 Task: Look for space in Itauguá, Paraguay from 12th June, 2023 to 15th June, 2023 for 2 adults in price range Rs.10000 to Rs.15000. Place can be entire place with 1  bedroom having 1 bed and 1 bathroom. Property type can be house, flat, guest house, hotel. Booking option can be shelf check-in. Required host language is English.
Action: Mouse moved to (604, 186)
Screenshot: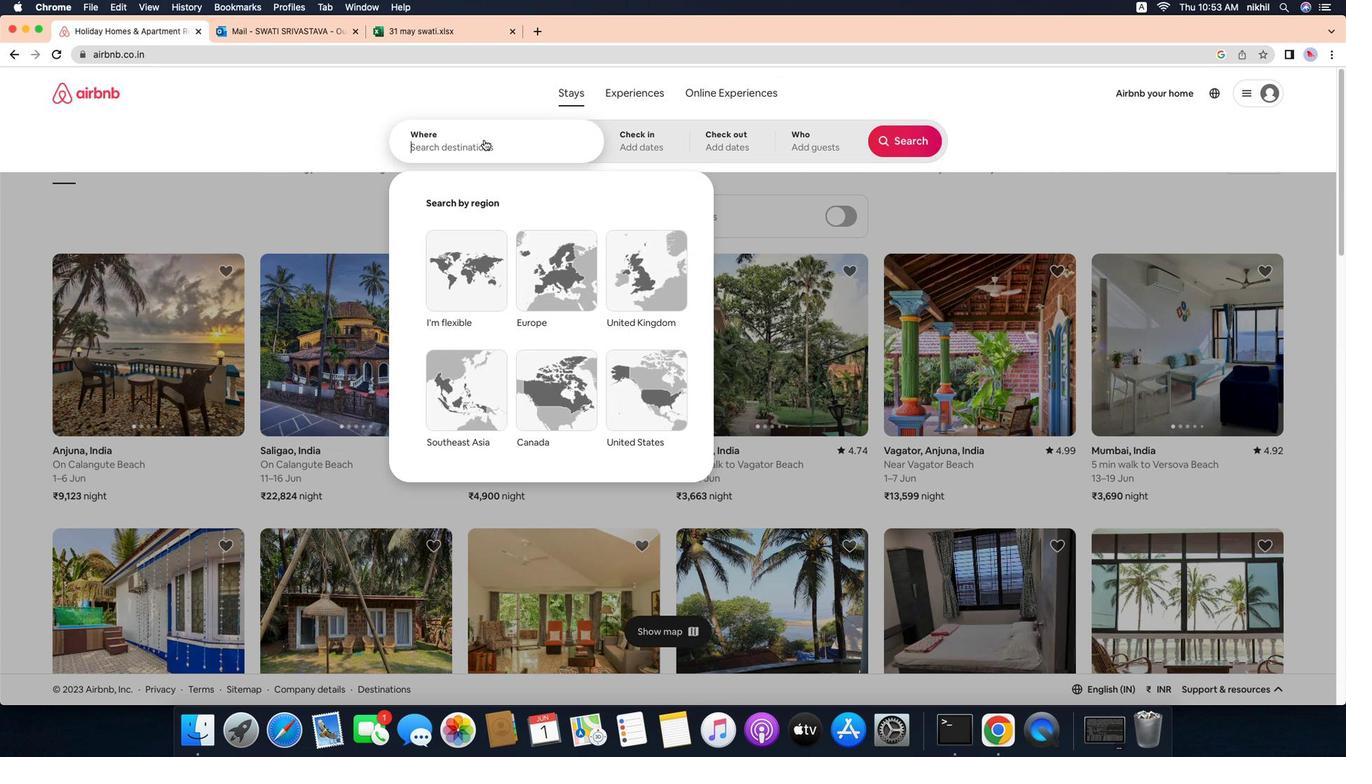 
Action: Mouse pressed left at (604, 186)
Screenshot: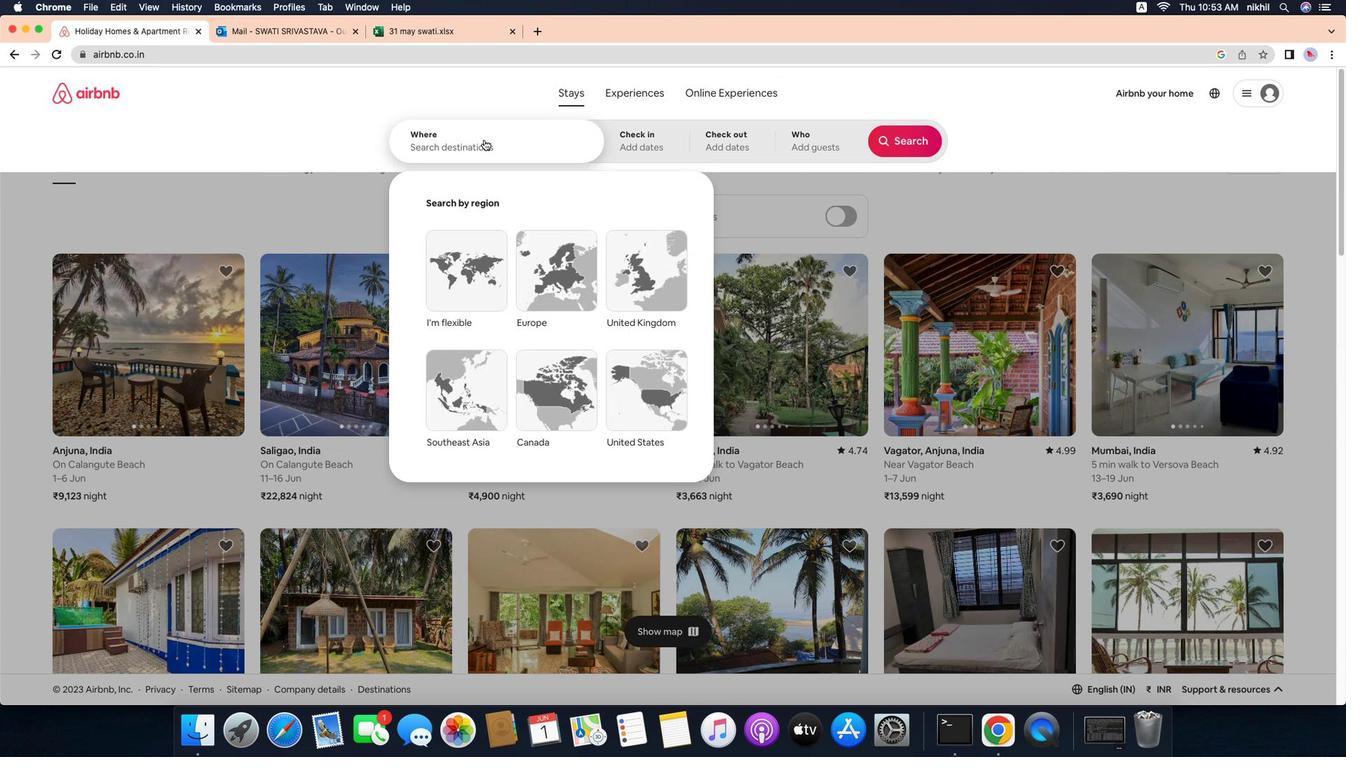 
Action: Mouse moved to (605, 183)
Screenshot: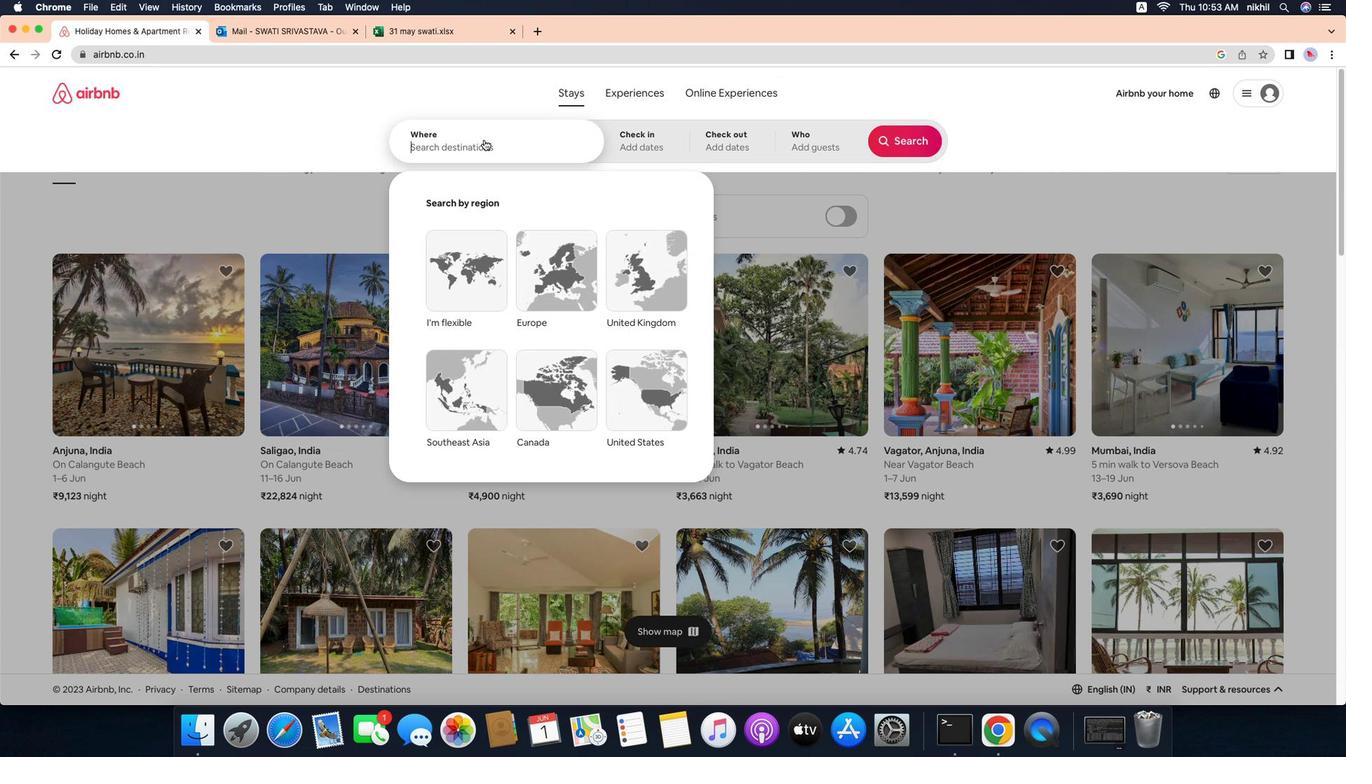
Action: Mouse pressed left at (605, 183)
Screenshot: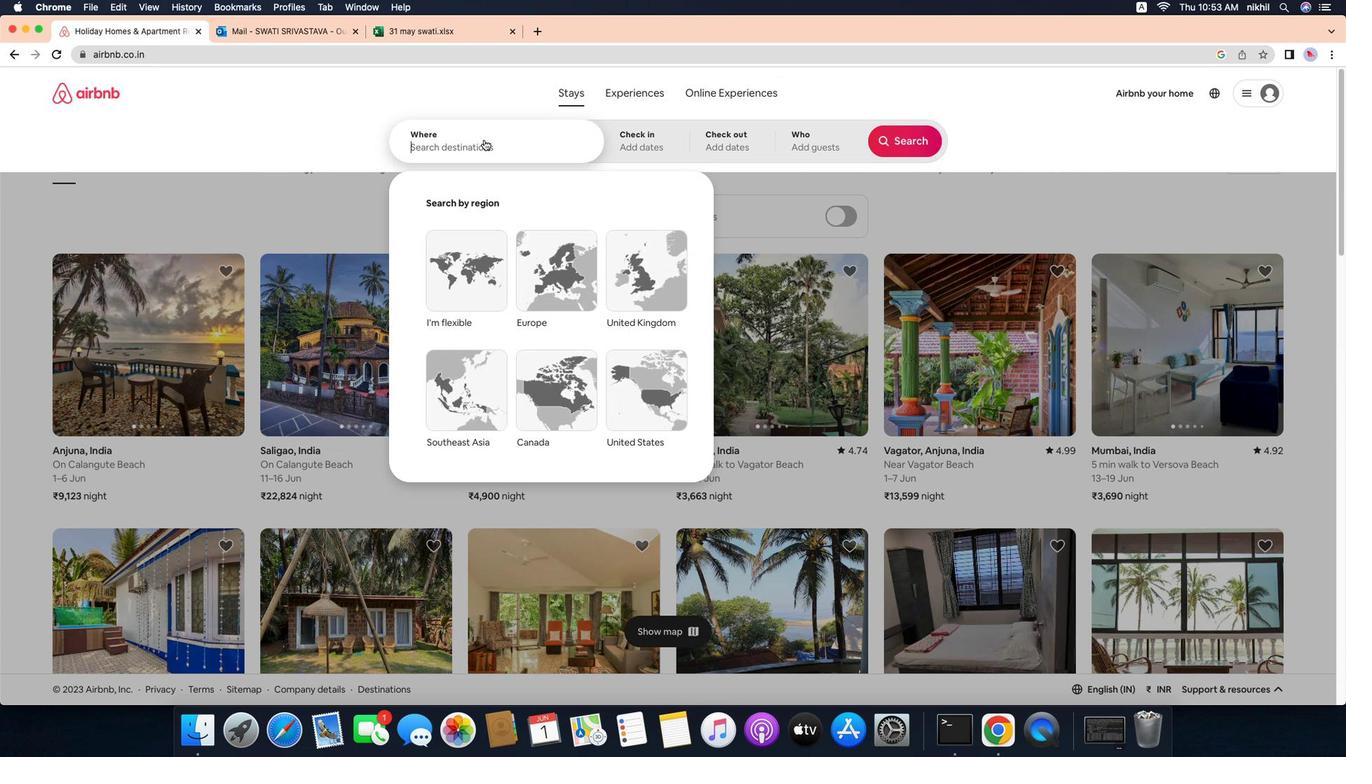 
Action: Mouse moved to (524, 225)
Screenshot: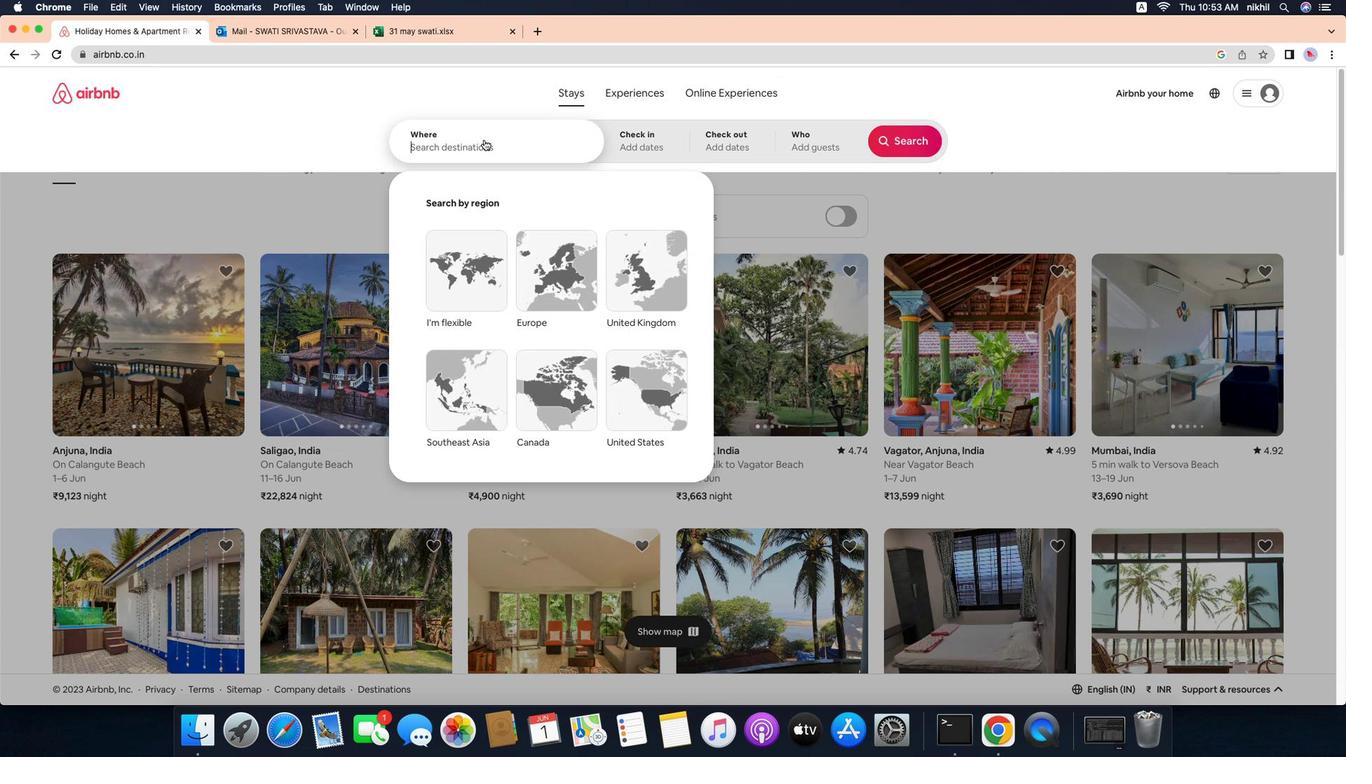 
Action: Mouse pressed left at (524, 225)
Screenshot: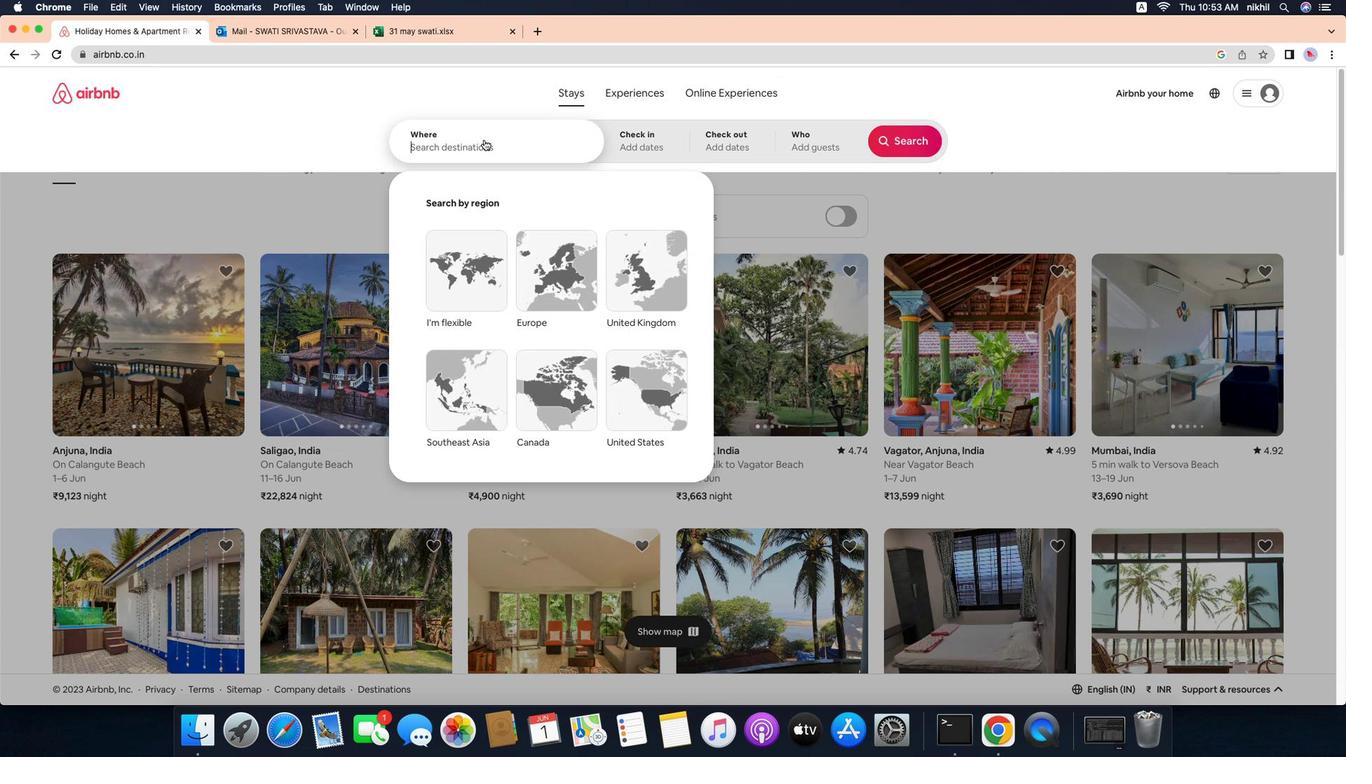 
Action: Mouse moved to (524, 227)
Screenshot: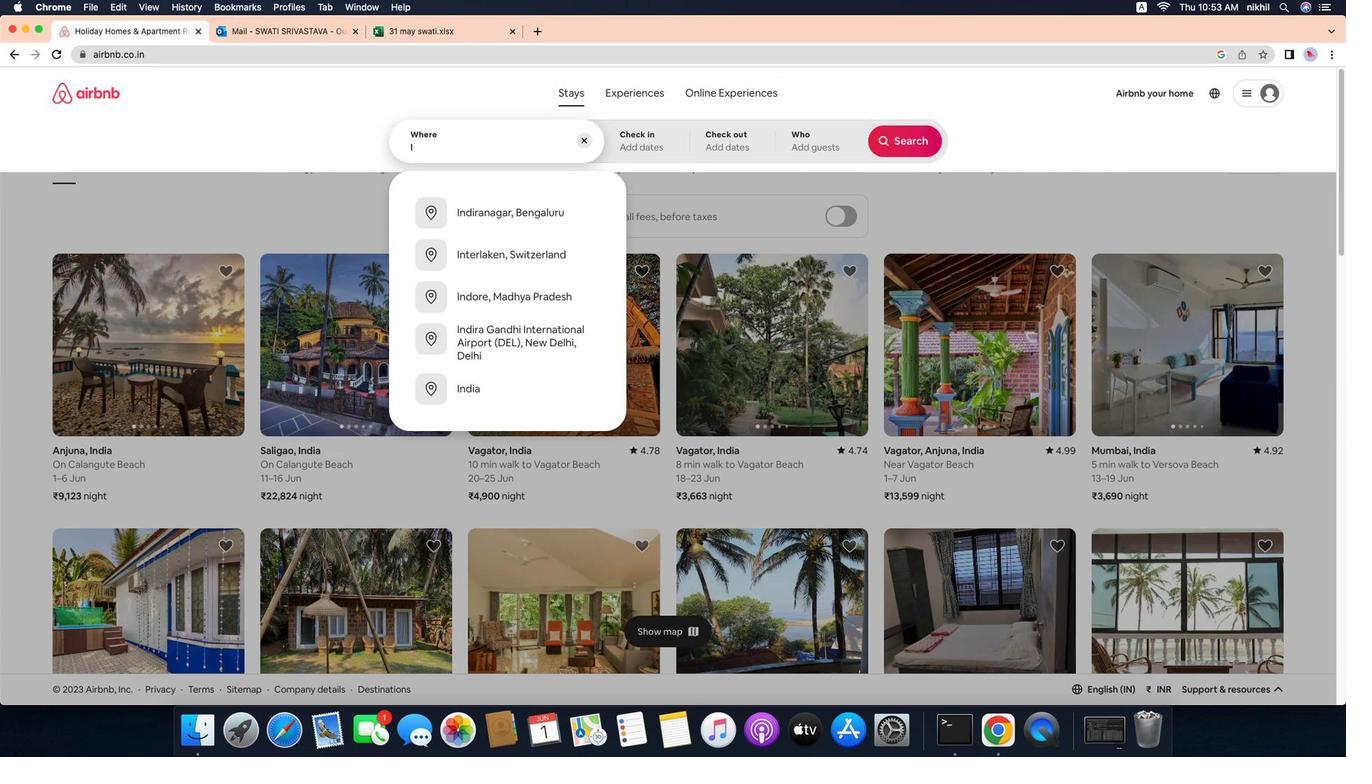 
Action: Key pressed Key.caps_lock'I'Key.caps_lock't''a''u''g''u''a'
Screenshot: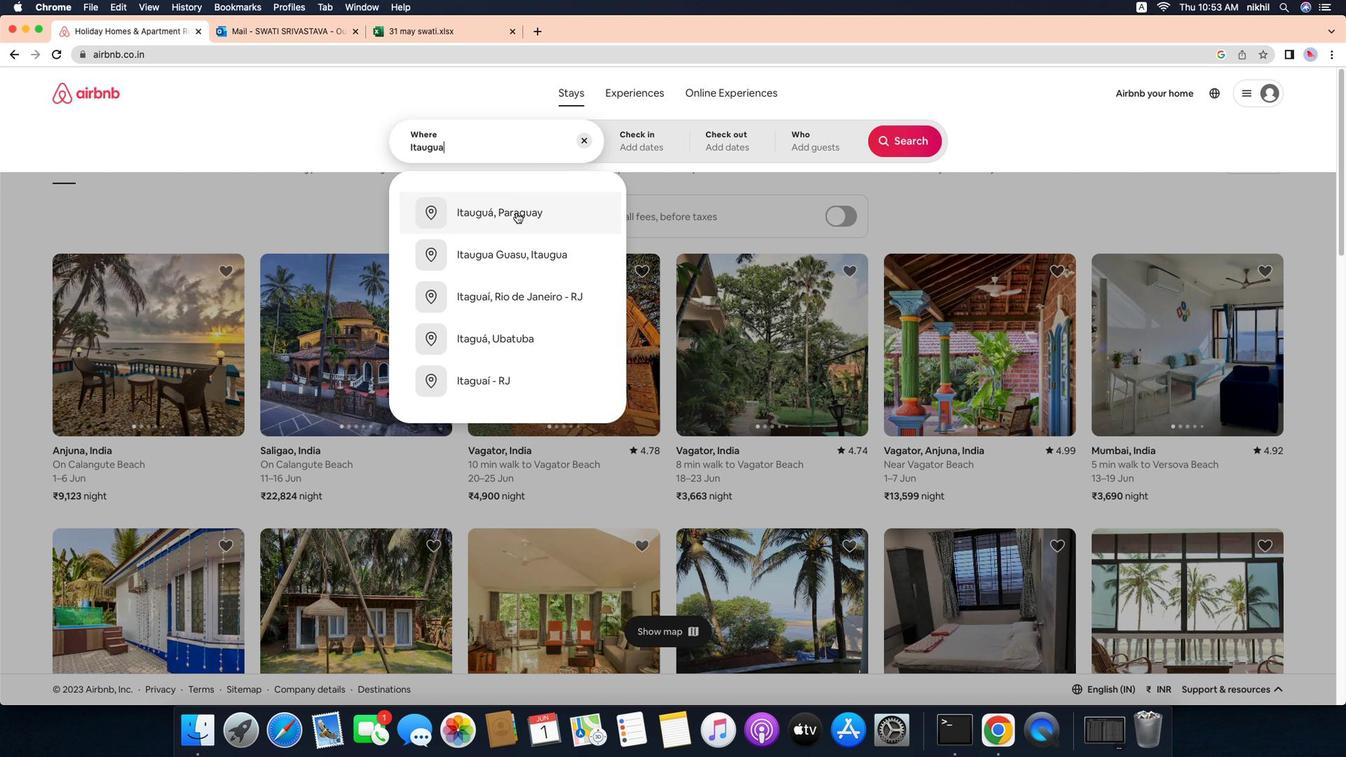 
Action: Mouse moved to (551, 306)
Screenshot: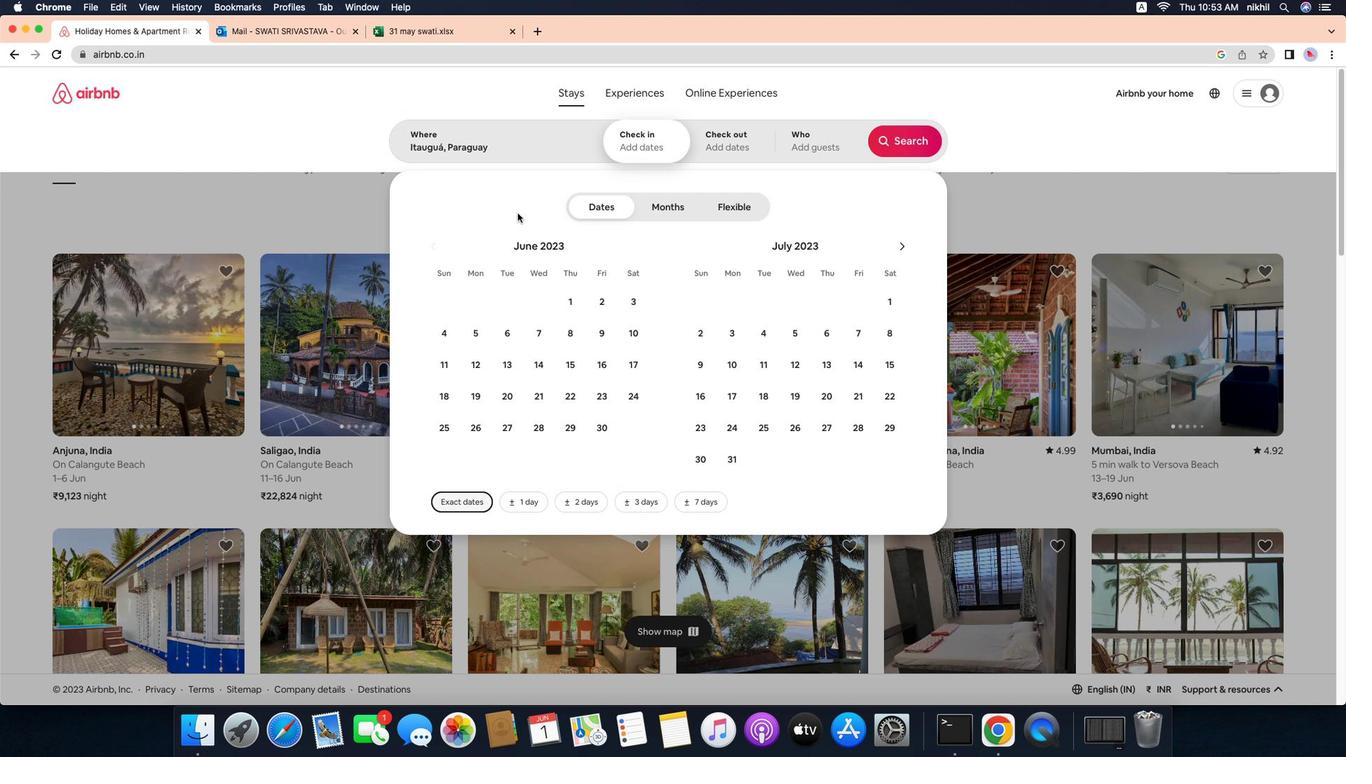 
Action: Mouse pressed left at (551, 306)
Screenshot: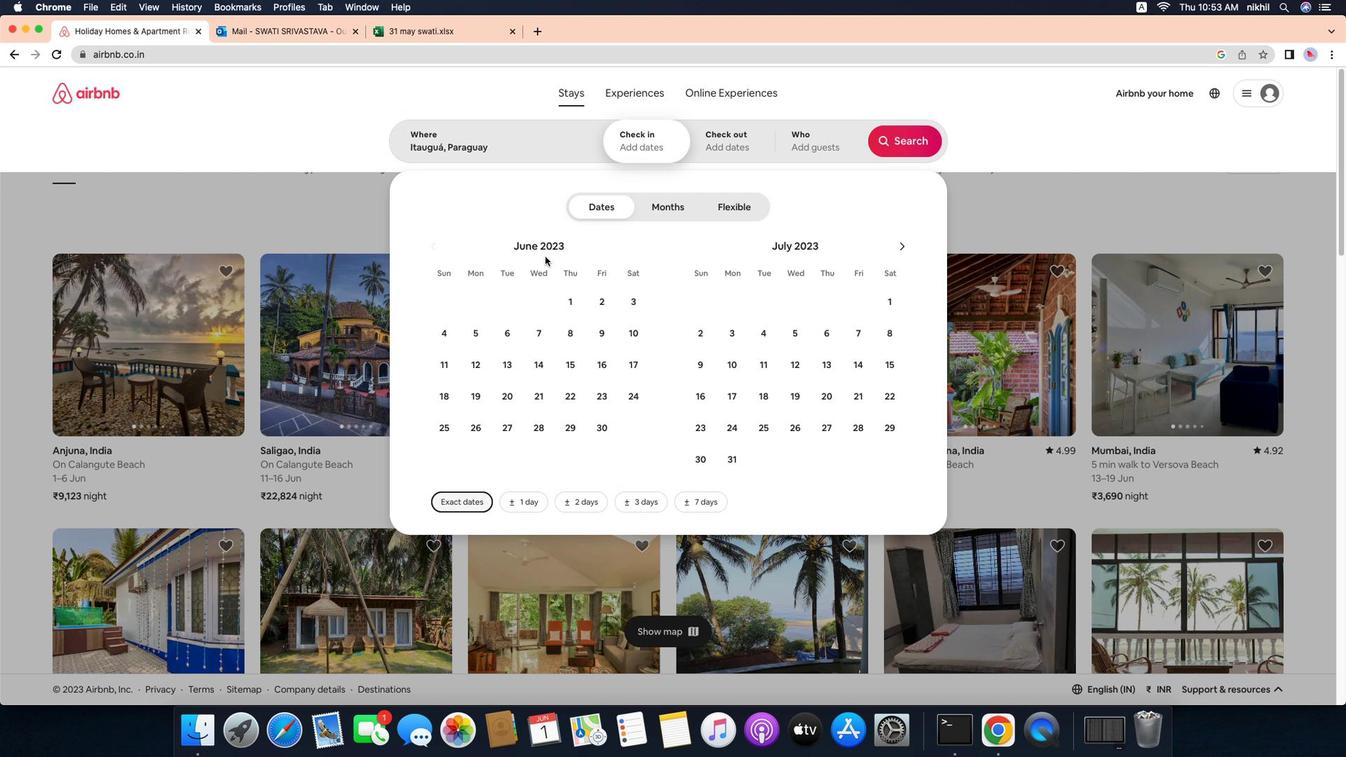 
Action: Mouse moved to (518, 469)
Screenshot: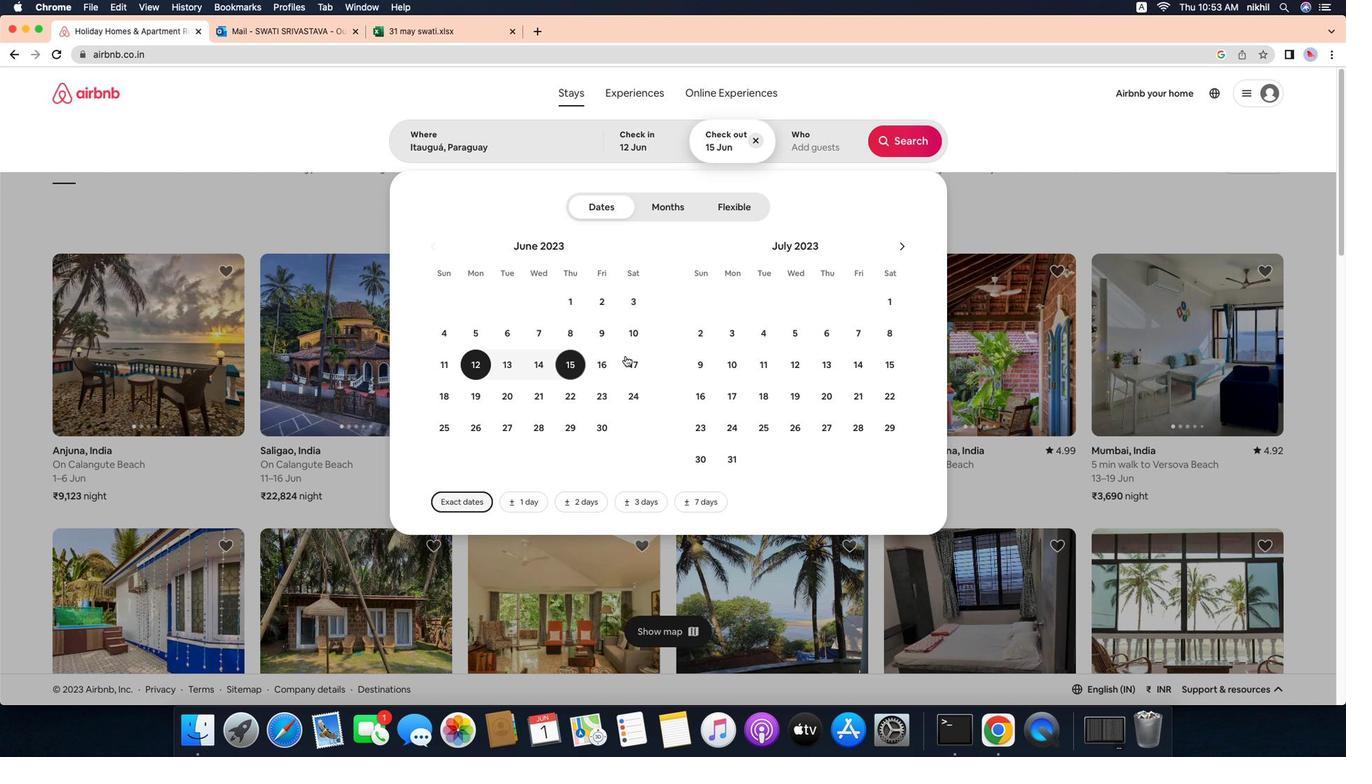 
Action: Mouse pressed left at (518, 469)
Screenshot: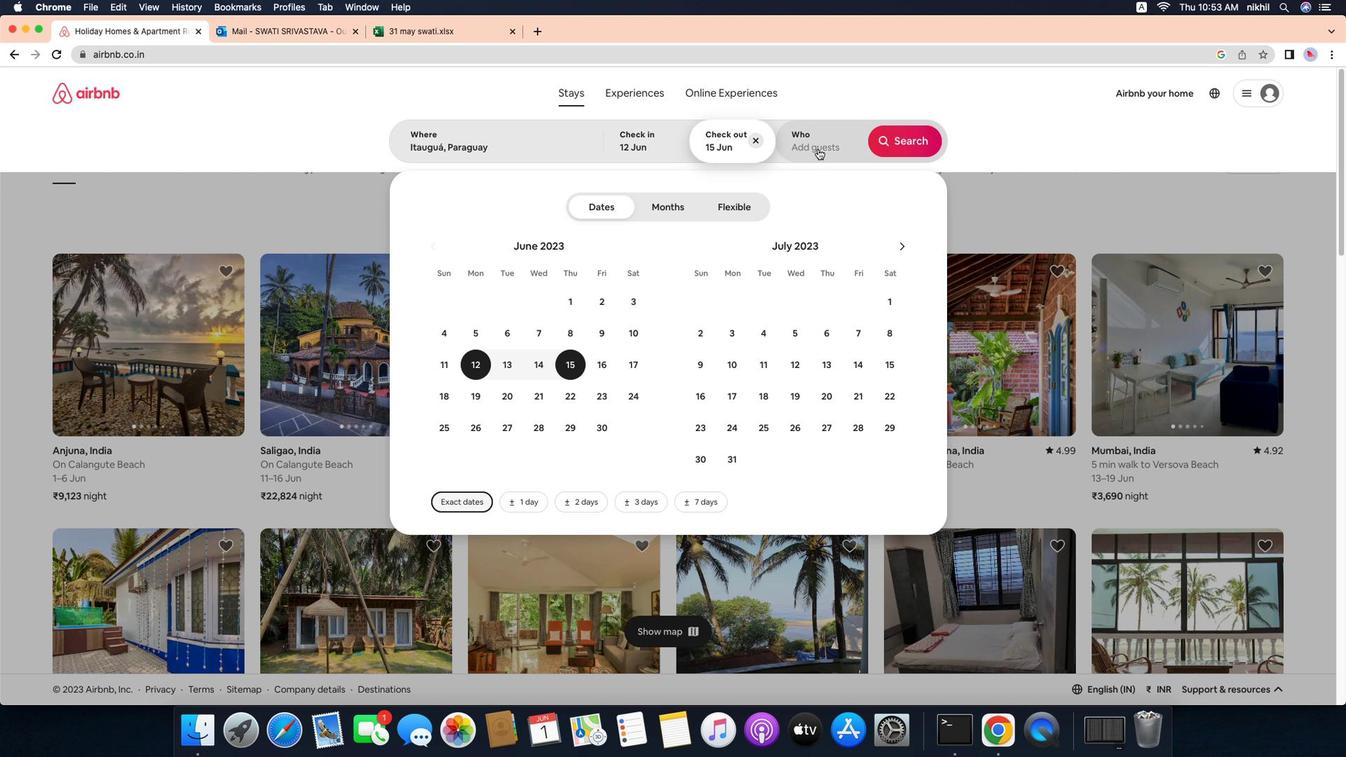 
Action: Mouse moved to (597, 475)
Screenshot: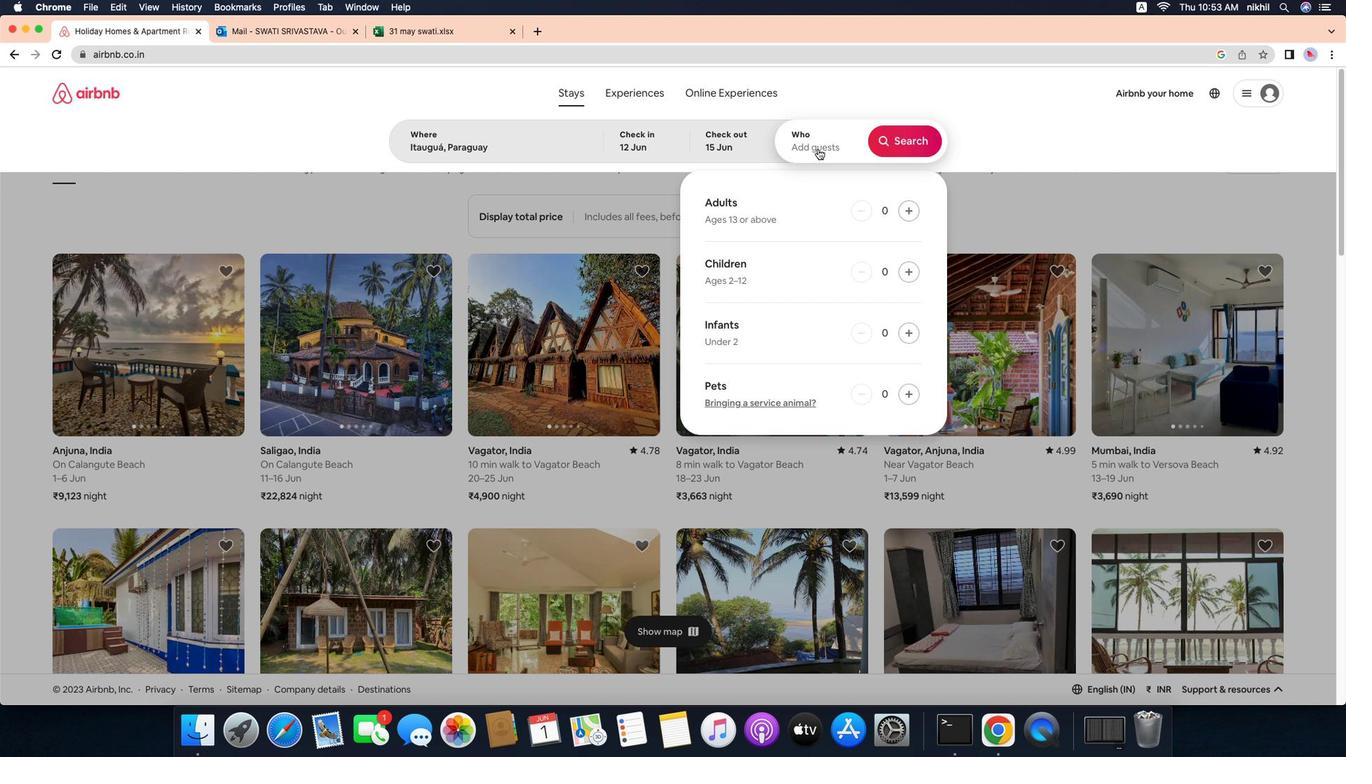 
Action: Mouse pressed left at (597, 475)
Screenshot: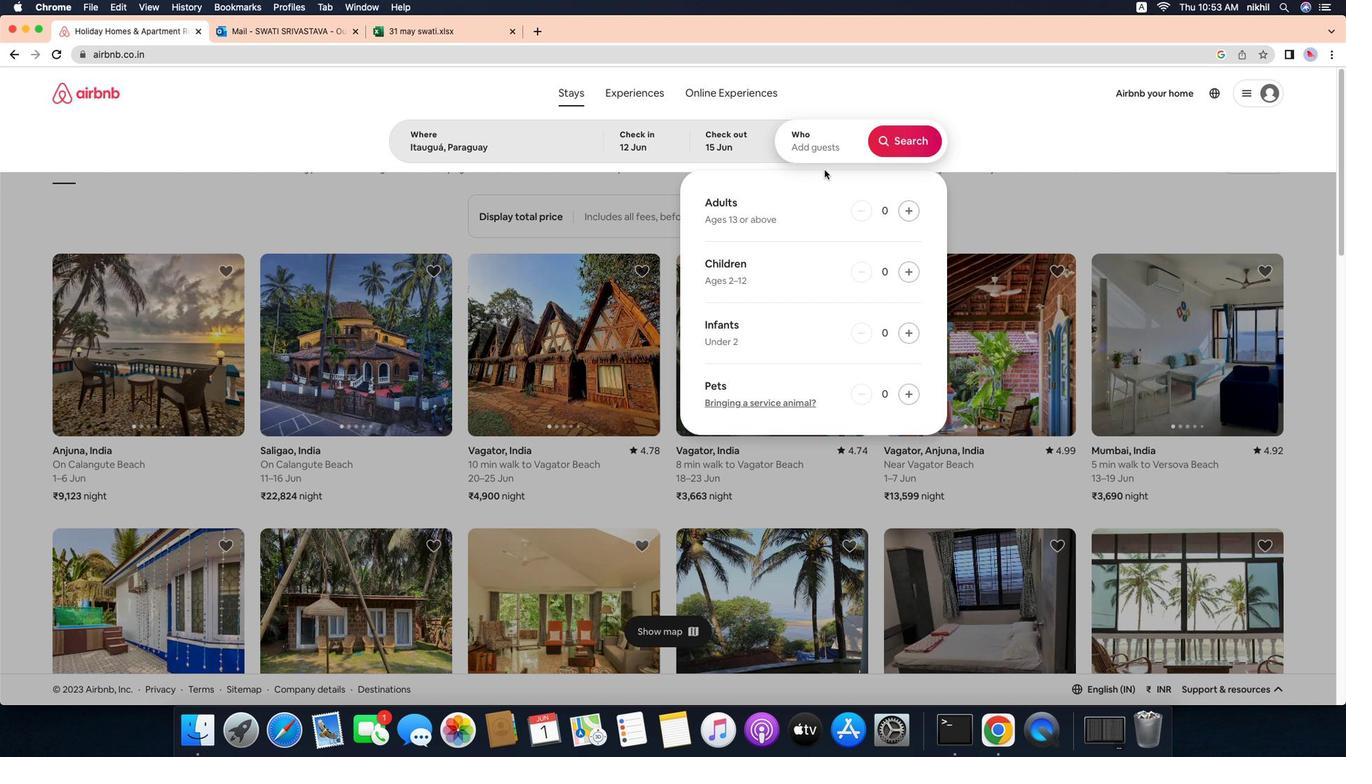 
Action: Mouse moved to (794, 238)
Screenshot: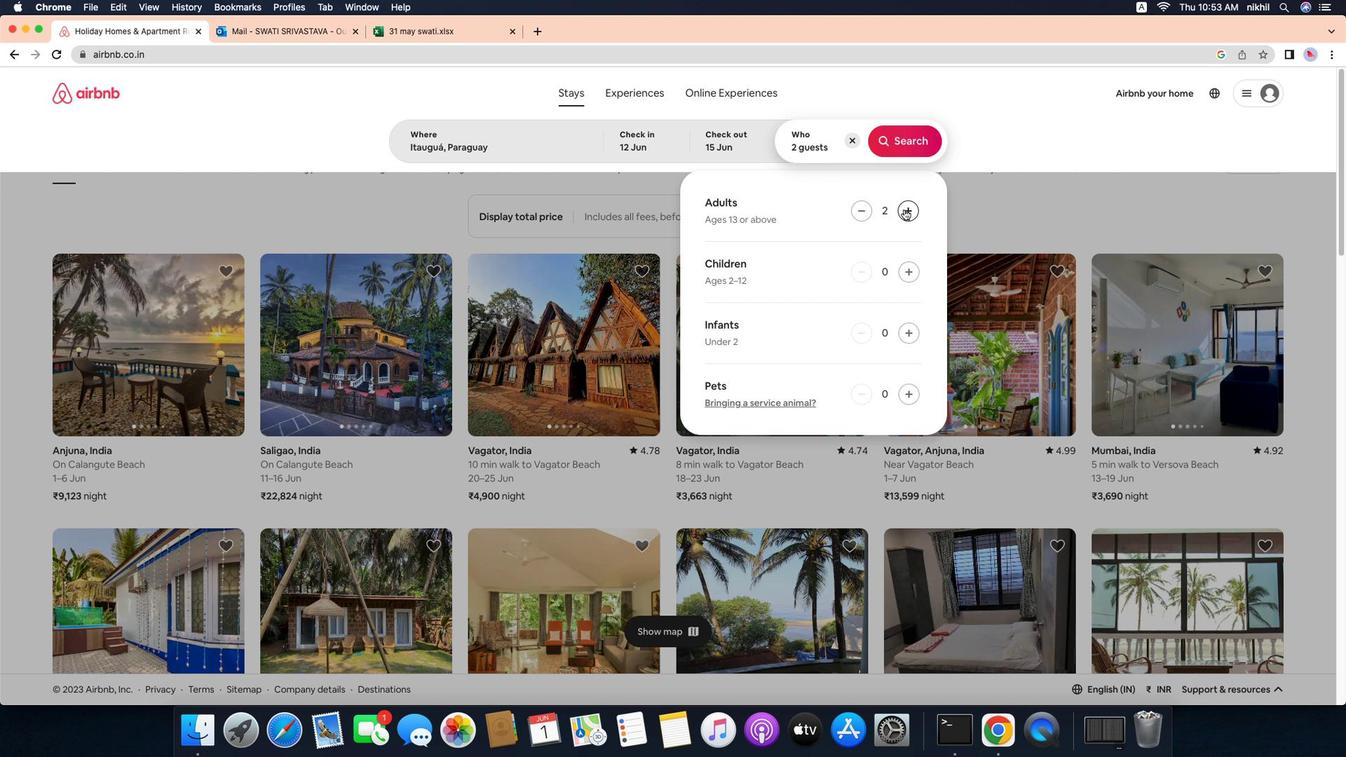 
Action: Mouse pressed left at (794, 238)
Screenshot: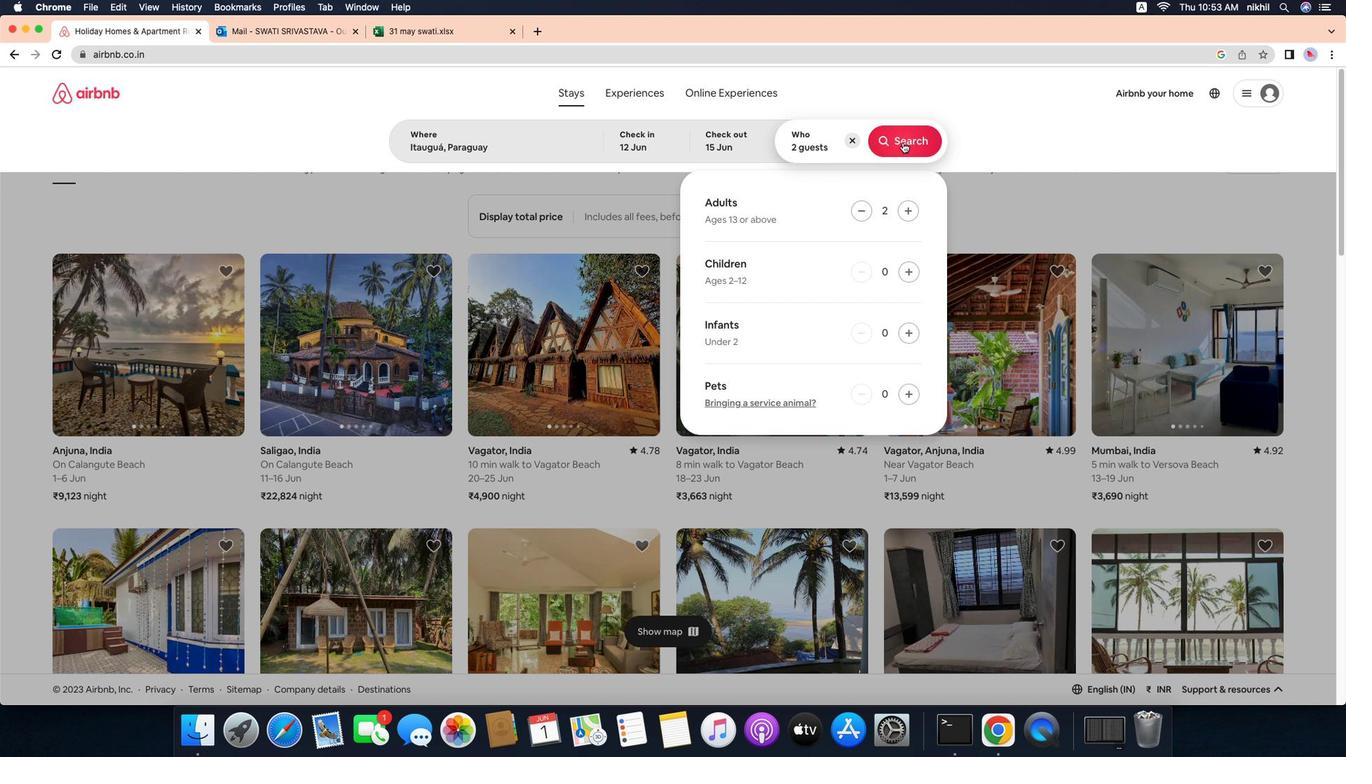 
Action: Mouse moved to (864, 303)
Screenshot: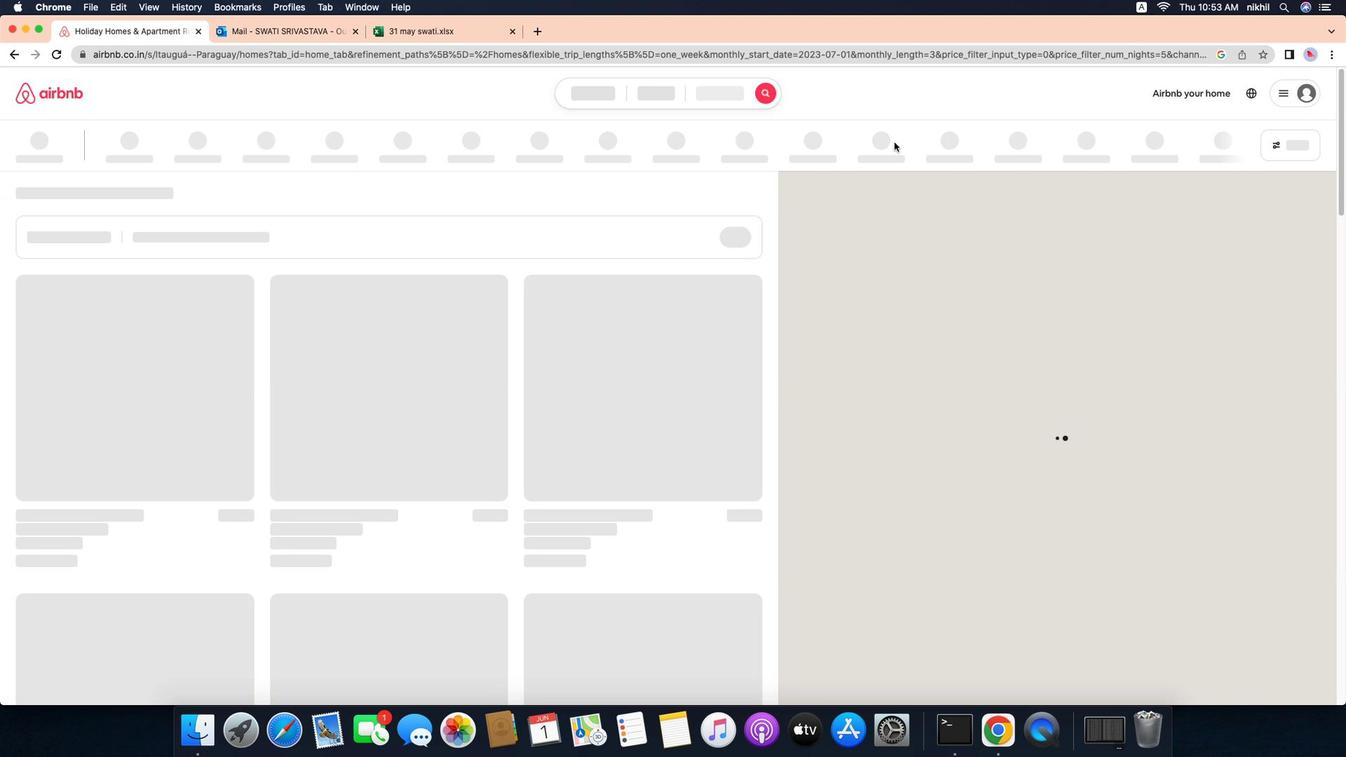 
Action: Mouse pressed left at (864, 303)
Screenshot: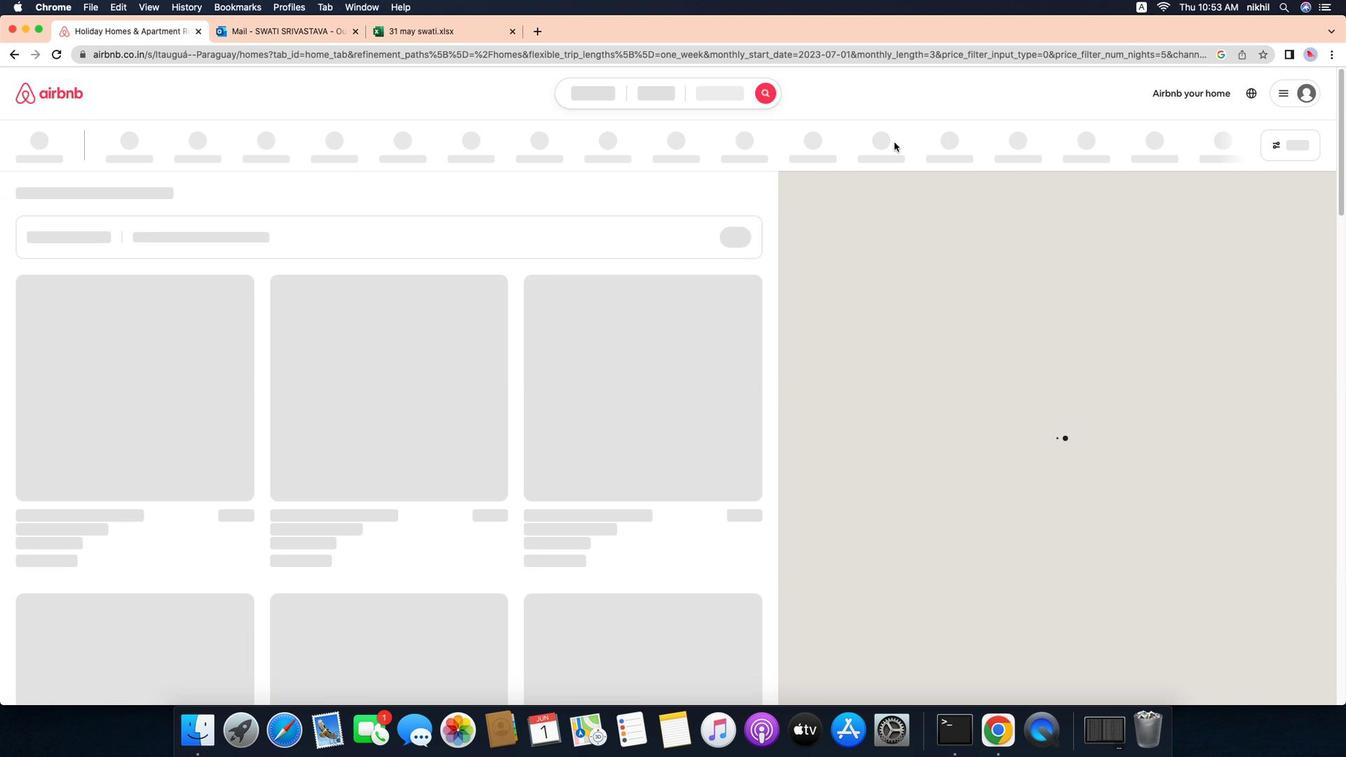 
Action: Mouse pressed left at (864, 303)
Screenshot: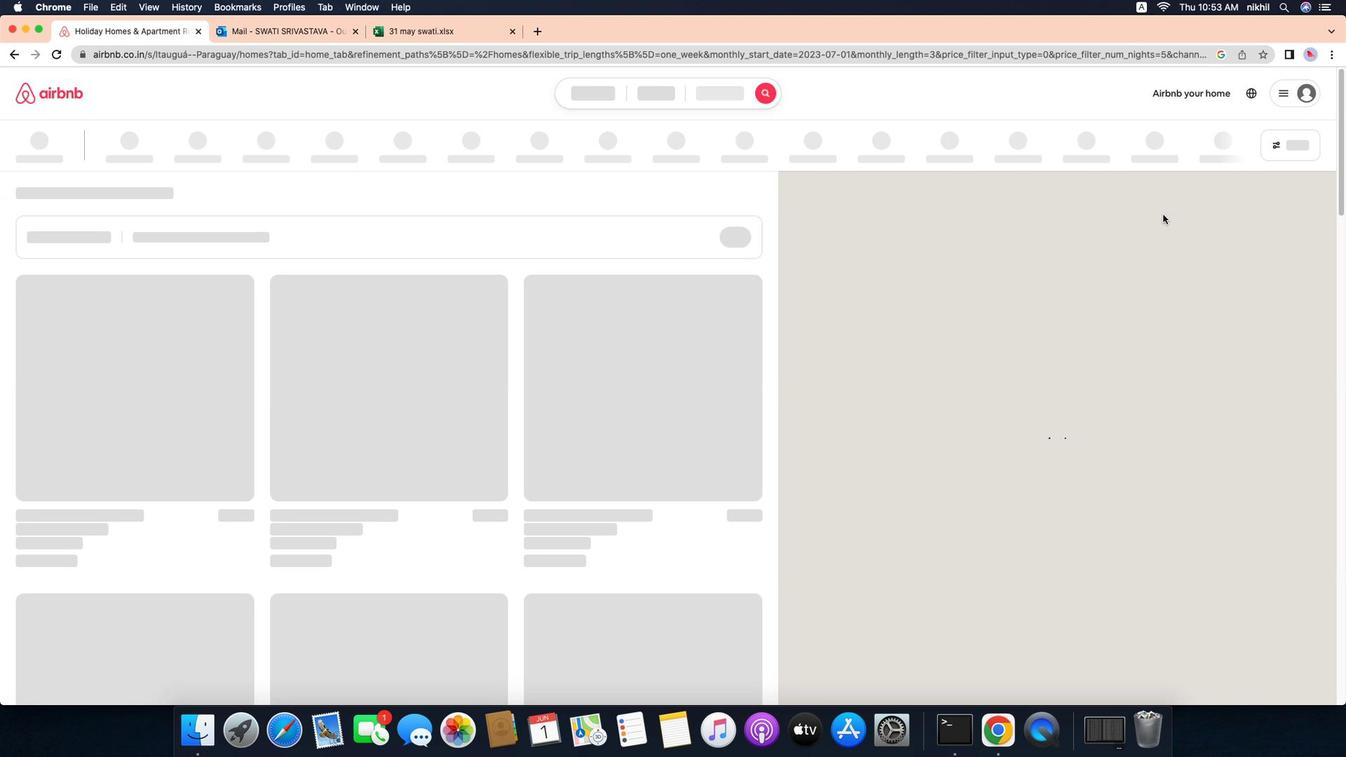
Action: Mouse moved to (862, 230)
Screenshot: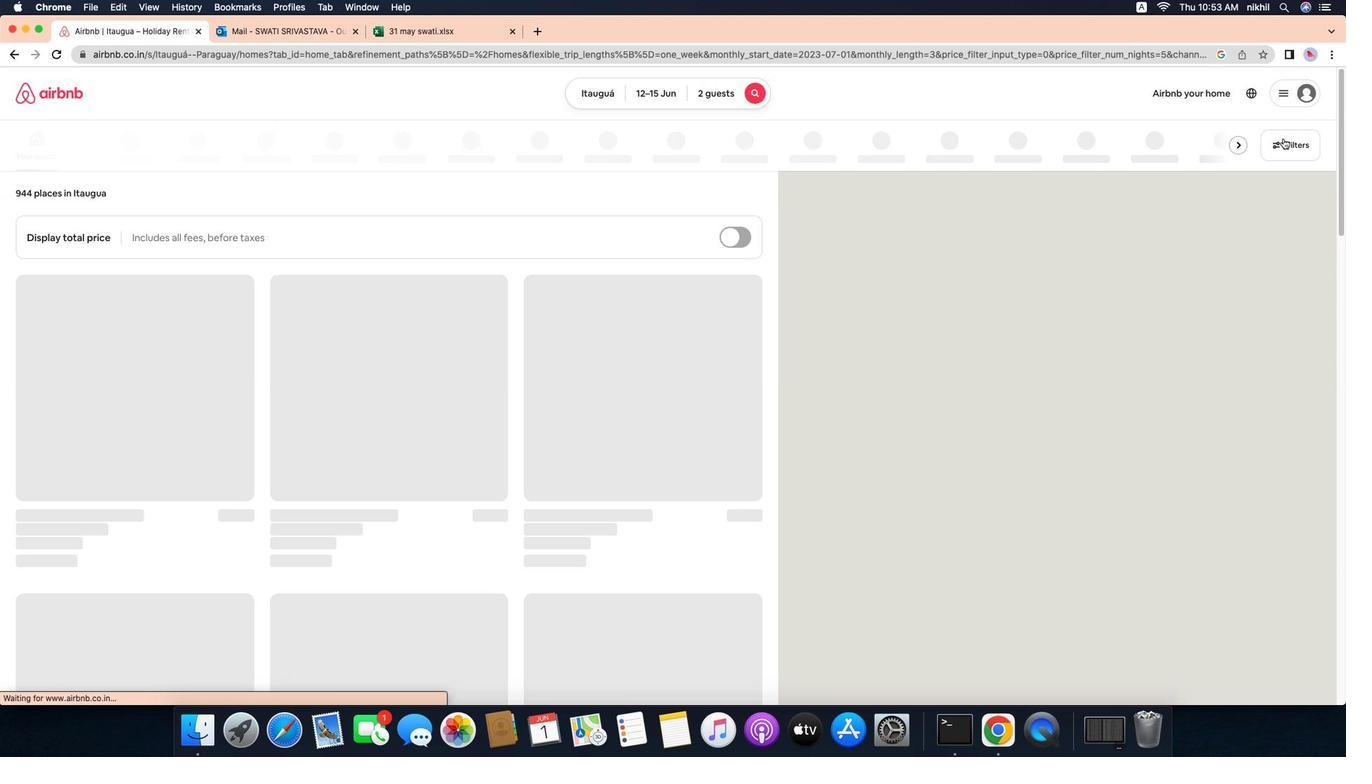 
Action: Mouse pressed left at (862, 230)
Screenshot: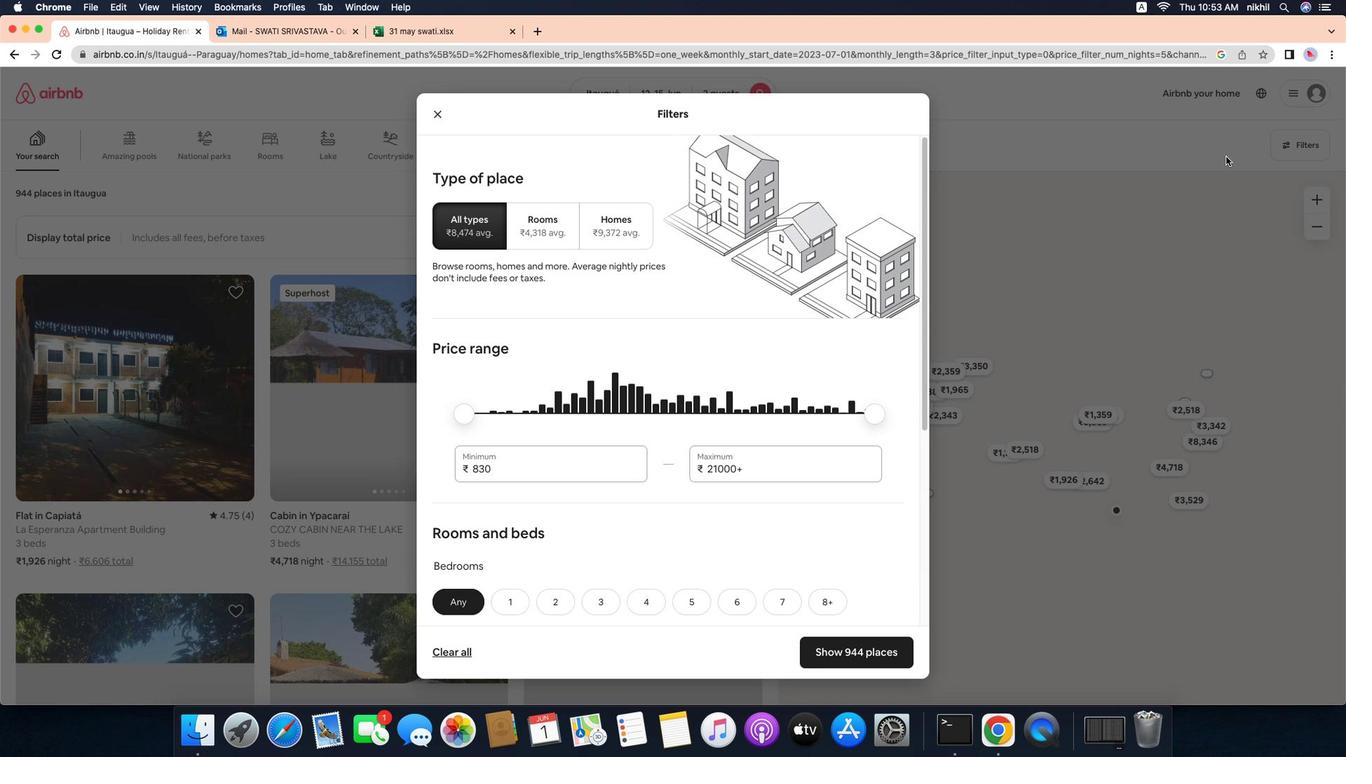 
Action: Mouse moved to (1170, 225)
Screenshot: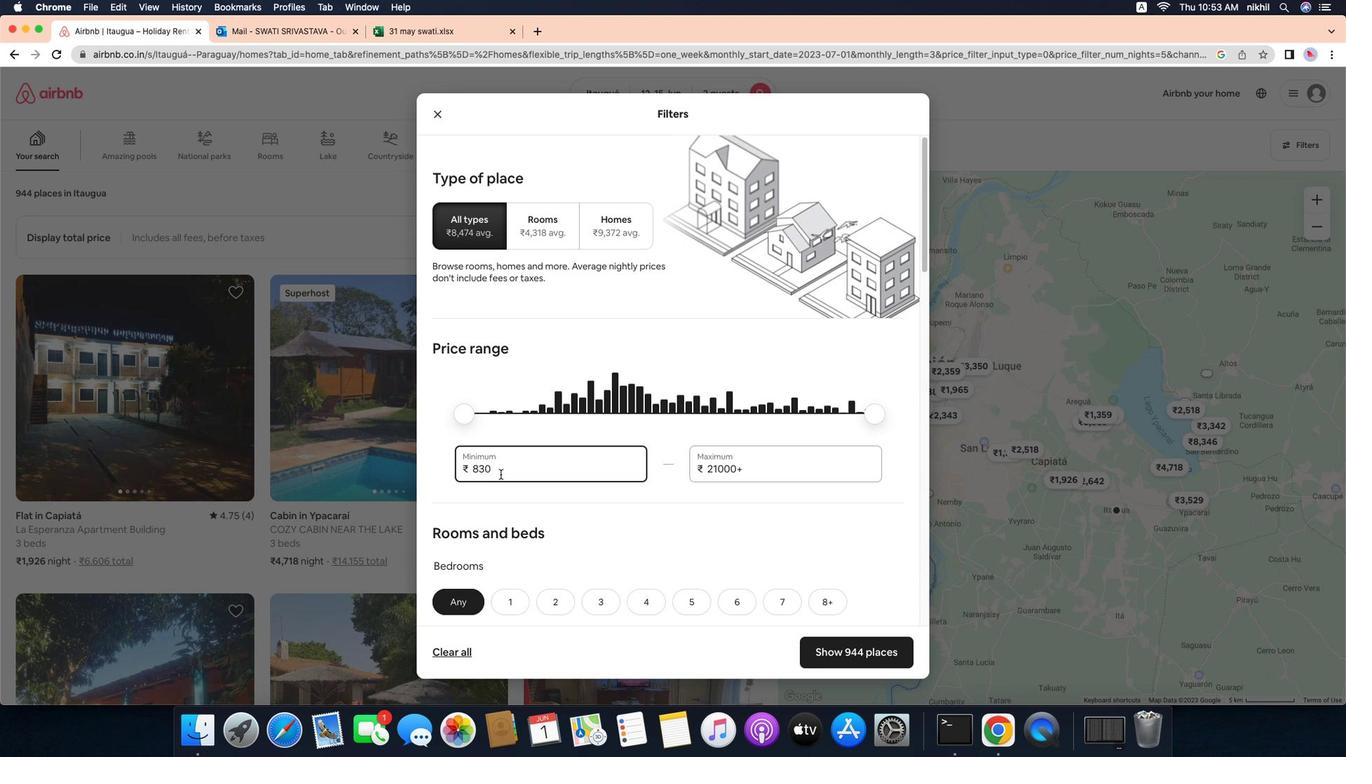 
Action: Mouse pressed left at (1170, 225)
Screenshot: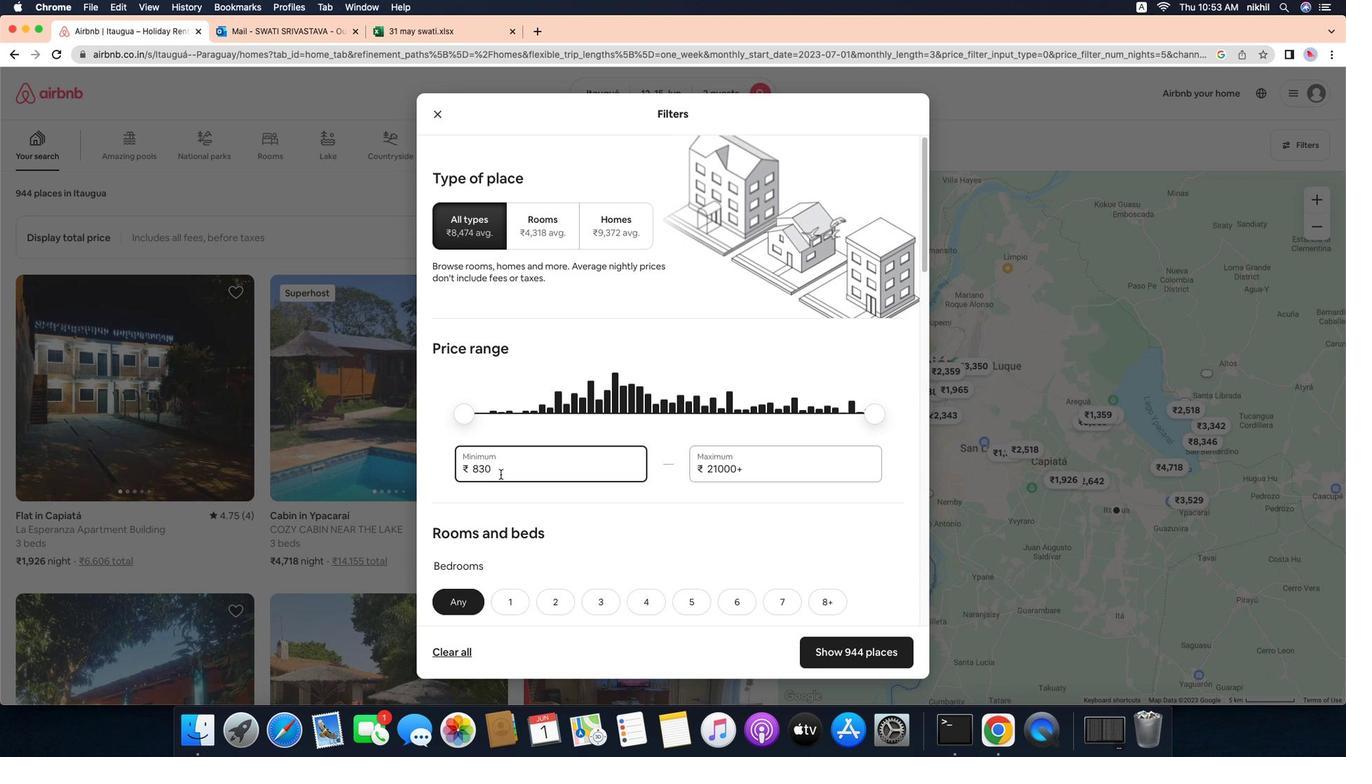 
Action: Mouse moved to (537, 585)
Screenshot: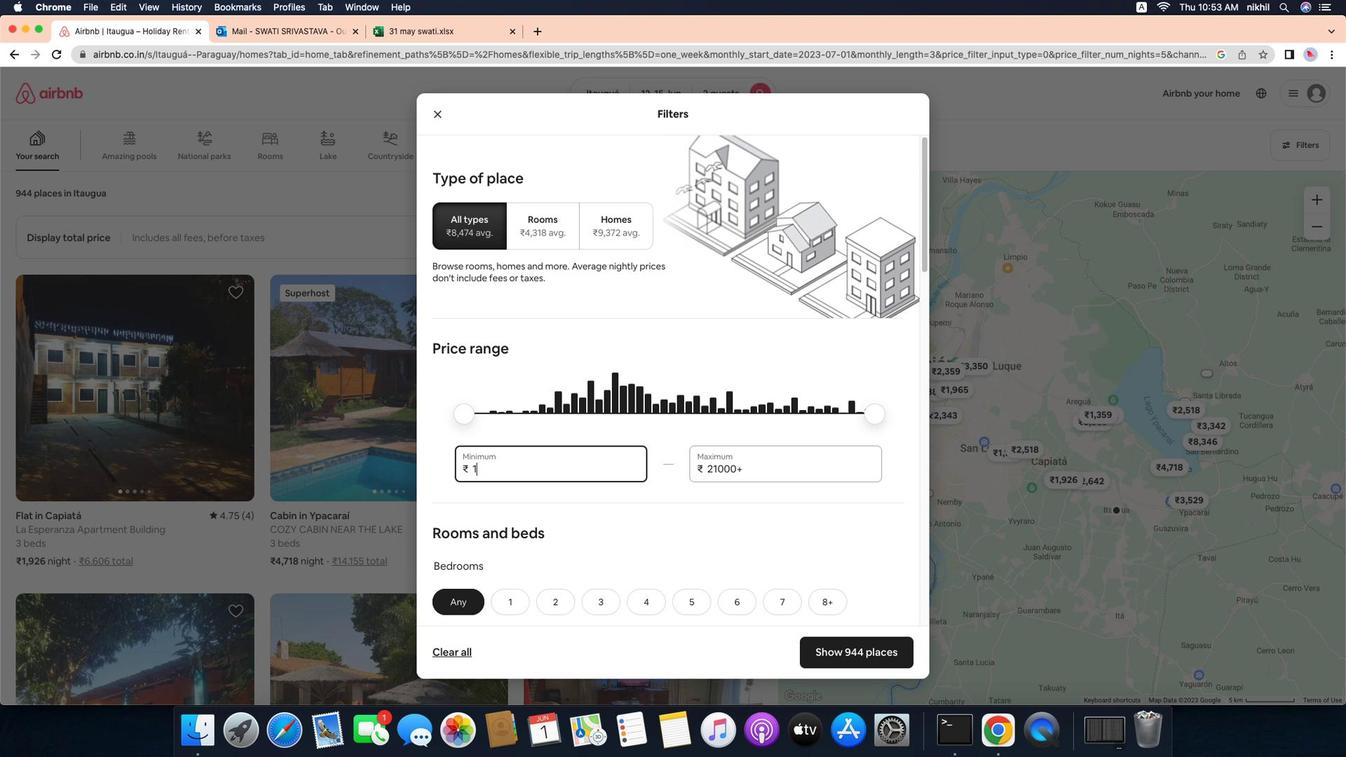
Action: Mouse pressed left at (537, 585)
Screenshot: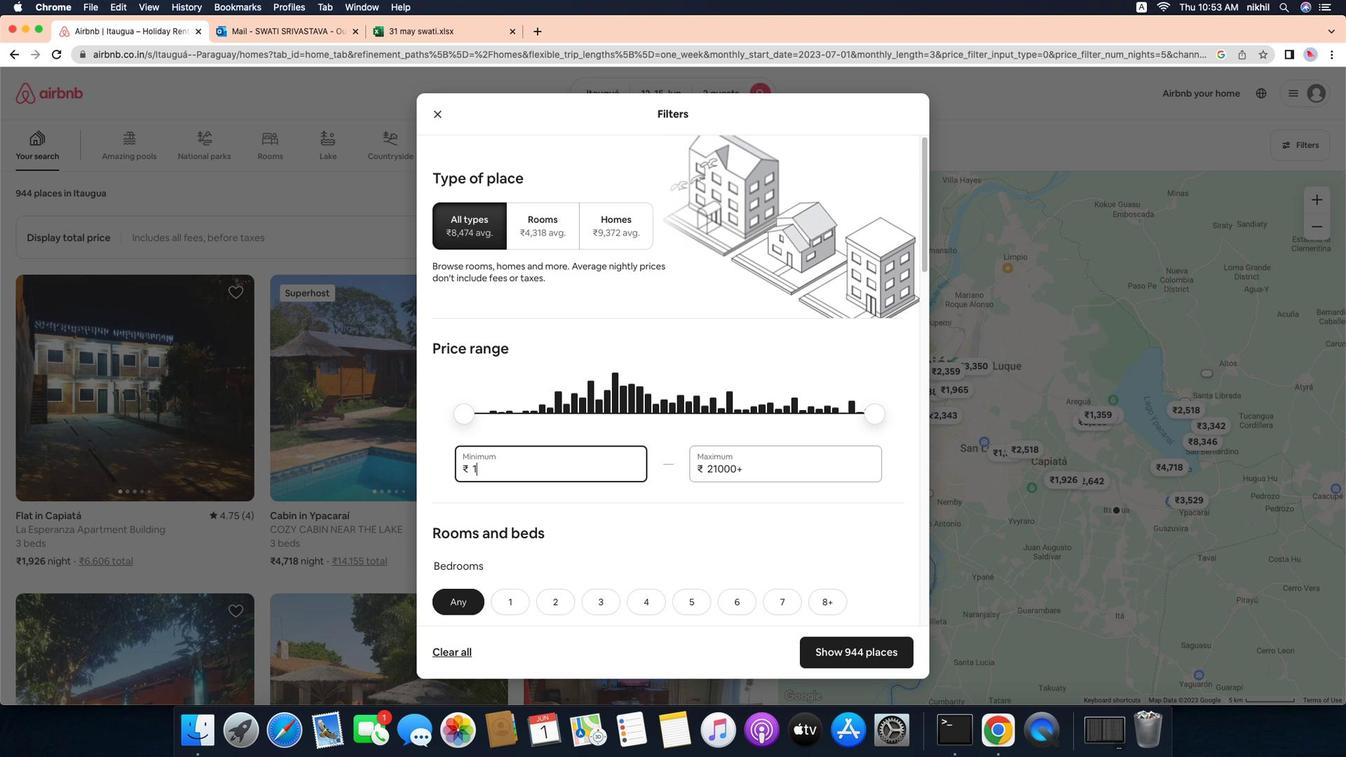 
Action: Key pressed Key.backspaceKey.backspaceKey.backspaceKey.backspace'1''0''0''0''0'
Screenshot: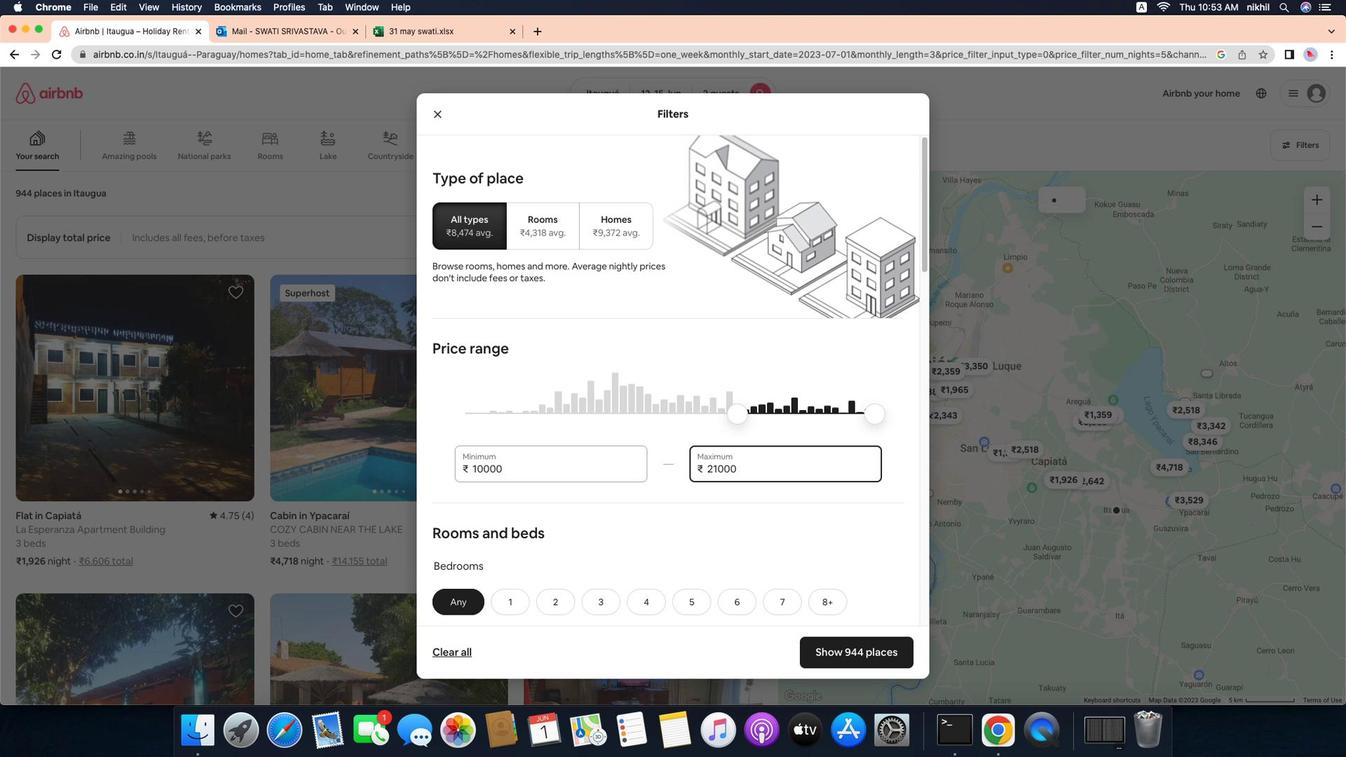 
Action: Mouse moved to (752, 579)
Screenshot: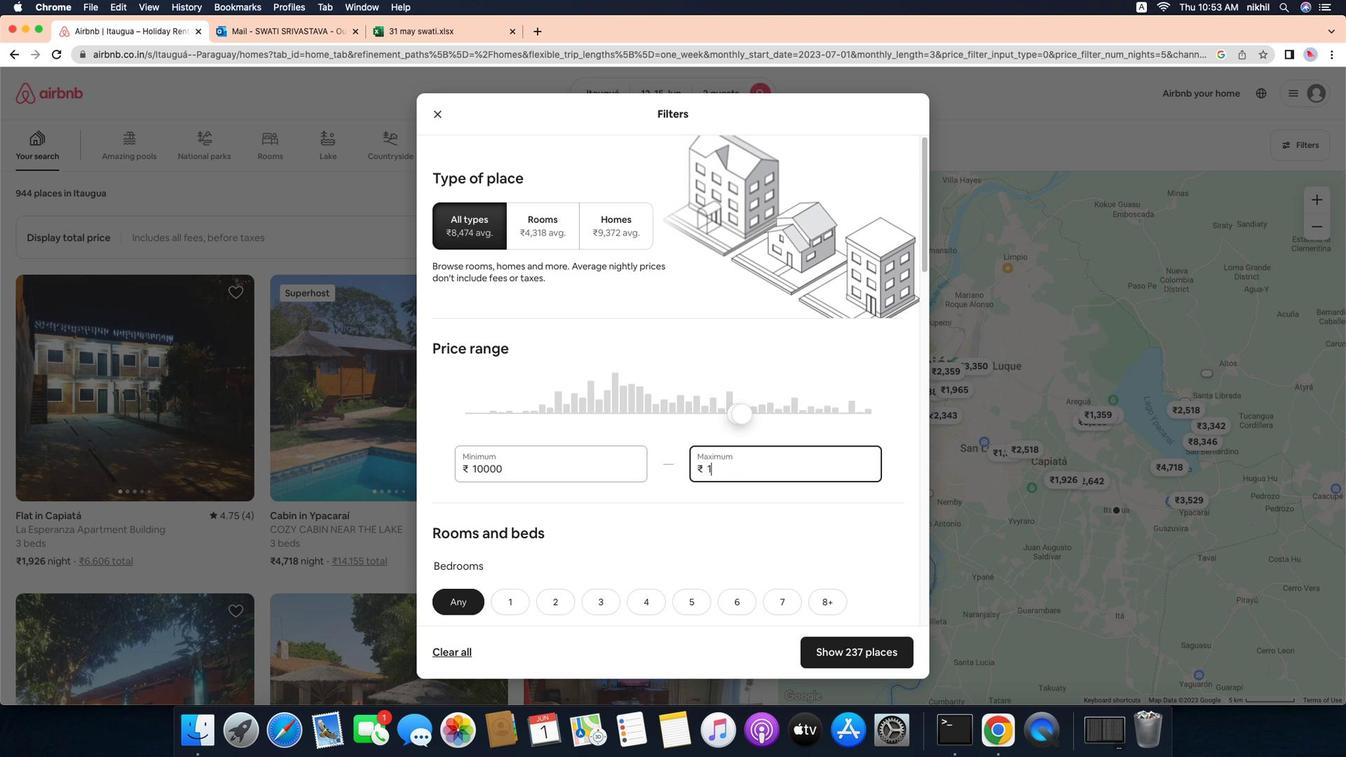 
Action: Mouse pressed left at (752, 579)
Screenshot: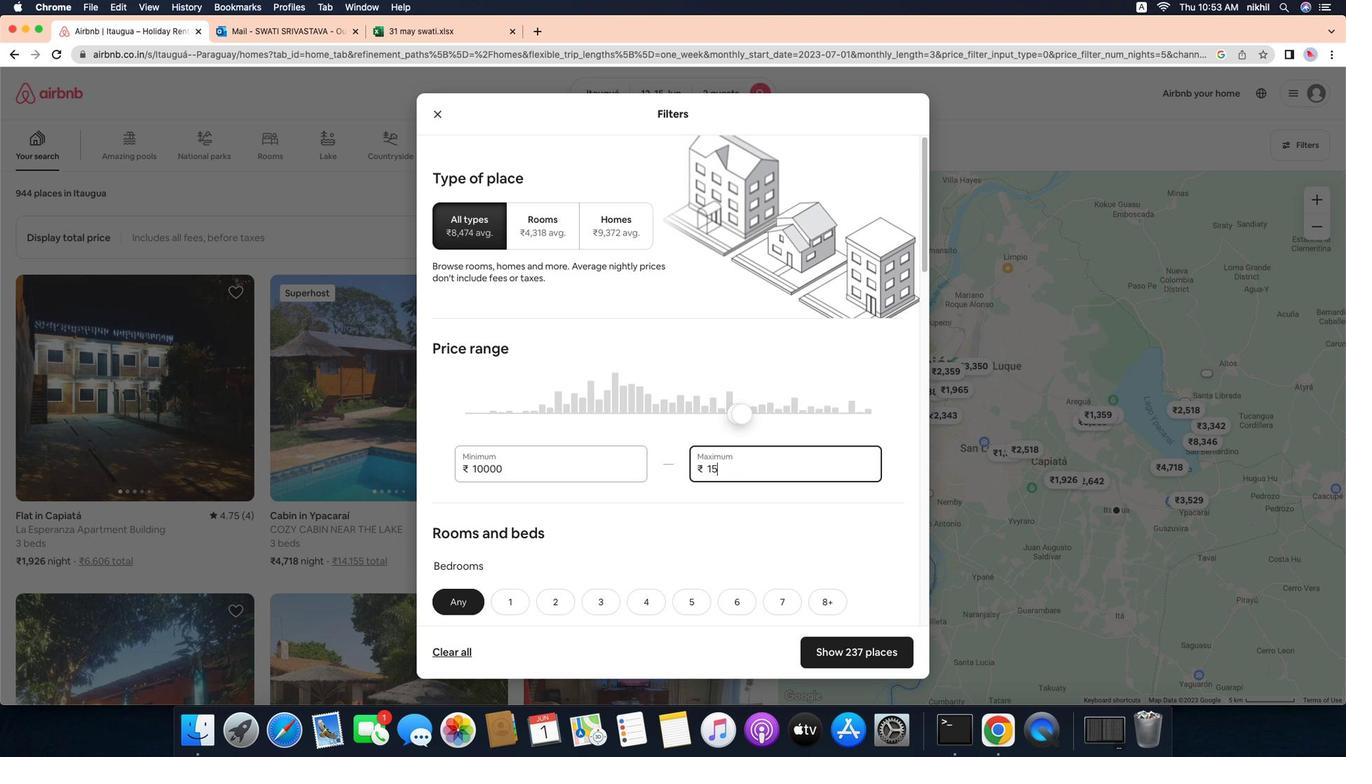 
Action: Mouse moved to (750, 580)
Screenshot: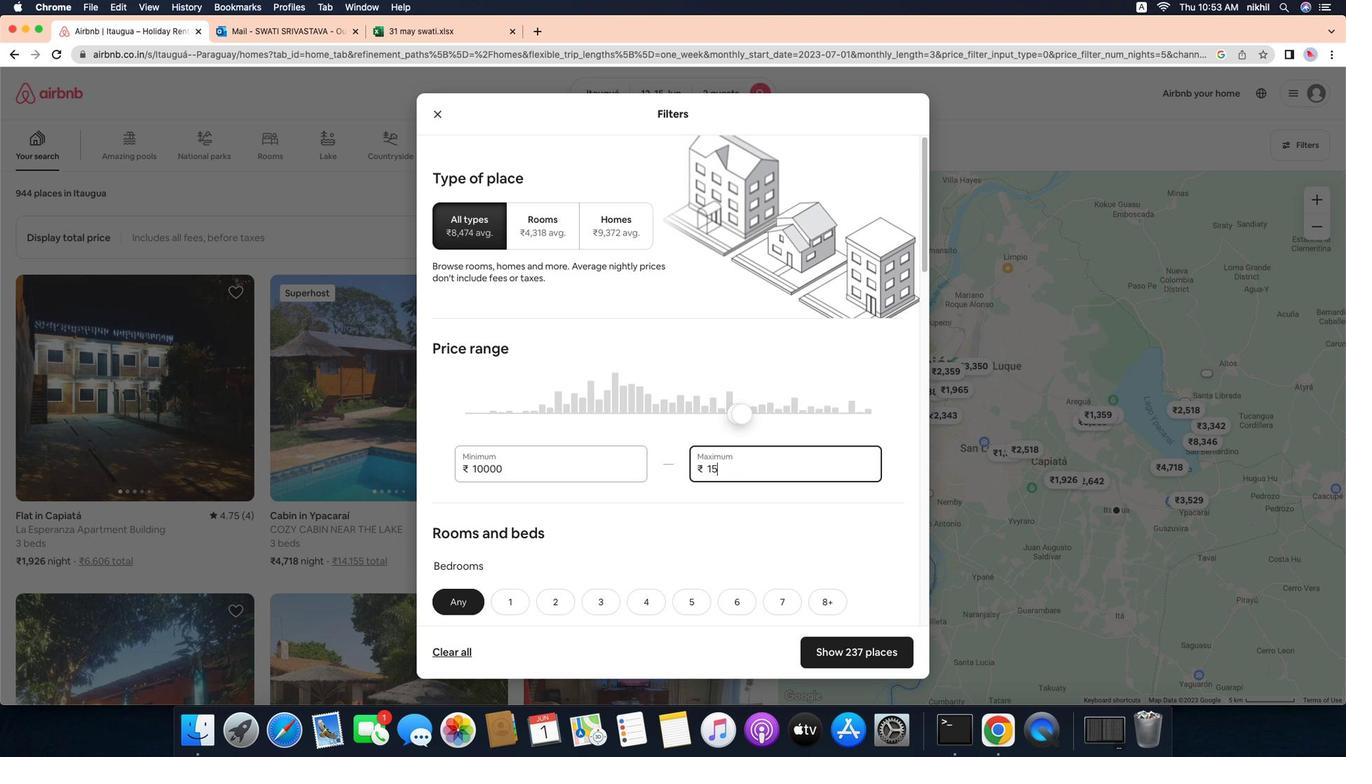 
Action: Key pressed Key.backspaceKey.backspaceKey.backspaceKey.backspaceKey.backspaceKey.backspace'1''5''0''0''0'
Screenshot: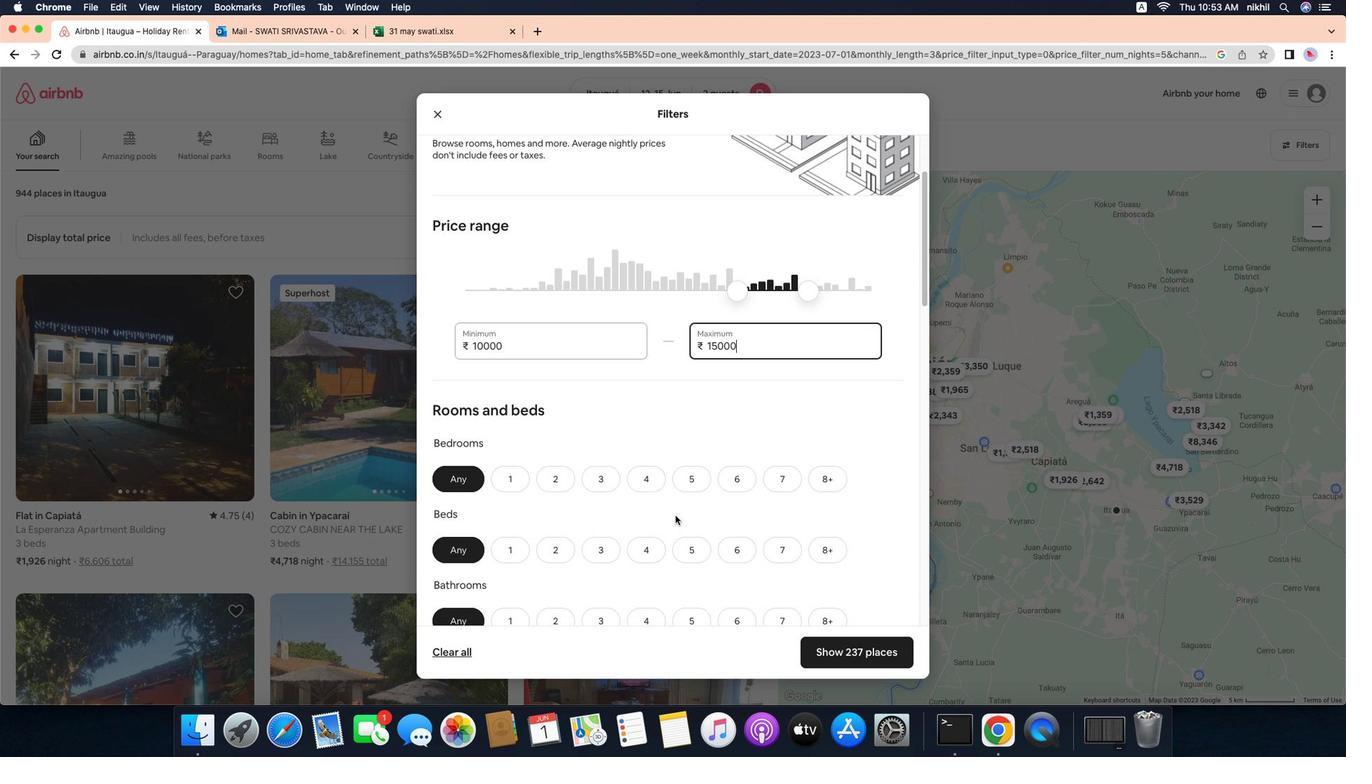 
Action: Mouse moved to (679, 628)
Screenshot: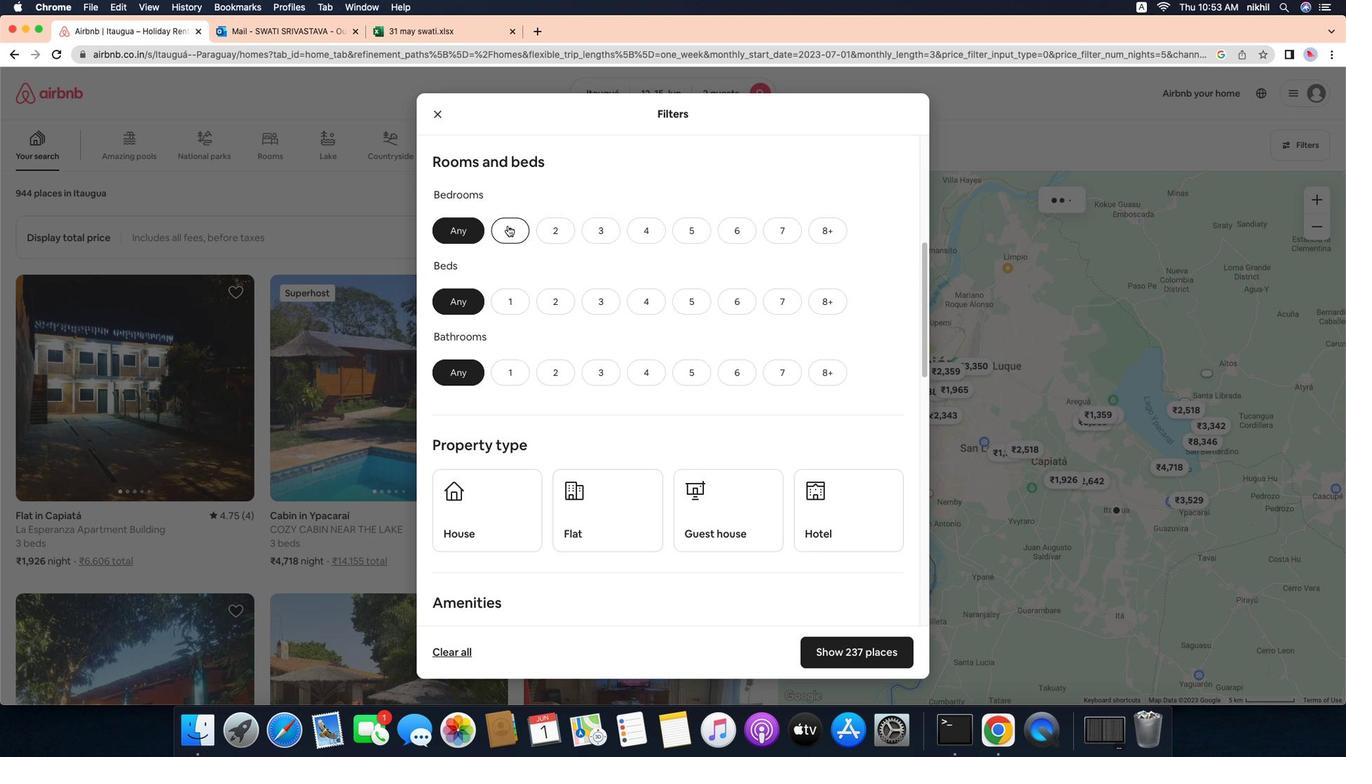 
Action: Mouse scrolled (679, 628) with delta (133, 78)
Screenshot: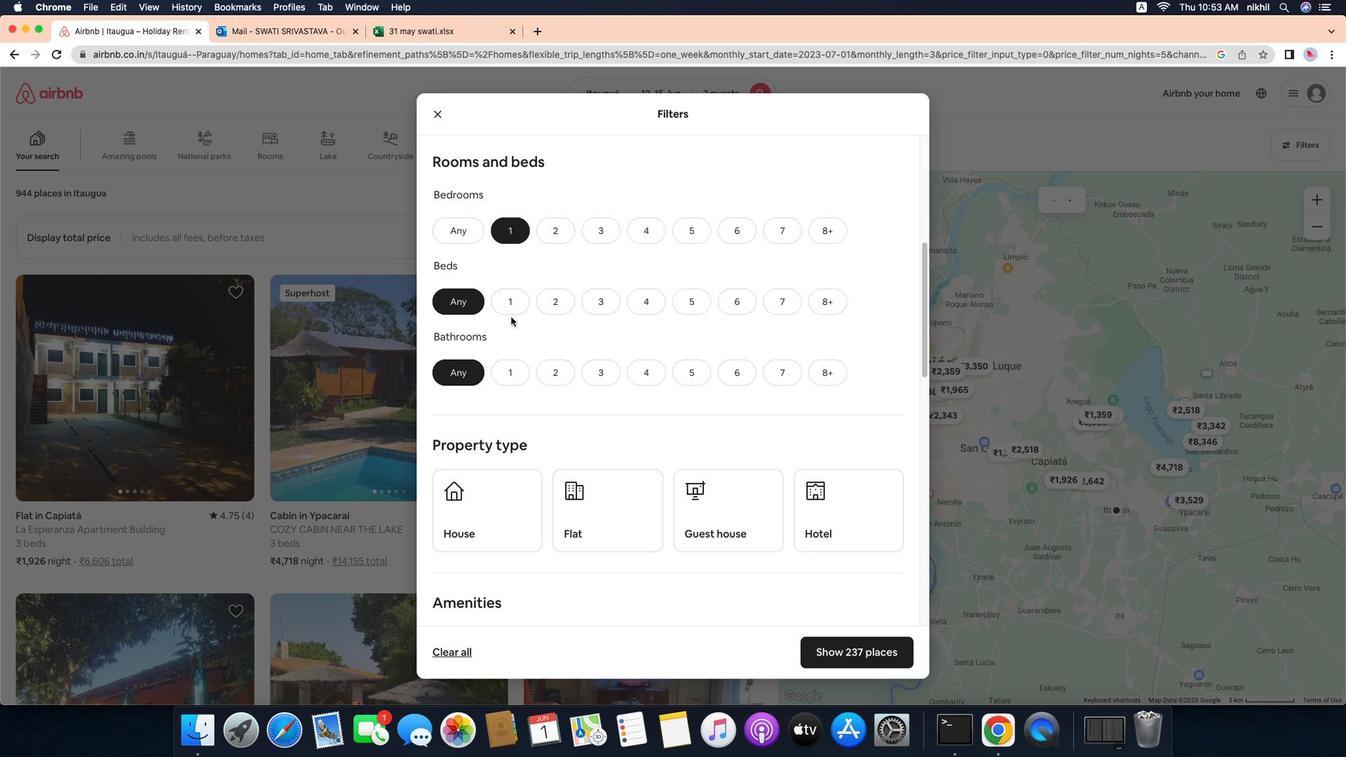 
Action: Mouse scrolled (679, 628) with delta (133, 78)
Screenshot: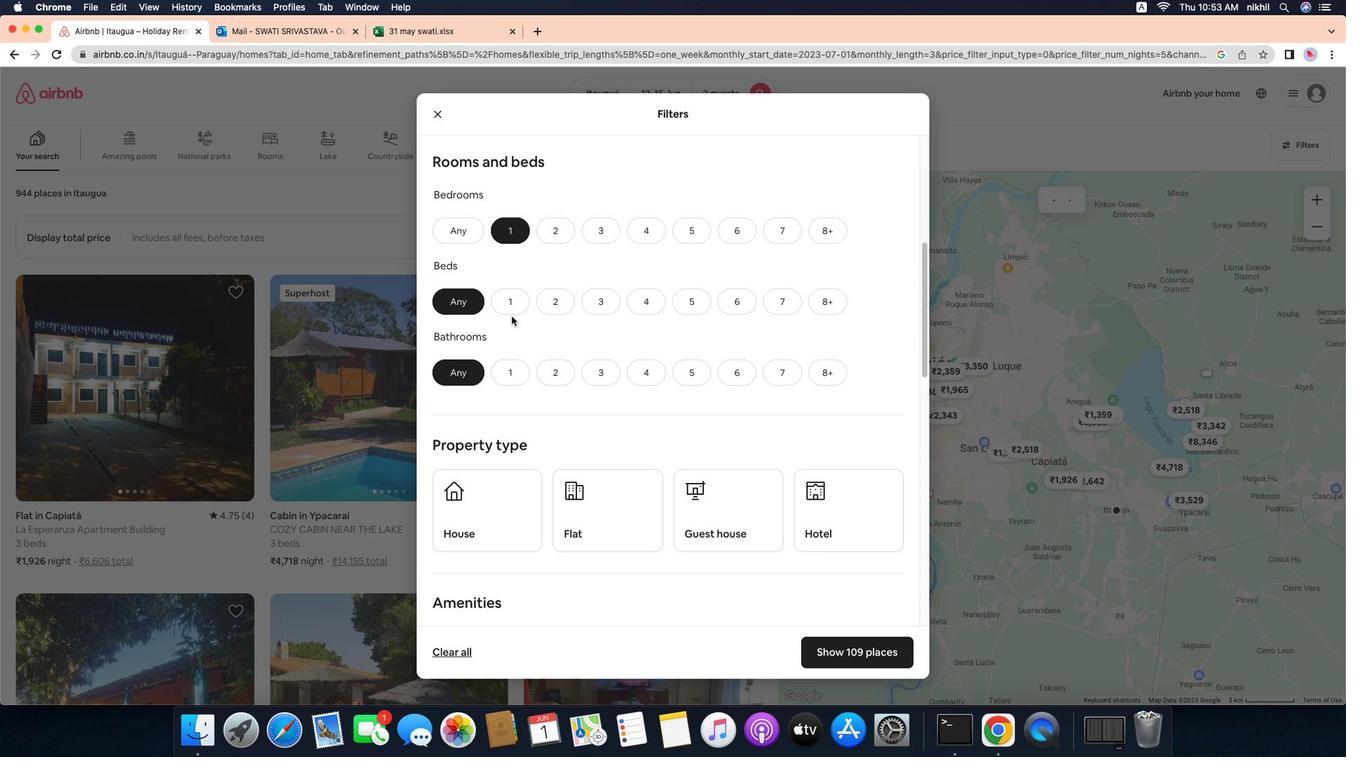 
Action: Mouse scrolled (679, 628) with delta (133, 77)
Screenshot: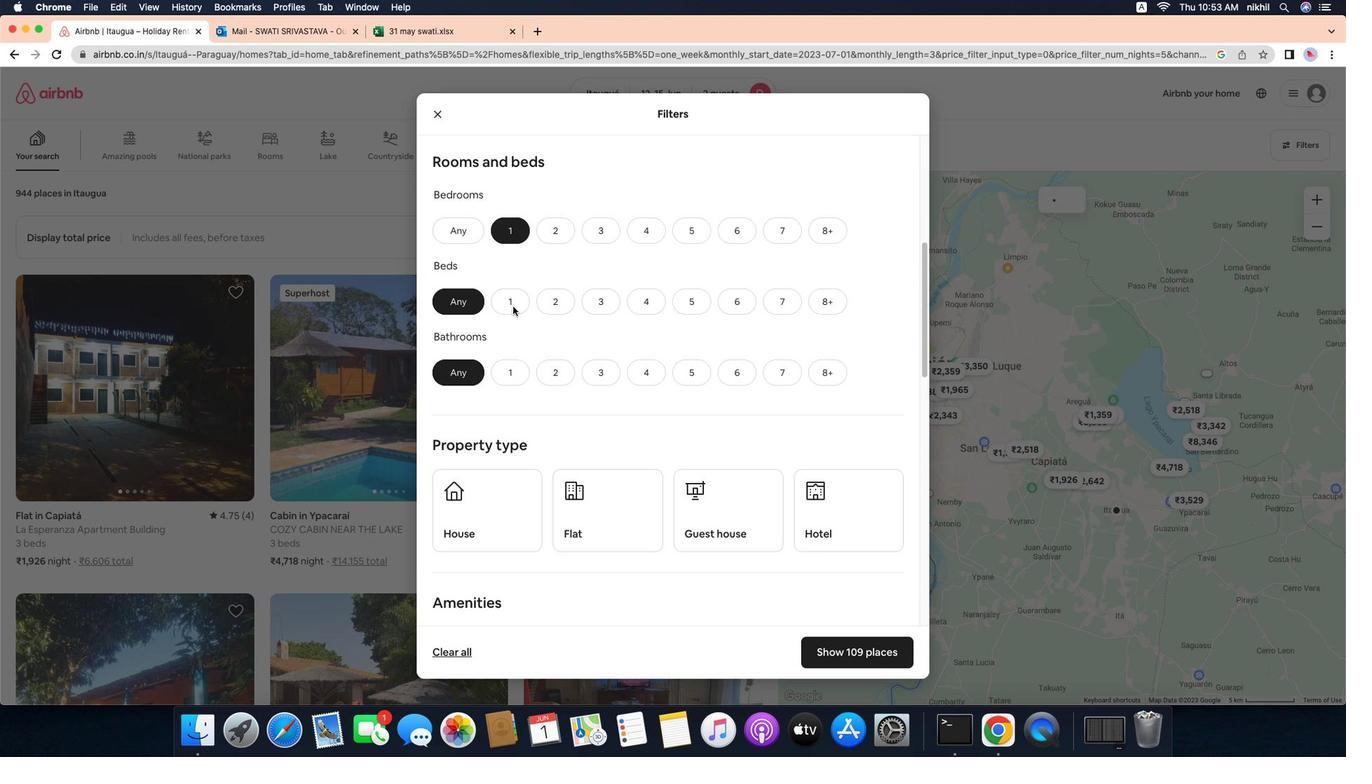 
Action: Mouse scrolled (679, 628) with delta (133, 78)
Screenshot: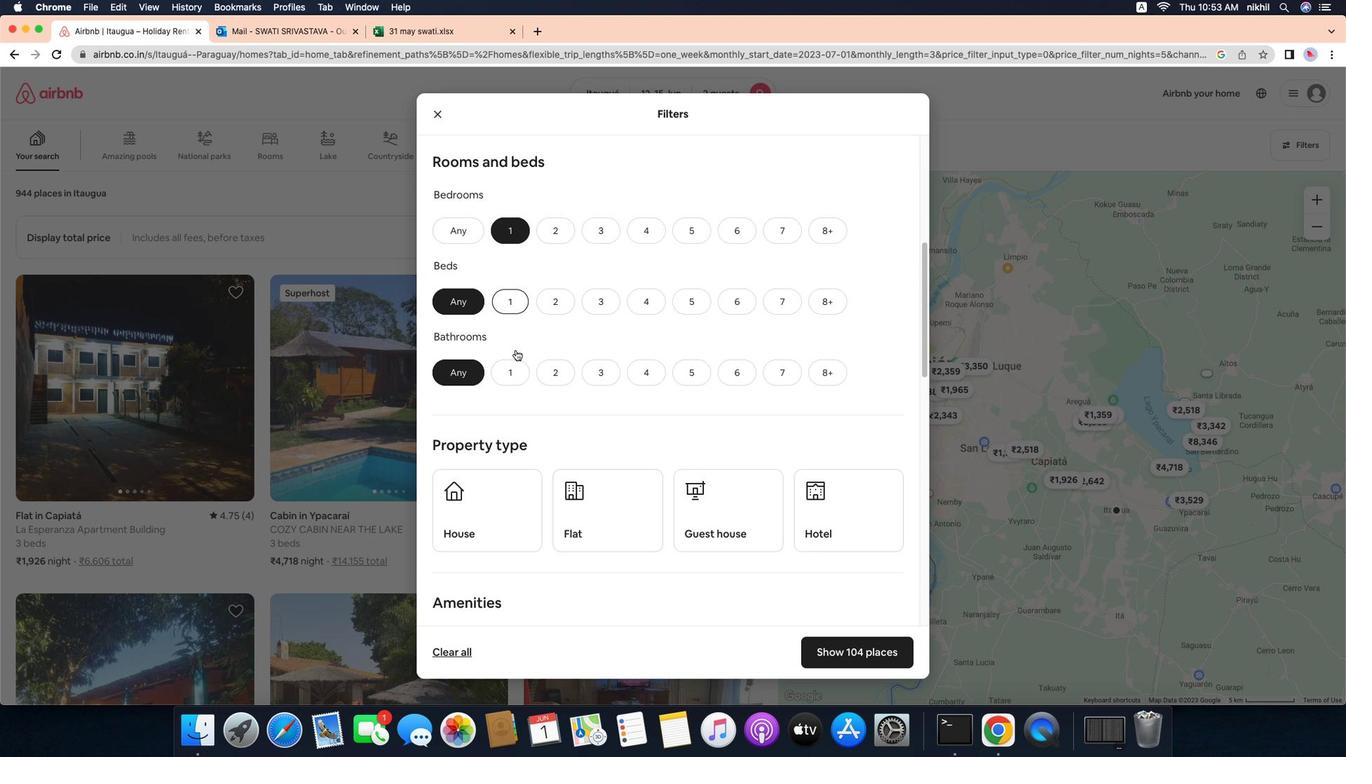 
Action: Mouse scrolled (679, 628) with delta (133, 78)
Screenshot: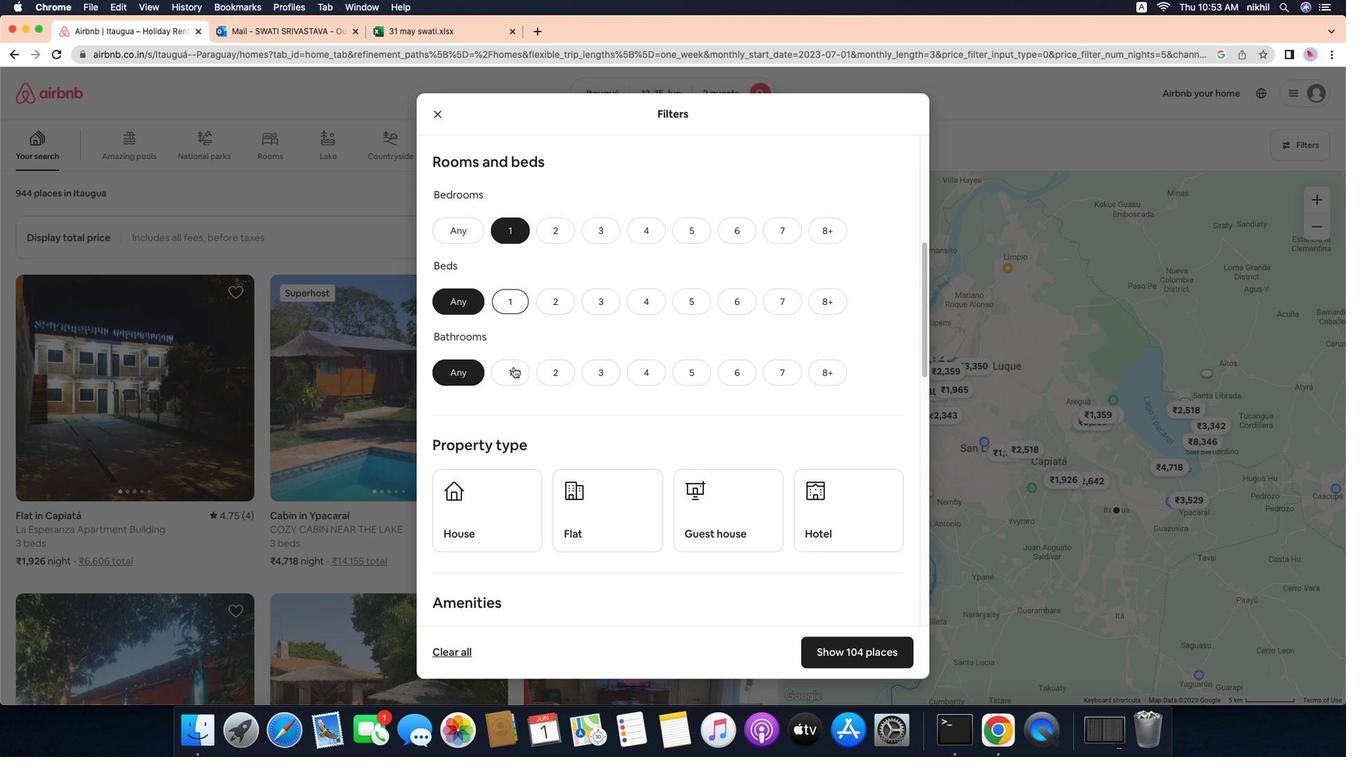 
Action: Mouse scrolled (679, 628) with delta (133, 77)
Screenshot: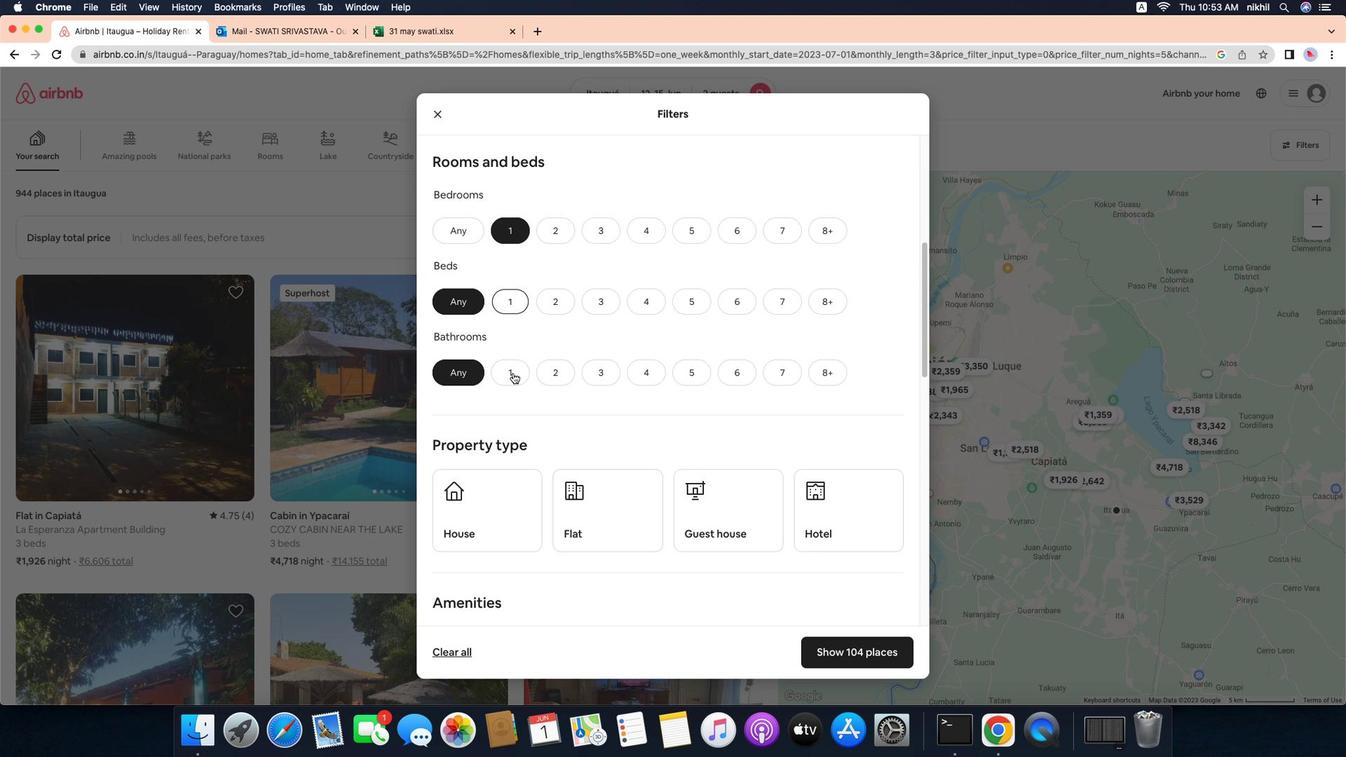 
Action: Mouse scrolled (679, 628) with delta (133, 76)
Screenshot: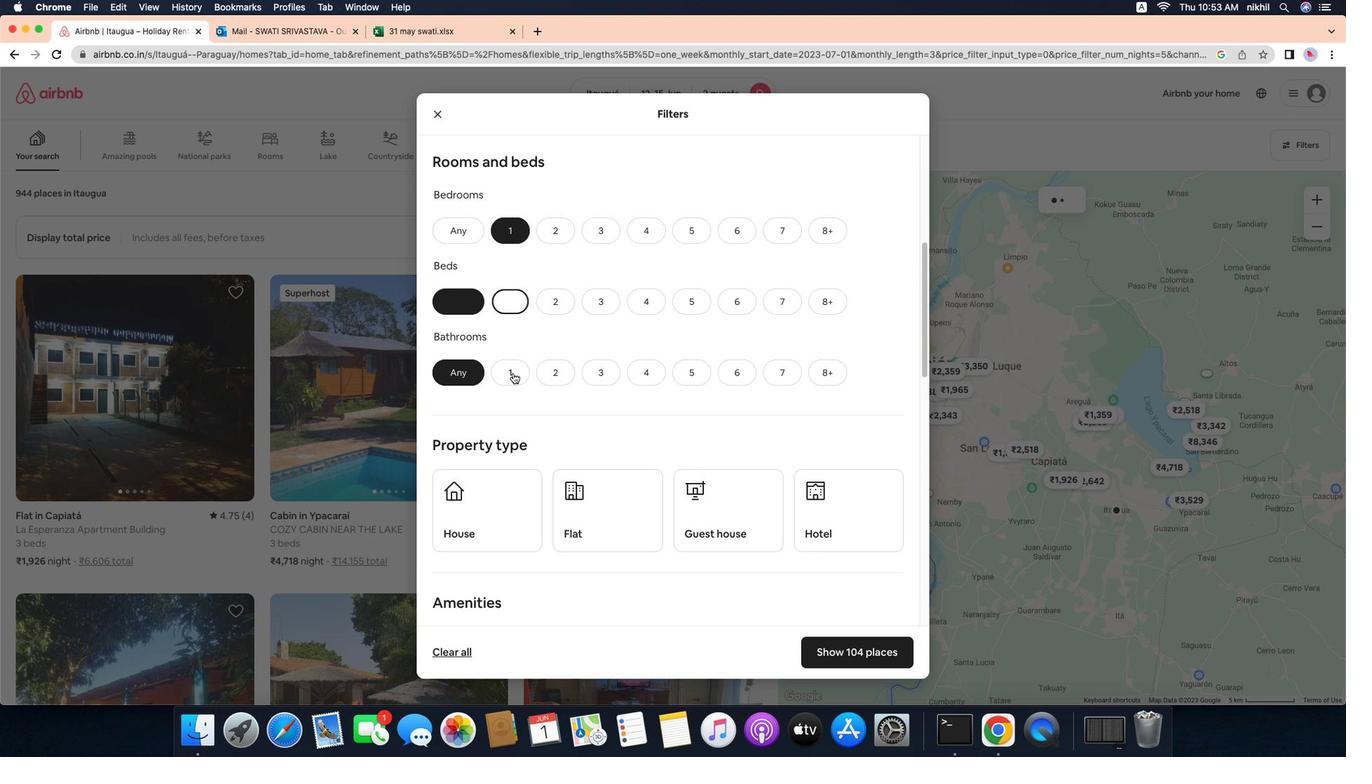 
Action: Mouse moved to (543, 319)
Screenshot: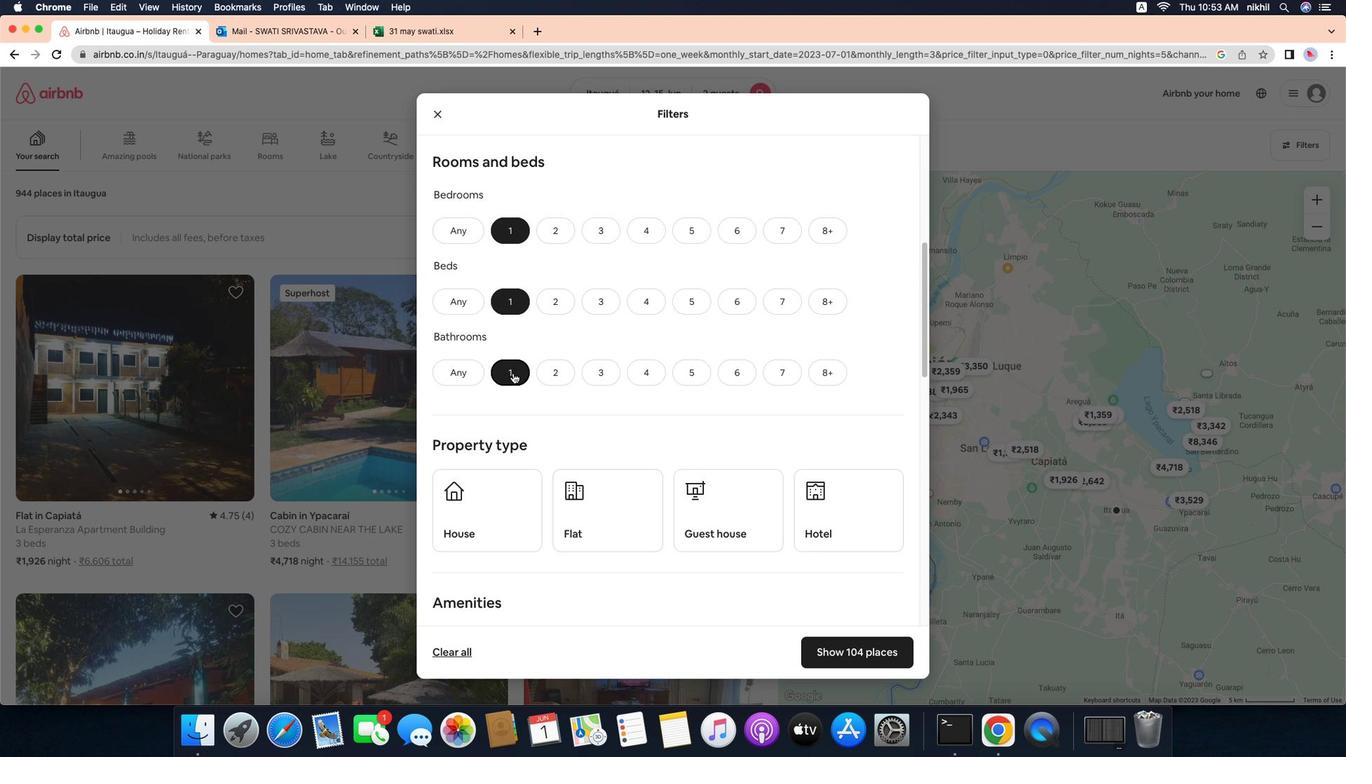 
Action: Mouse pressed left at (543, 319)
Screenshot: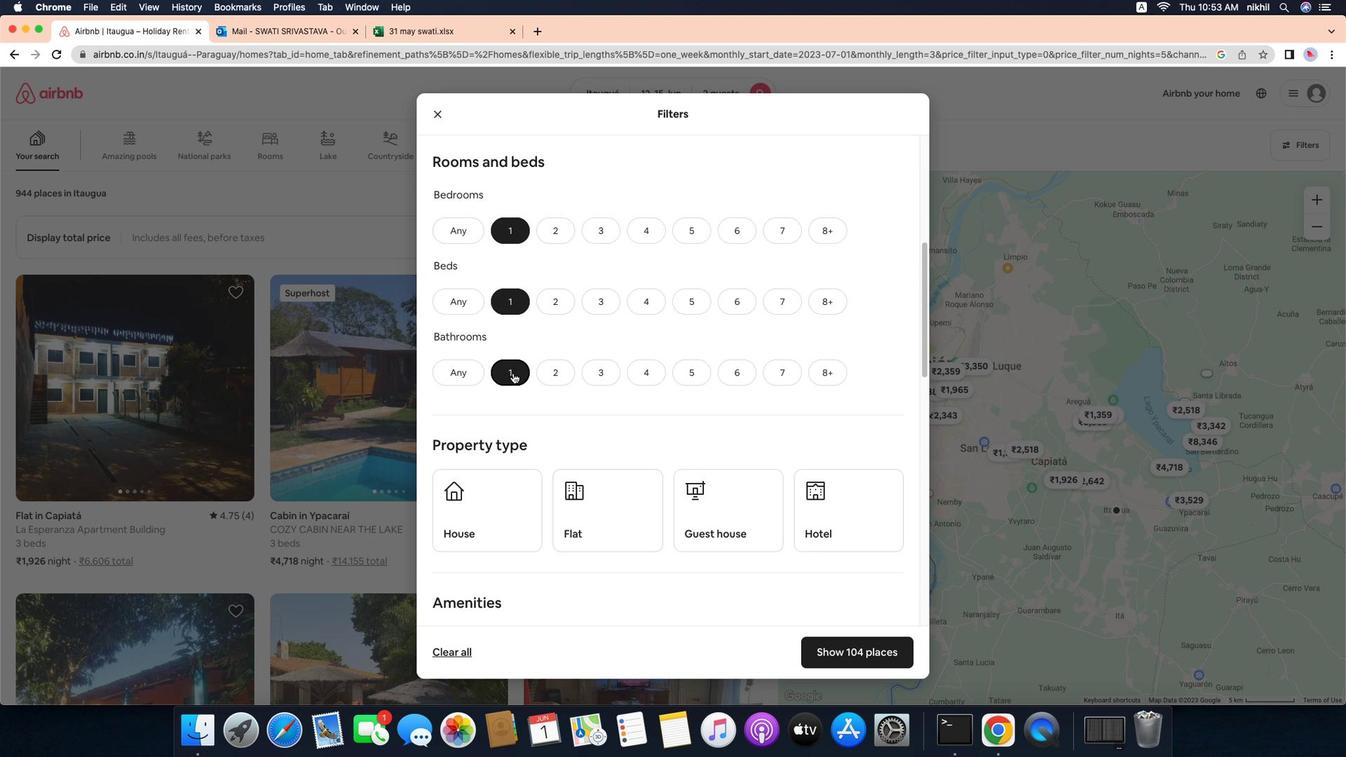 
Action: Mouse moved to (546, 418)
Screenshot: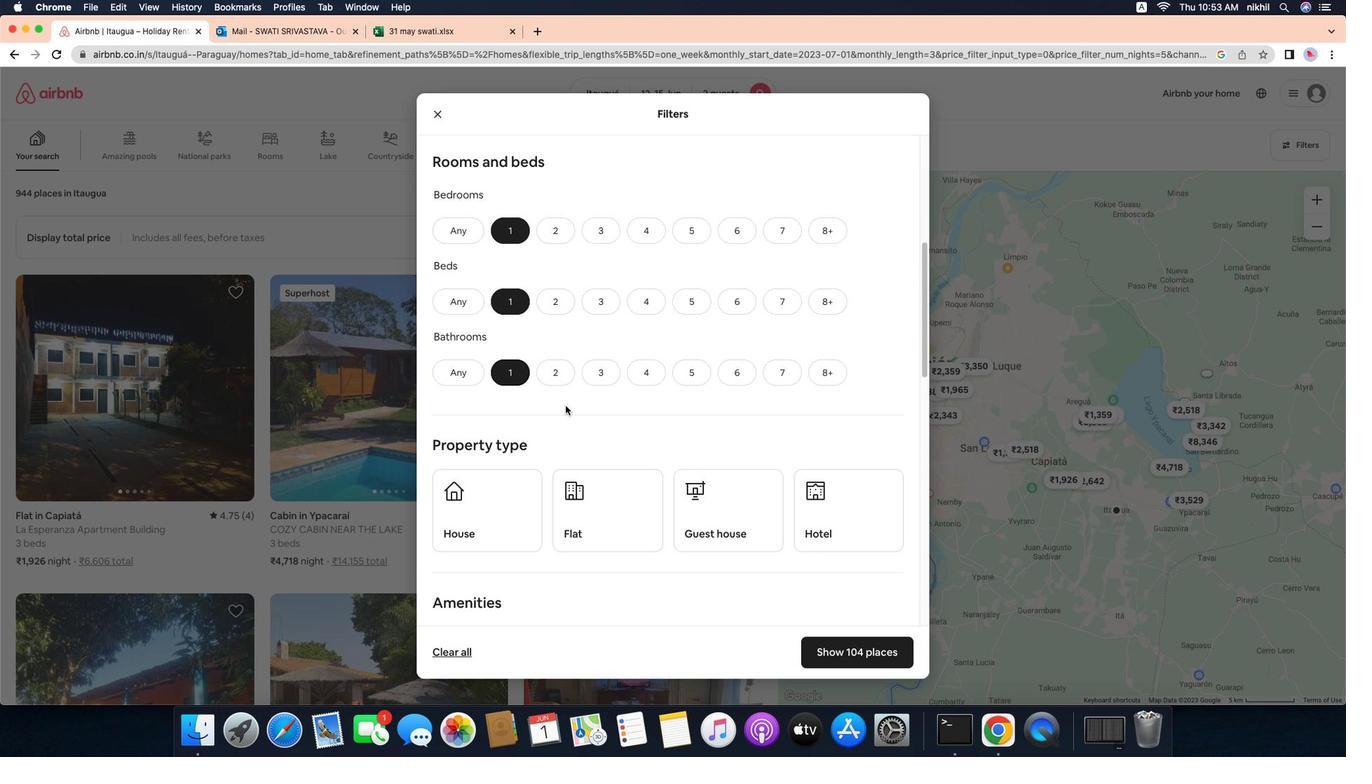 
Action: Mouse pressed left at (546, 418)
Screenshot: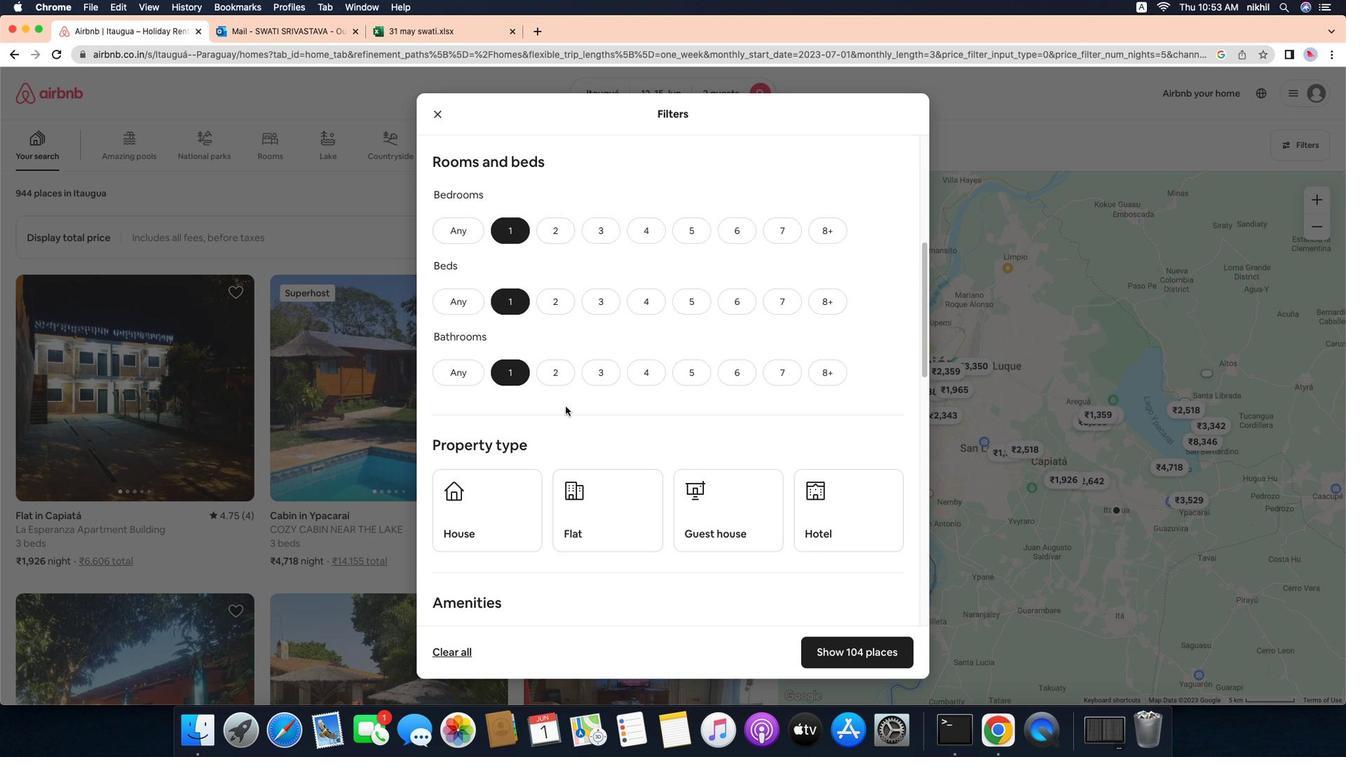 
Action: Mouse moved to (548, 402)
Screenshot: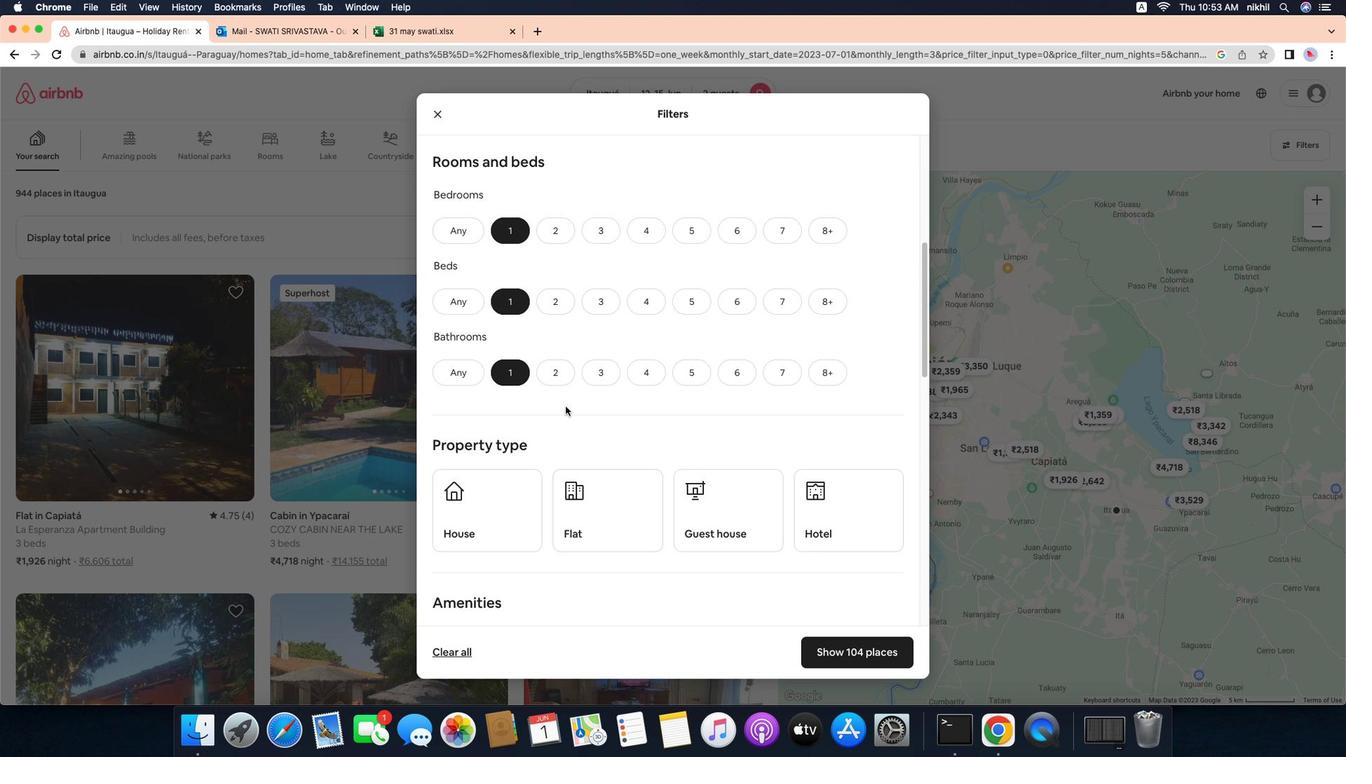 
Action: Mouse pressed left at (548, 402)
Screenshot: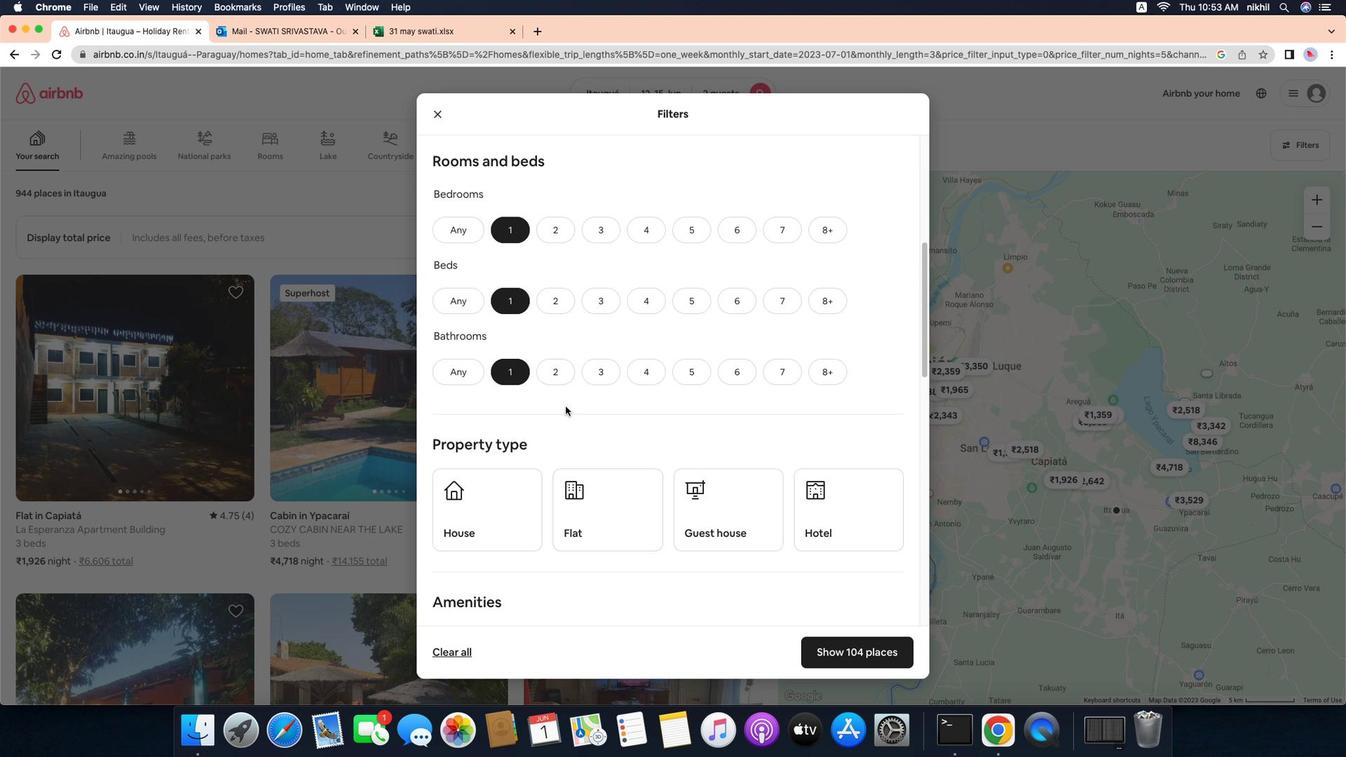 
Action: Mouse moved to (547, 477)
Screenshot: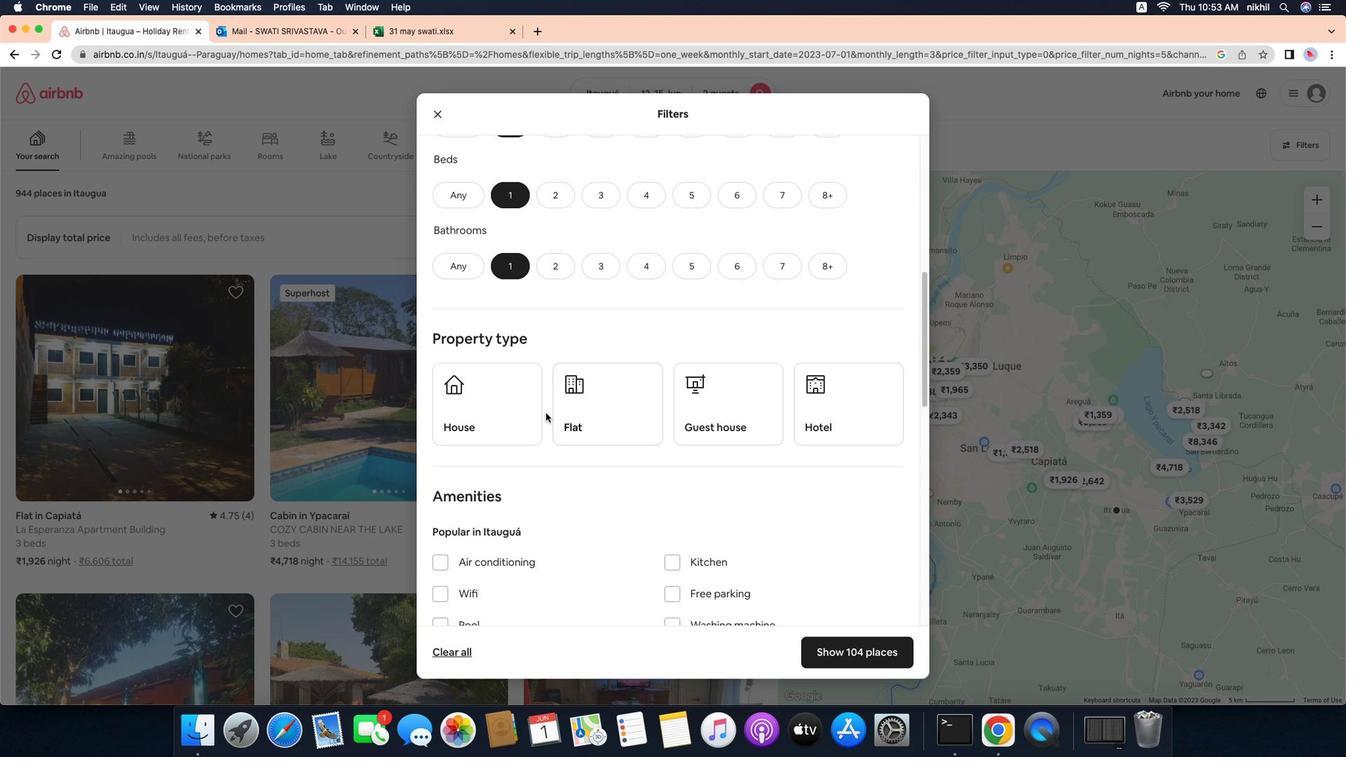 
Action: Mouse pressed left at (547, 477)
Screenshot: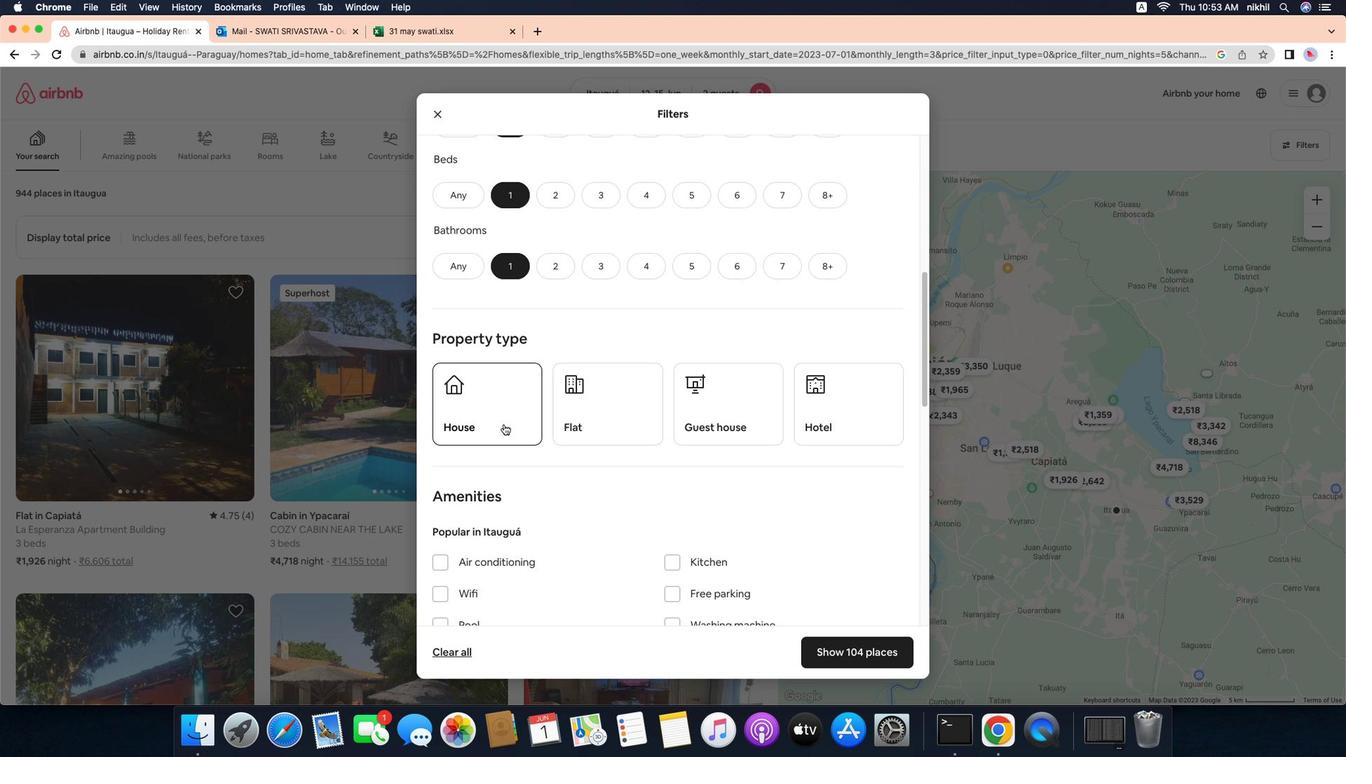 
Action: Mouse moved to (590, 512)
Screenshot: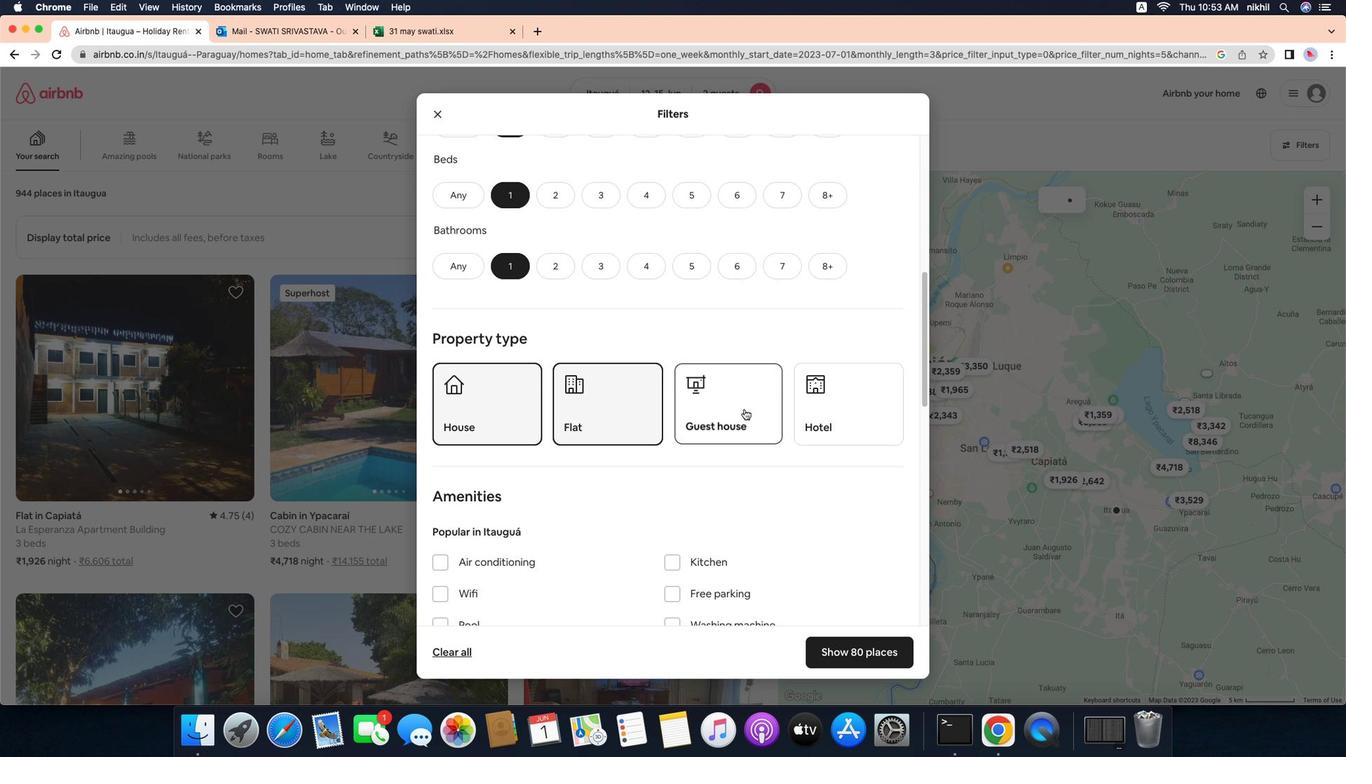 
Action: Mouse scrolled (590, 512) with delta (133, 78)
Screenshot: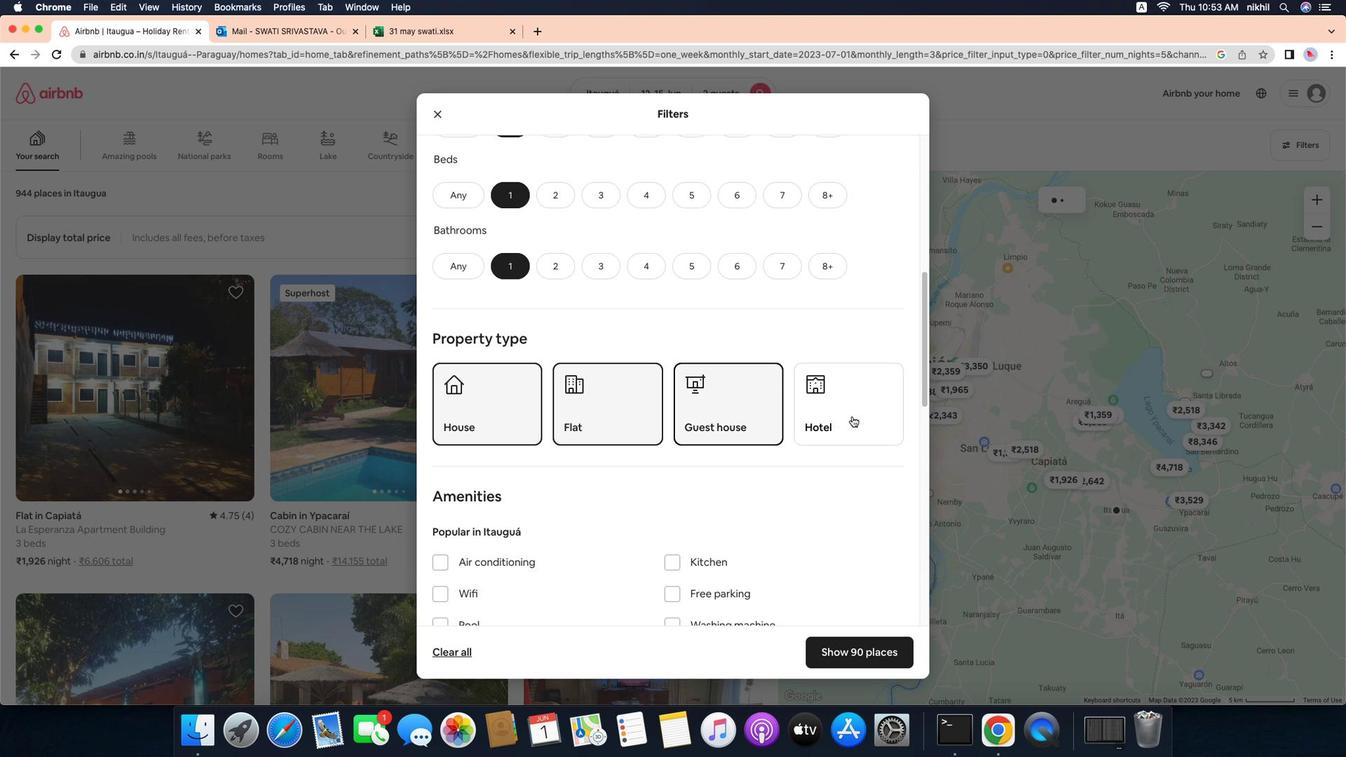 
Action: Mouse scrolled (590, 512) with delta (133, 78)
Screenshot: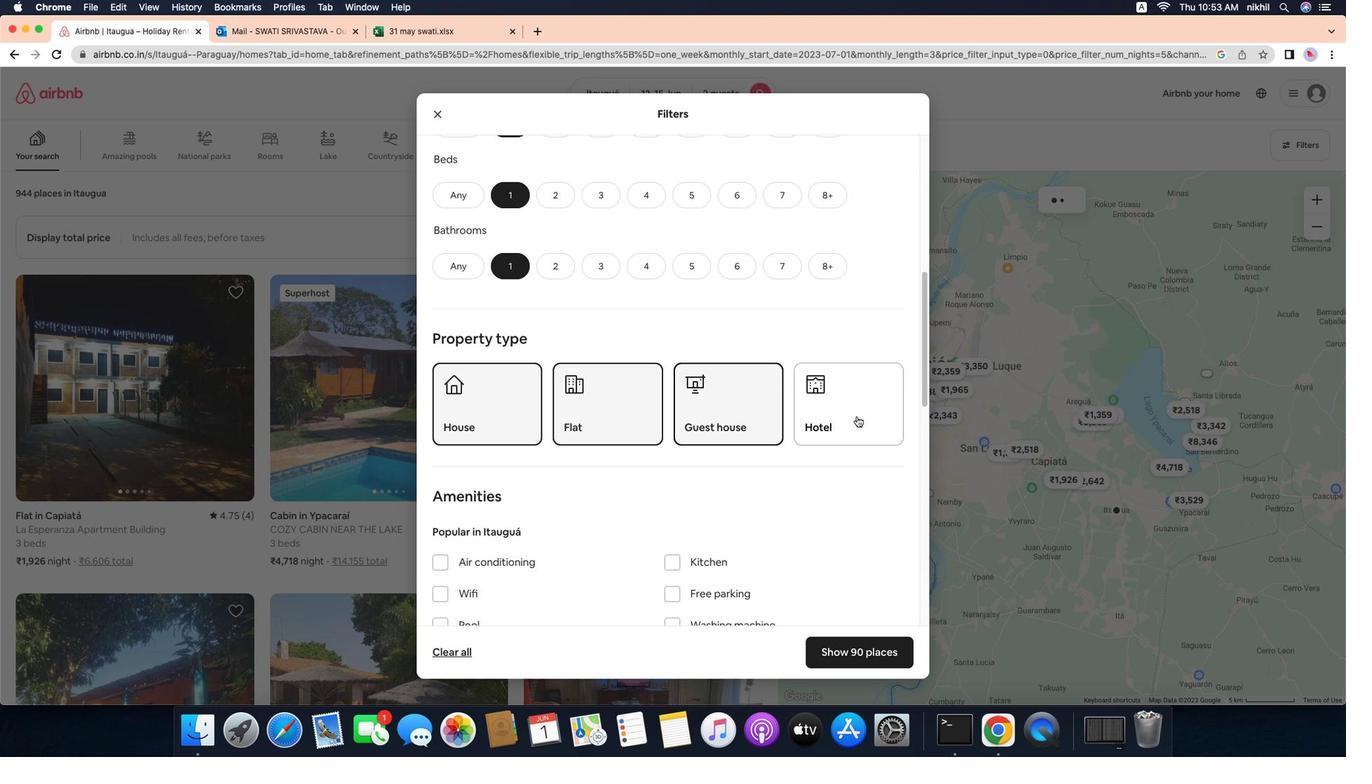 
Action: Mouse moved to (590, 512)
Screenshot: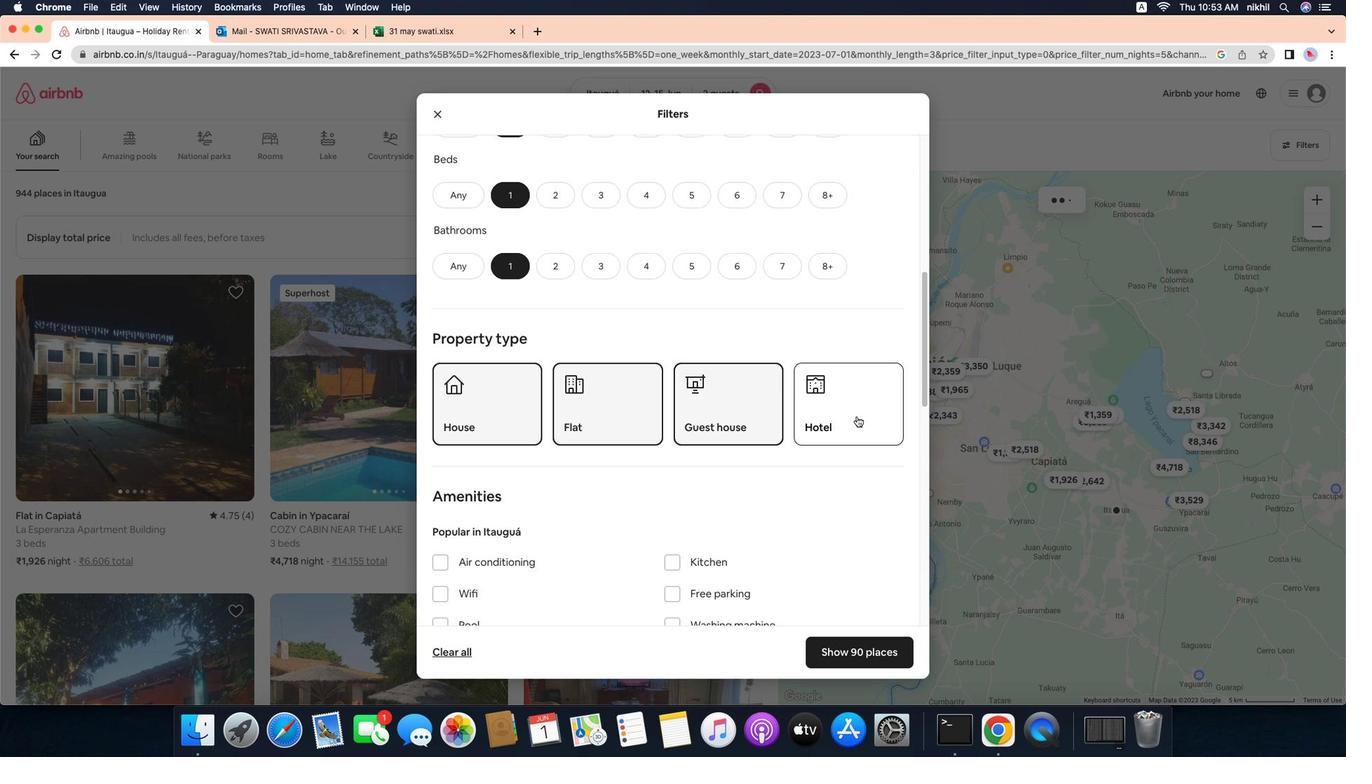 
Action: Mouse scrolled (590, 512) with delta (133, 77)
Screenshot: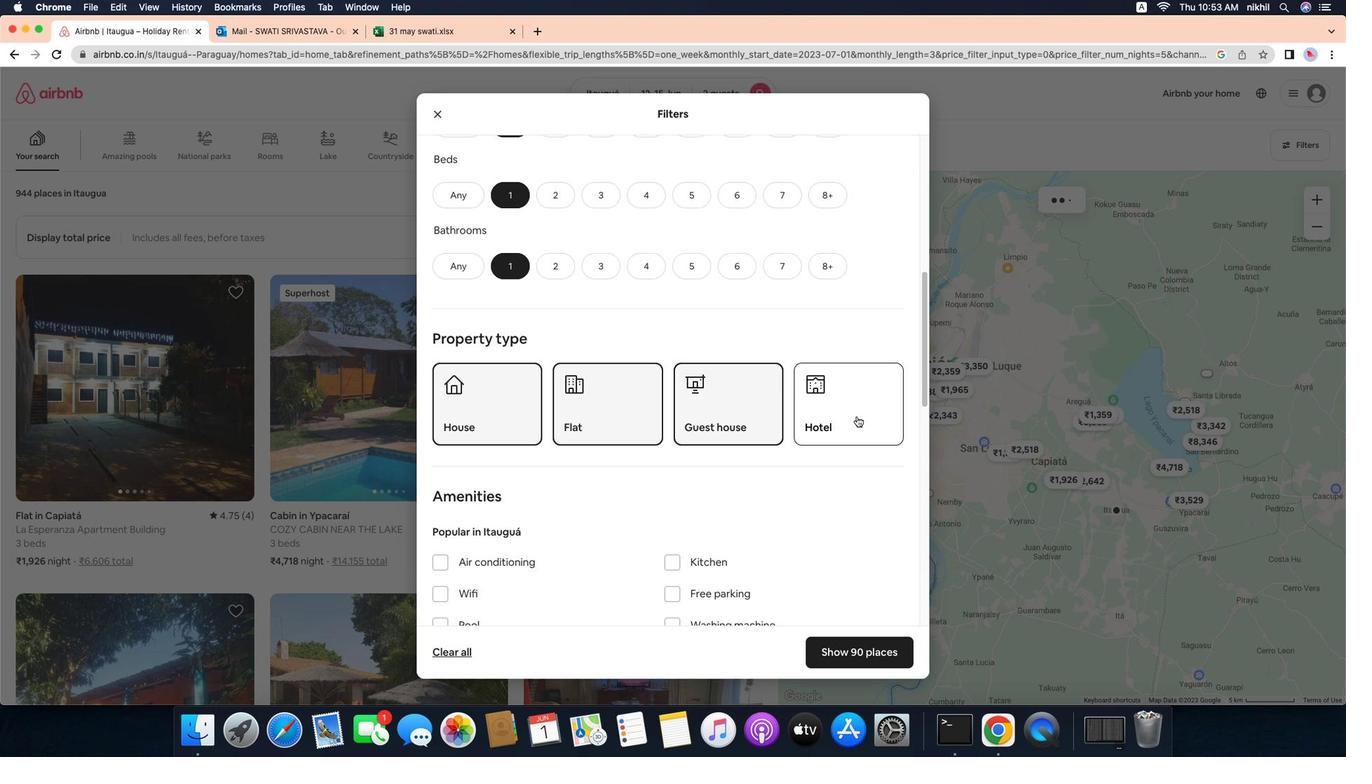 
Action: Mouse moved to (540, 532)
Screenshot: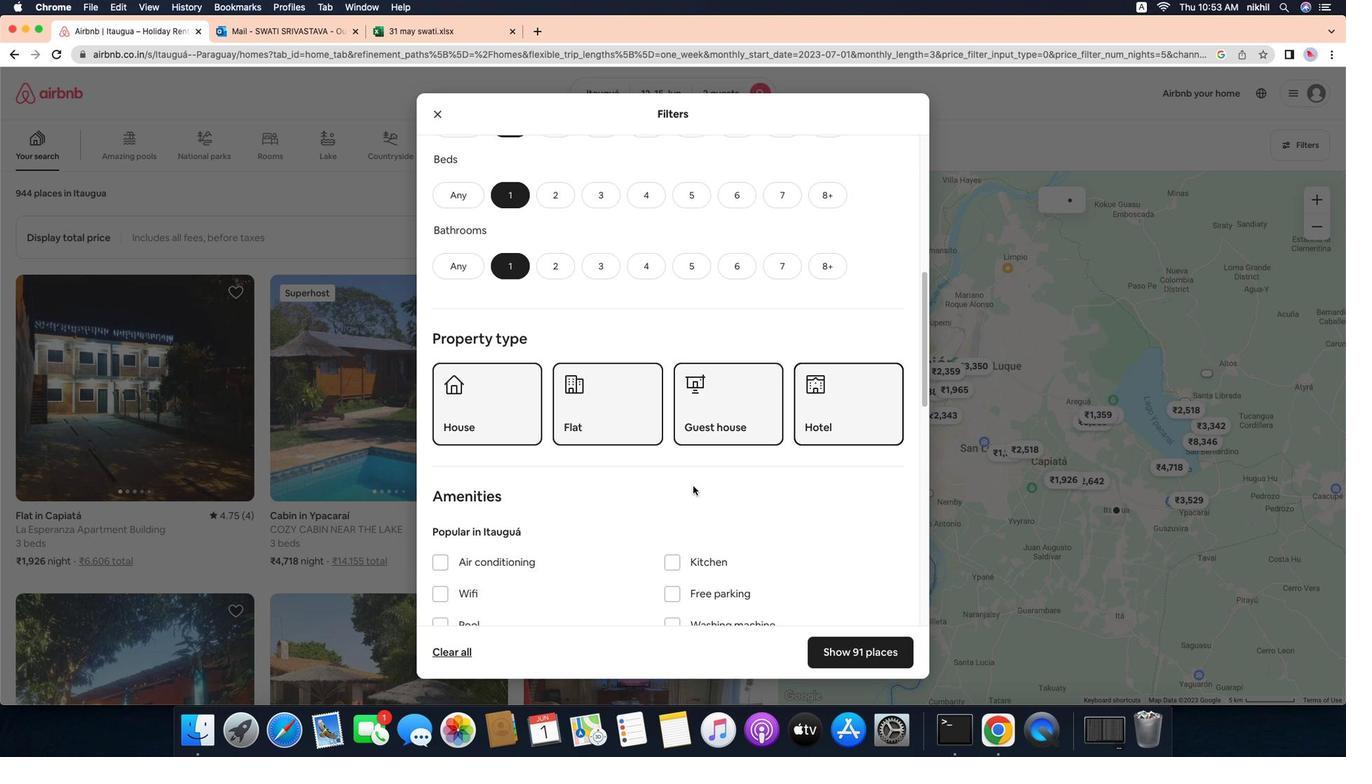 
Action: Mouse pressed left at (540, 532)
Screenshot: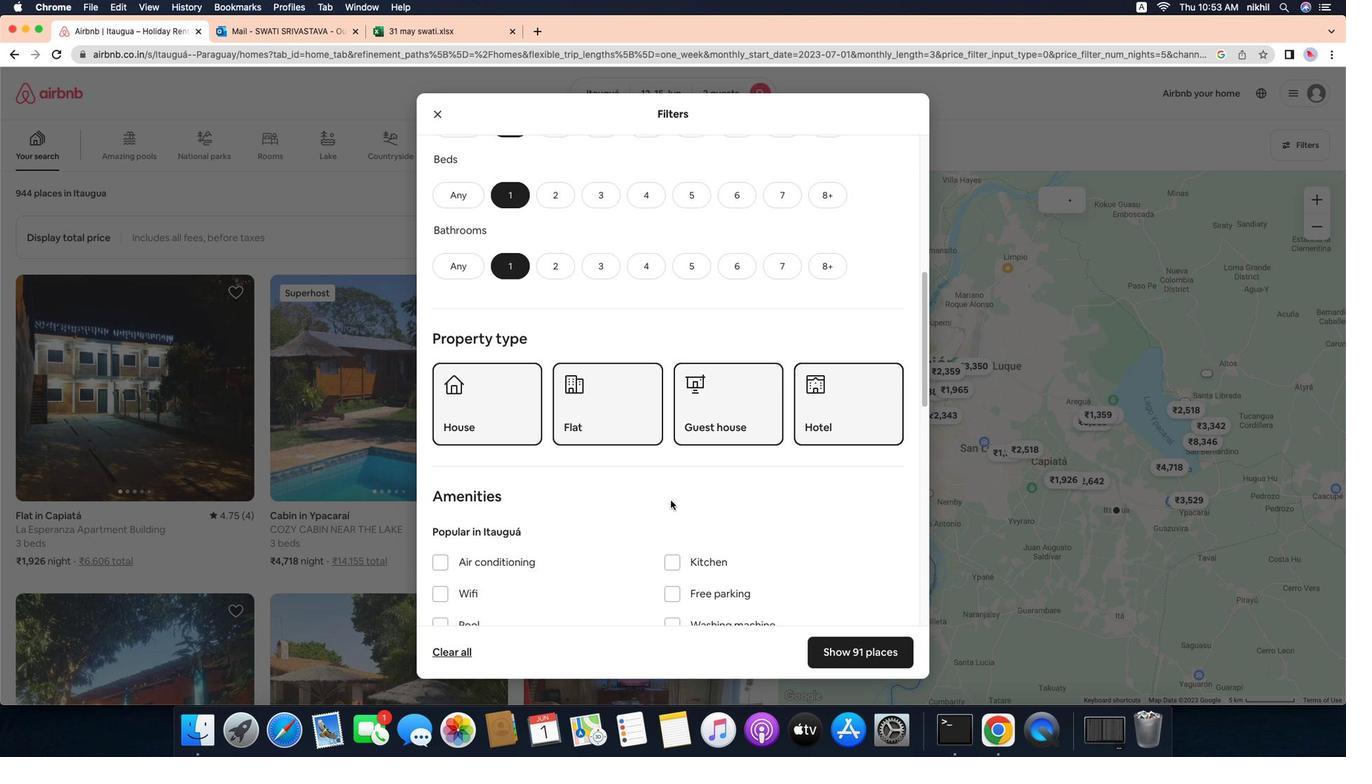 
Action: Mouse moved to (635, 518)
Screenshot: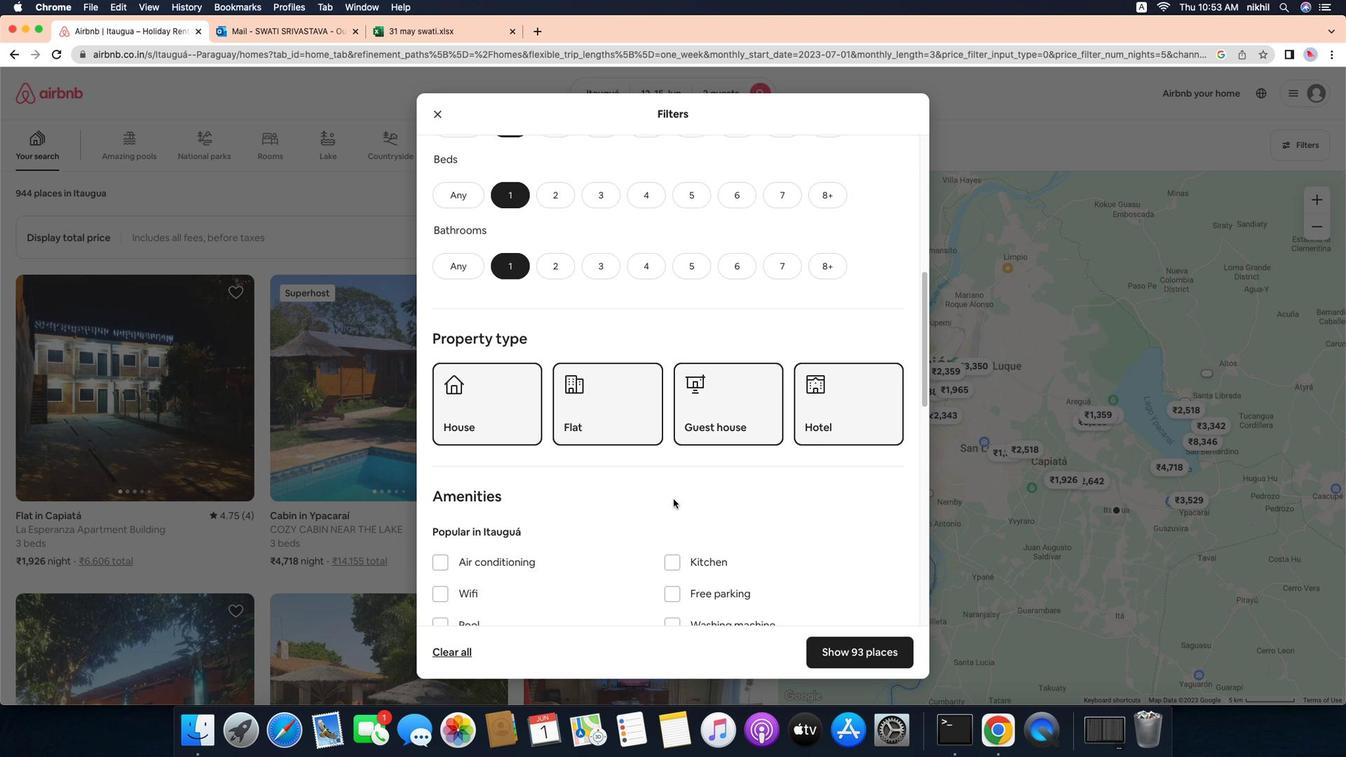 
Action: Mouse pressed left at (635, 518)
Screenshot: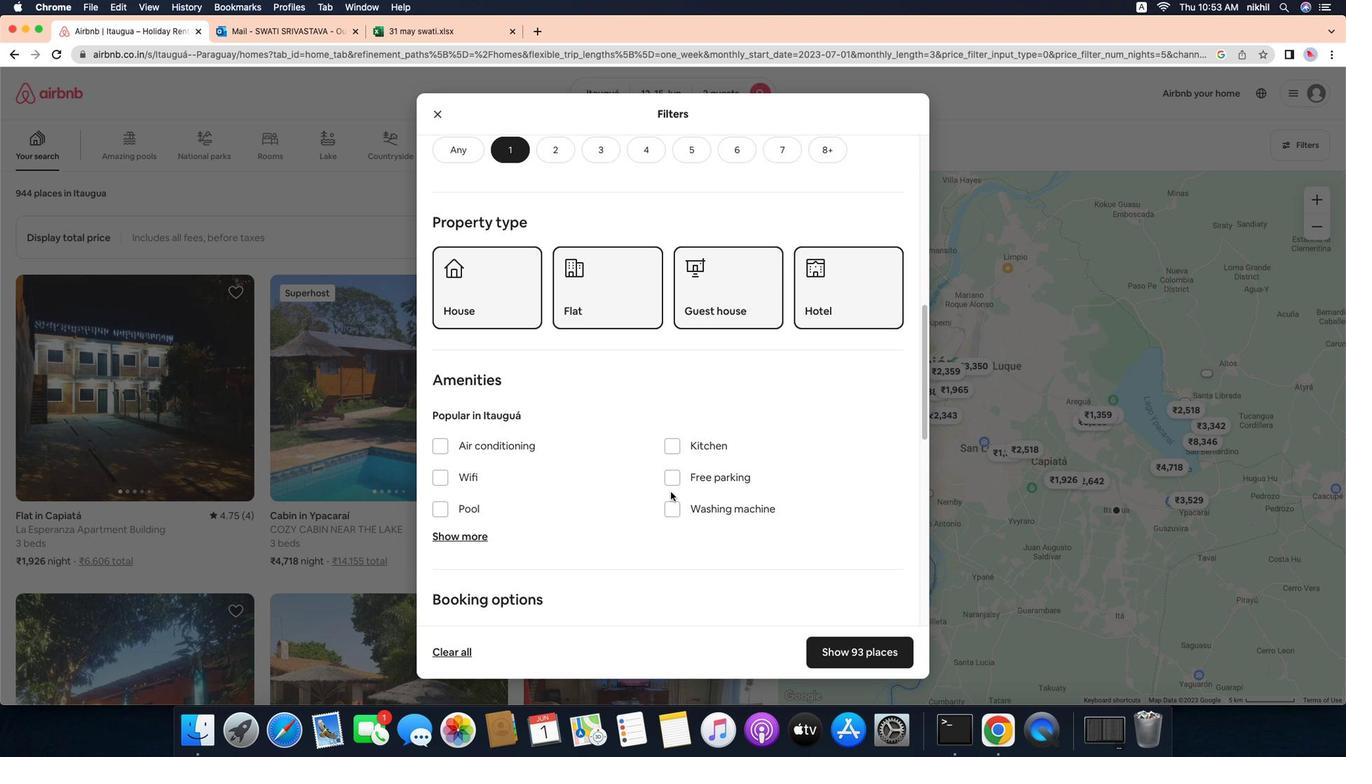 
Action: Mouse moved to (735, 516)
Screenshot: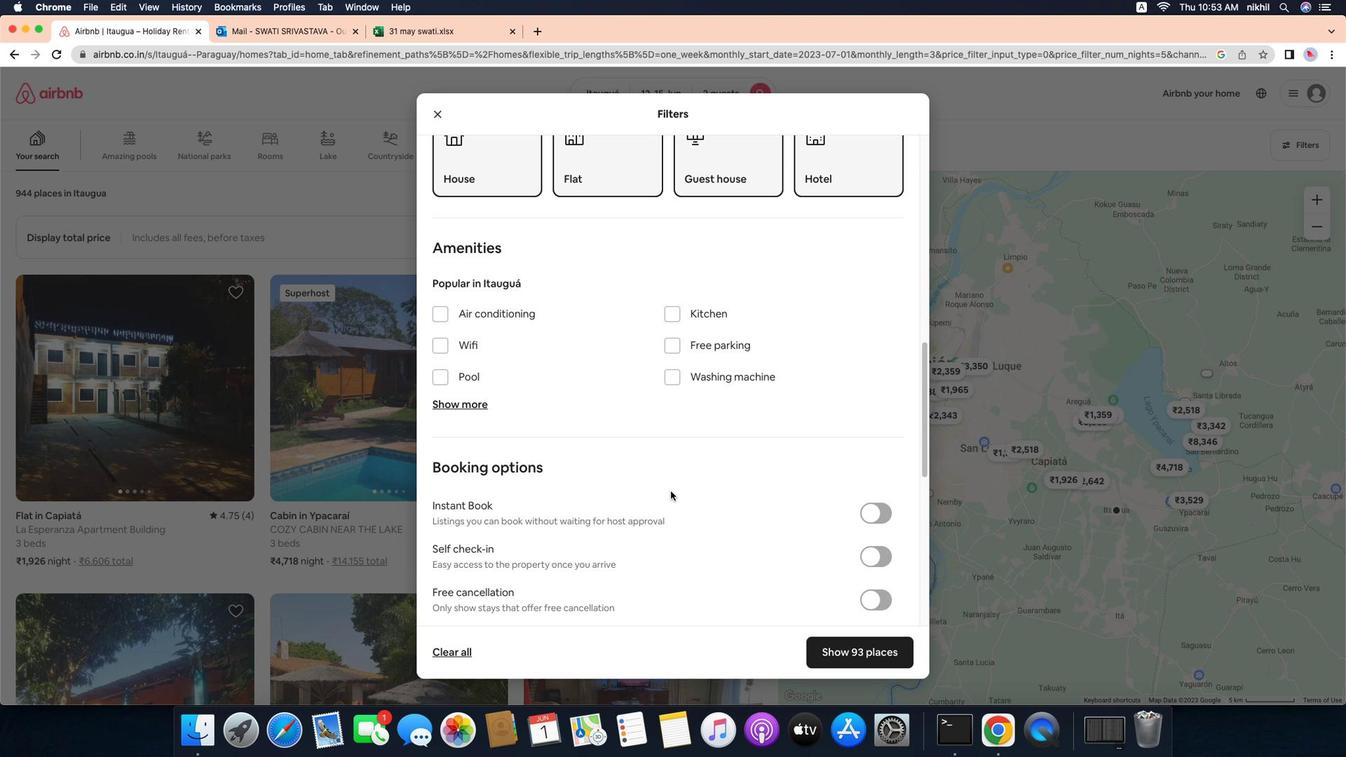
Action: Mouse pressed left at (735, 516)
Screenshot: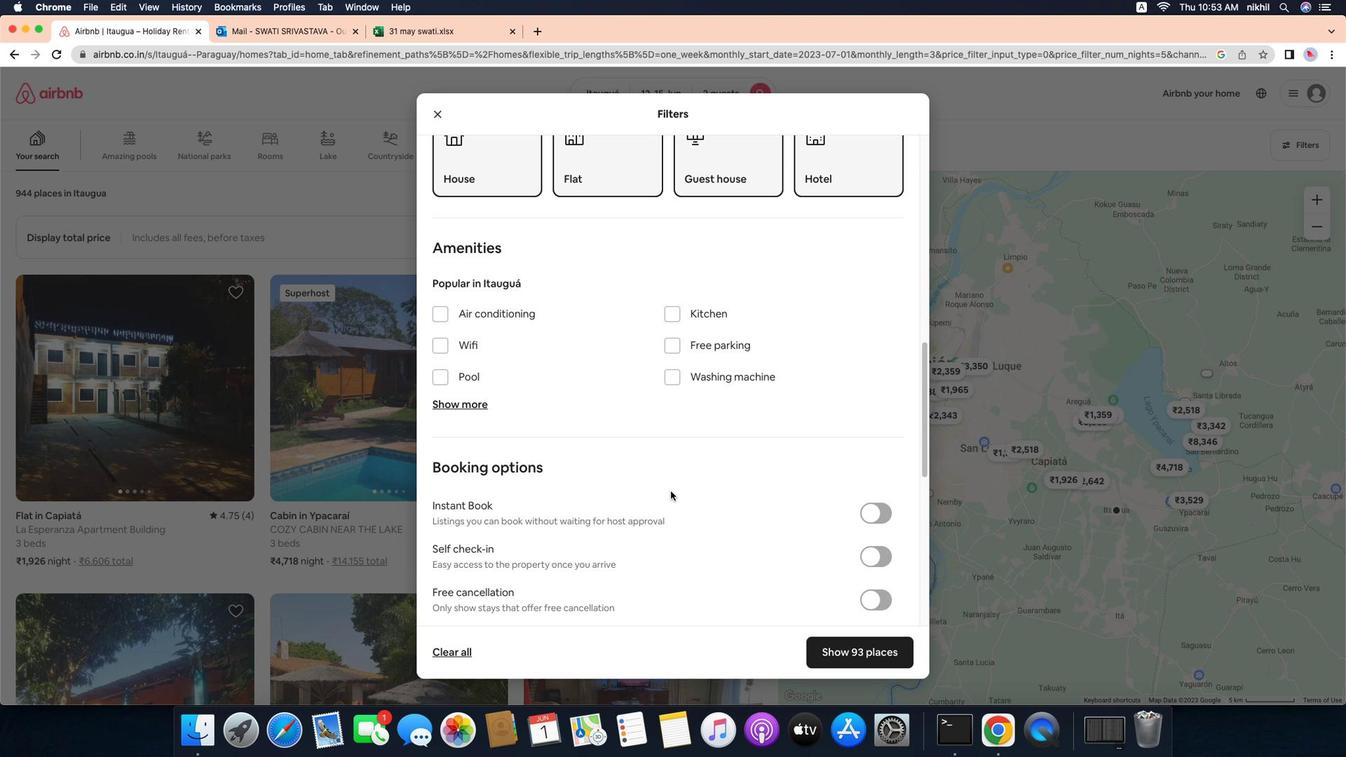 
Action: Mouse moved to (826, 523)
Screenshot: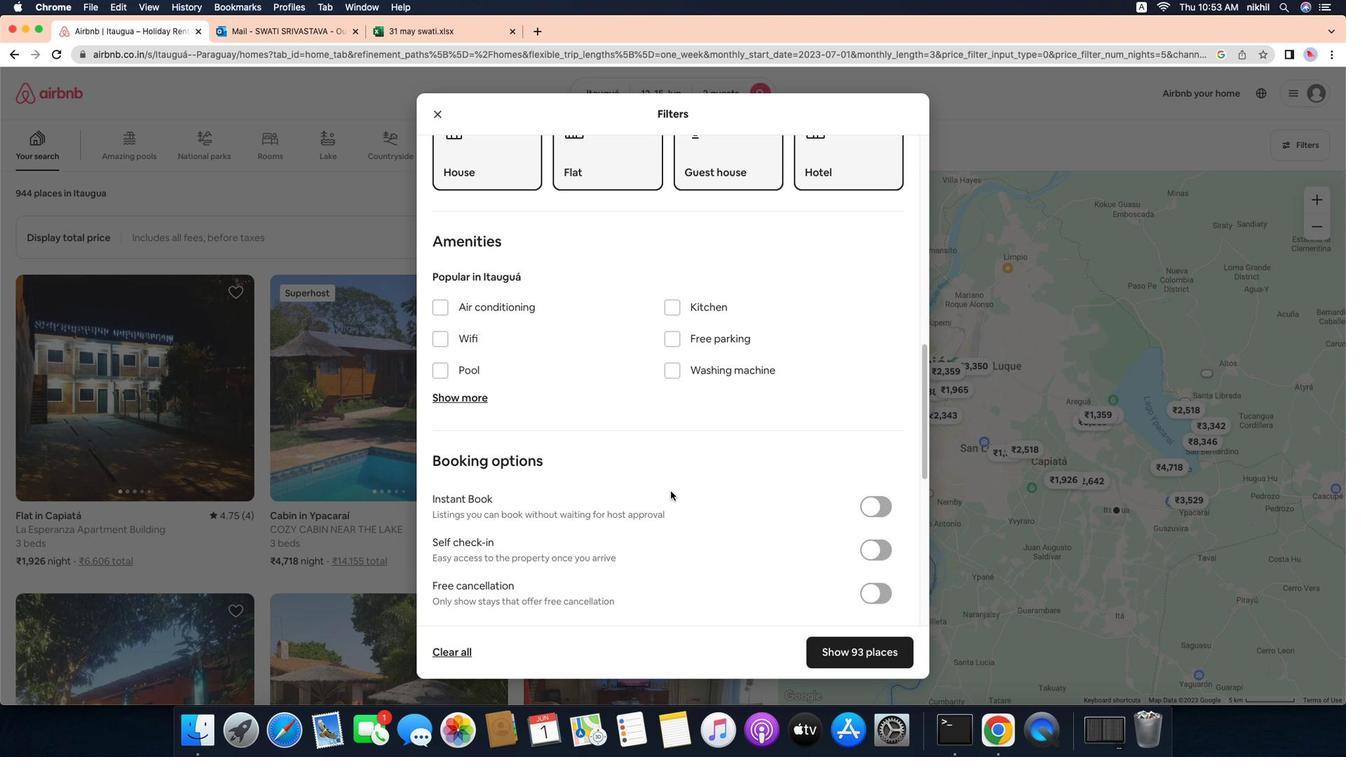
Action: Mouse pressed left at (826, 523)
Screenshot: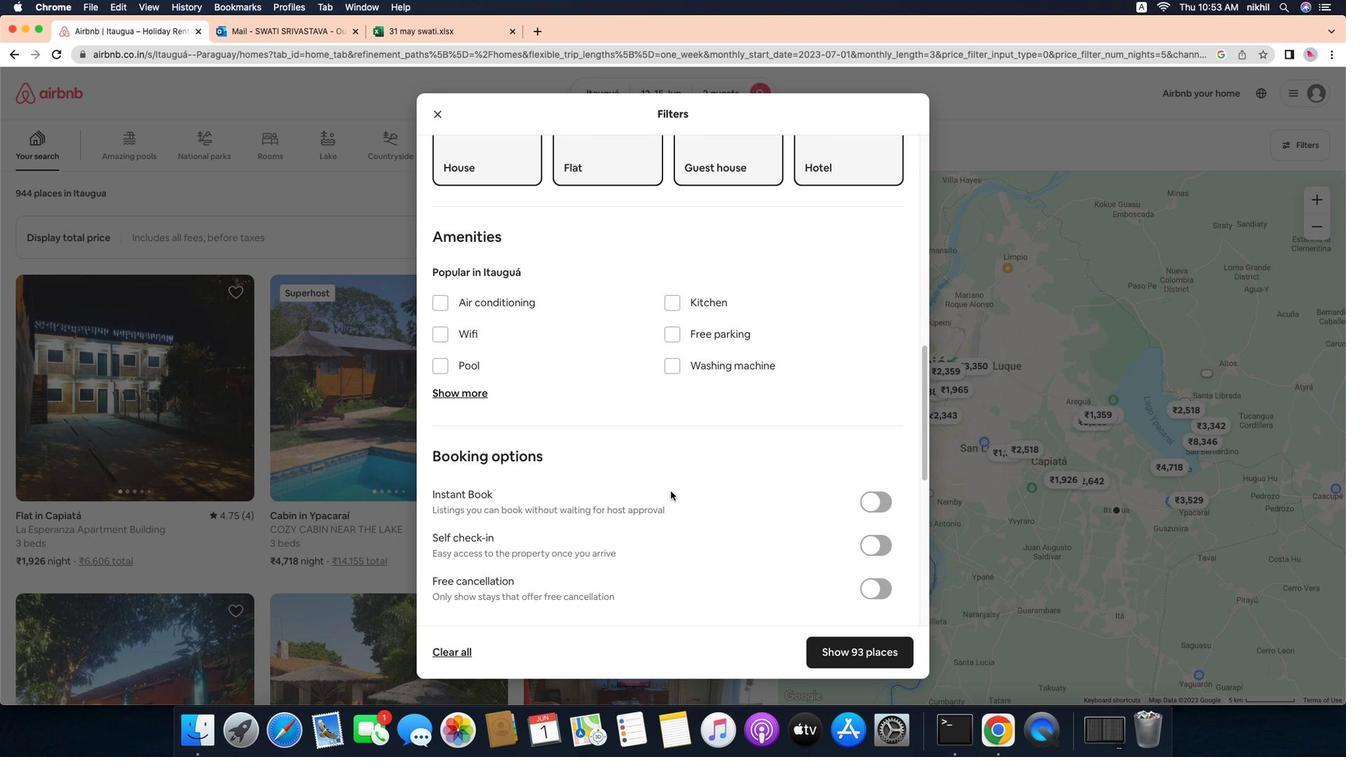 
Action: Mouse moved to (677, 609)
Screenshot: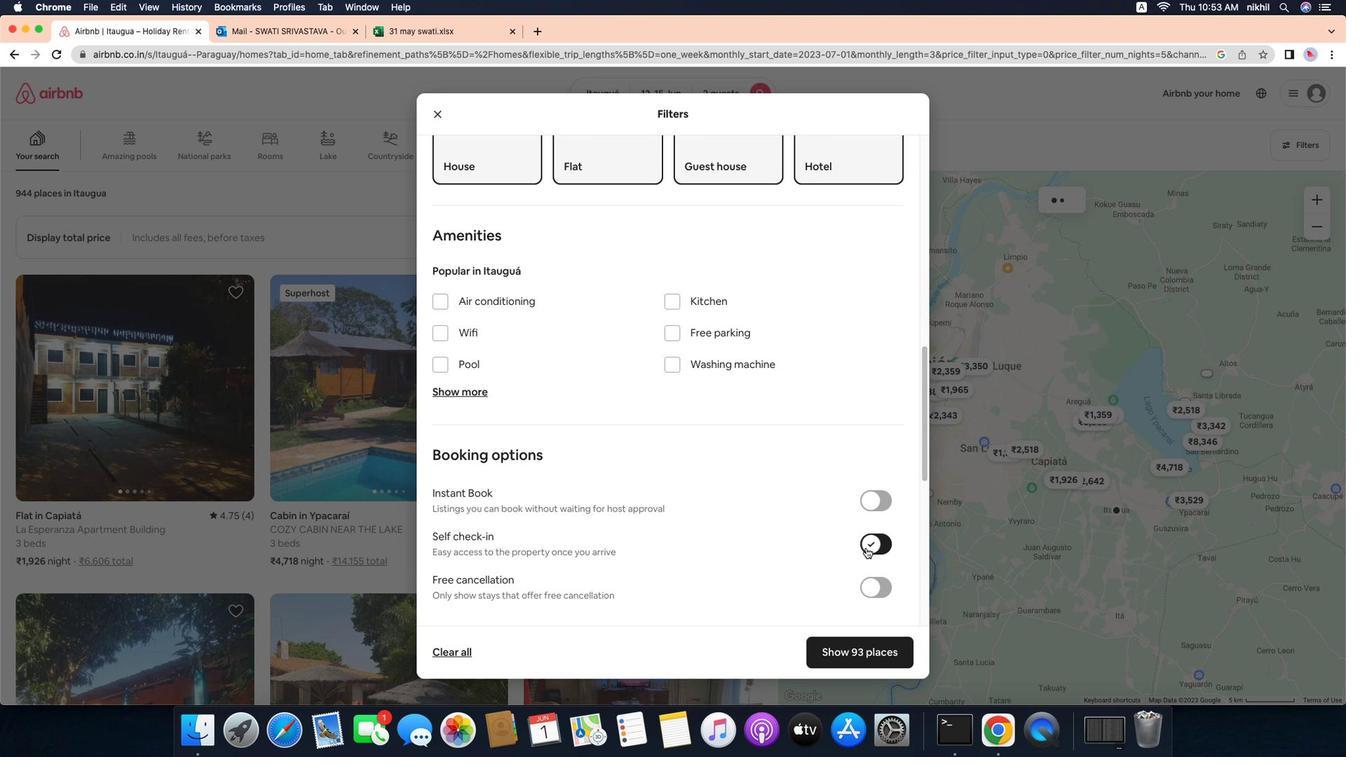 
Action: Mouse scrolled (677, 609) with delta (133, 78)
Screenshot: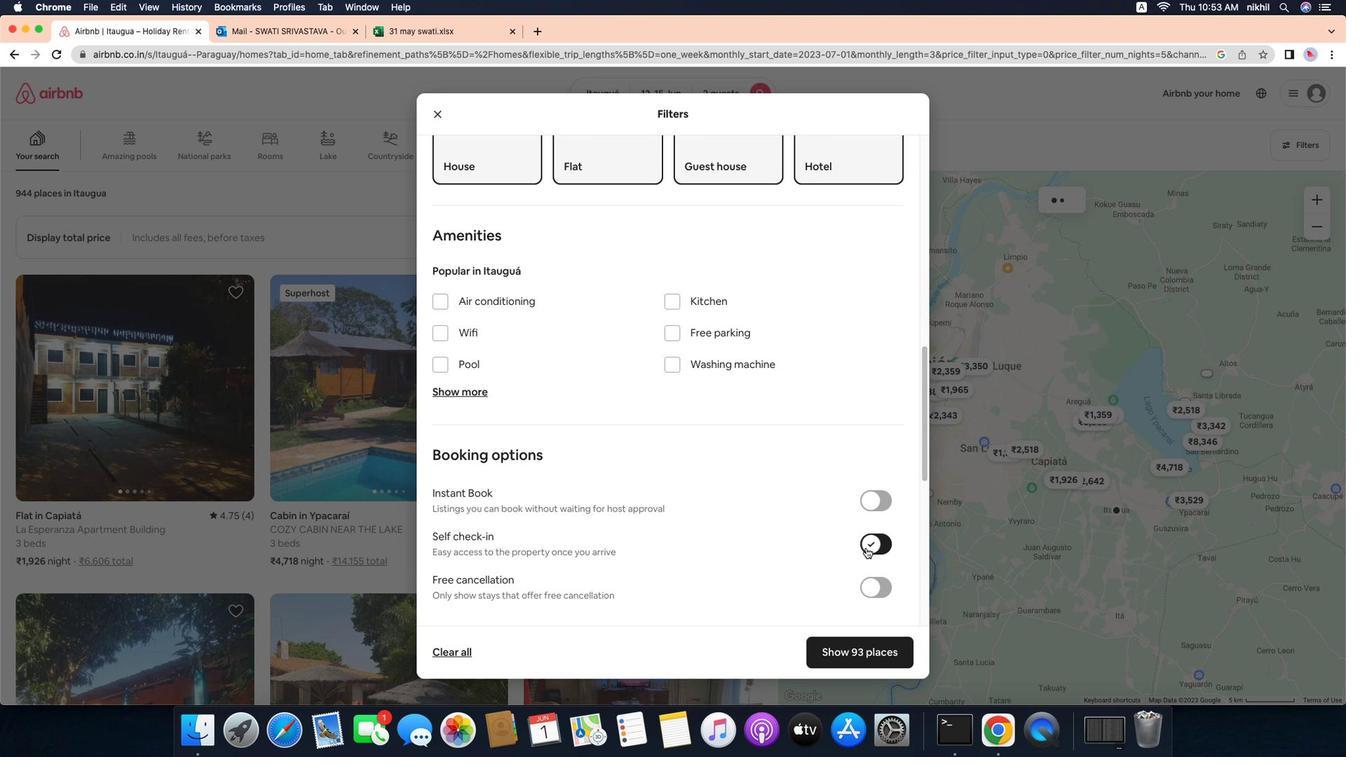 
Action: Mouse moved to (676, 608)
Screenshot: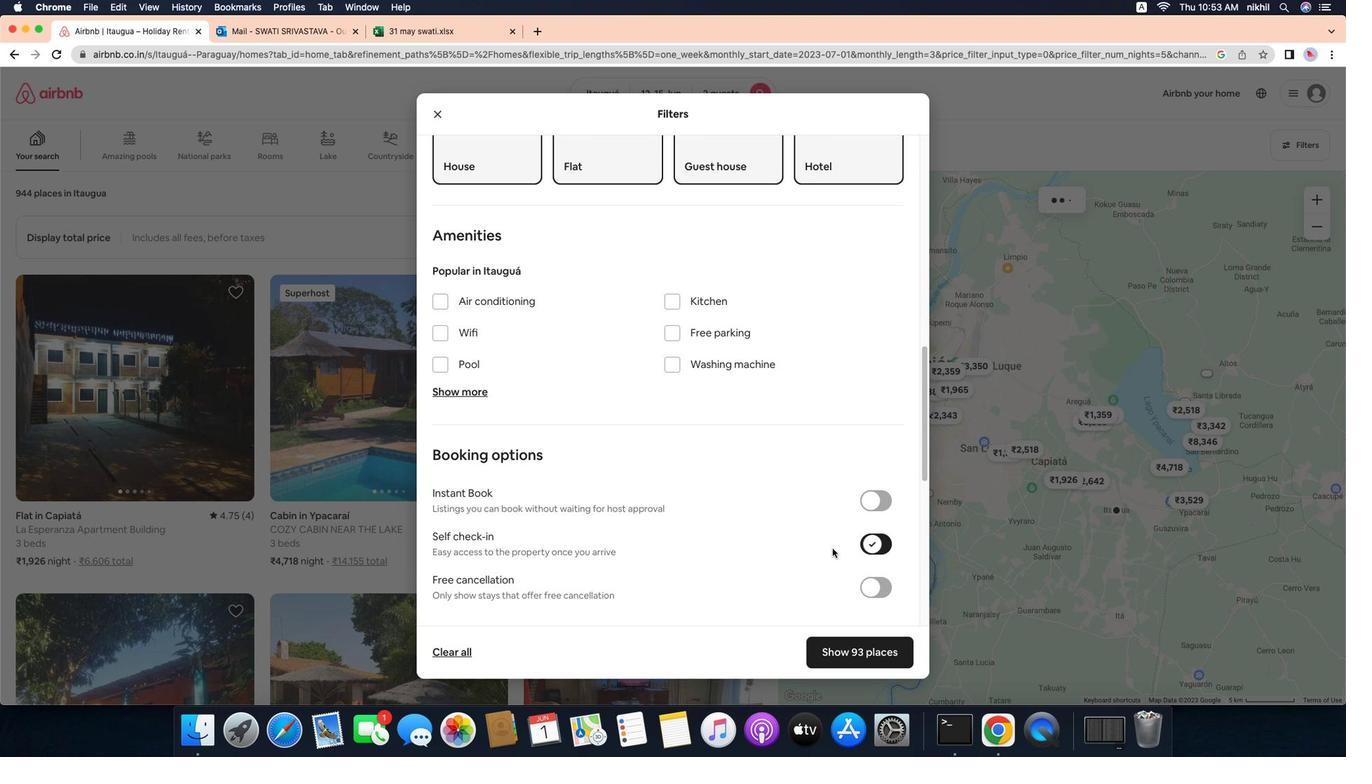 
Action: Mouse scrolled (676, 608) with delta (133, 78)
Screenshot: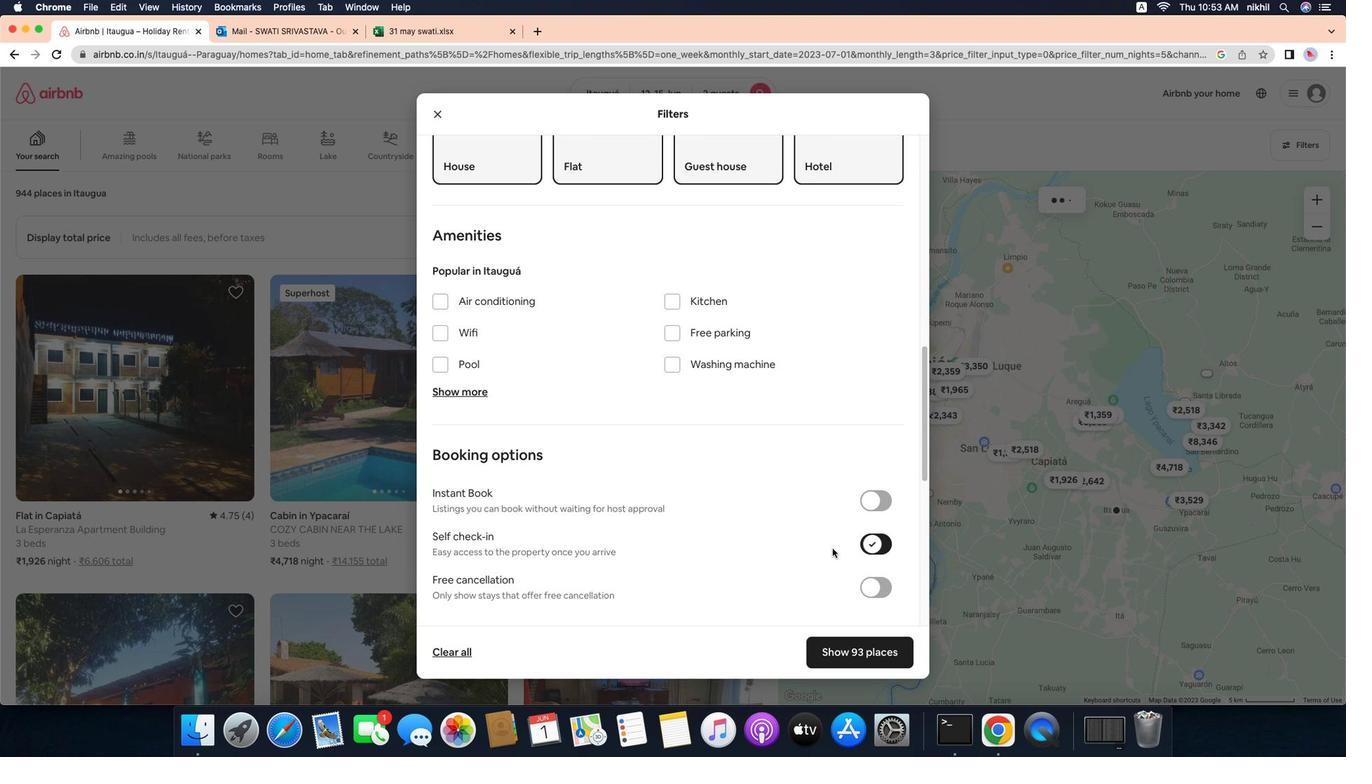 
Action: Mouse moved to (676, 606)
Screenshot: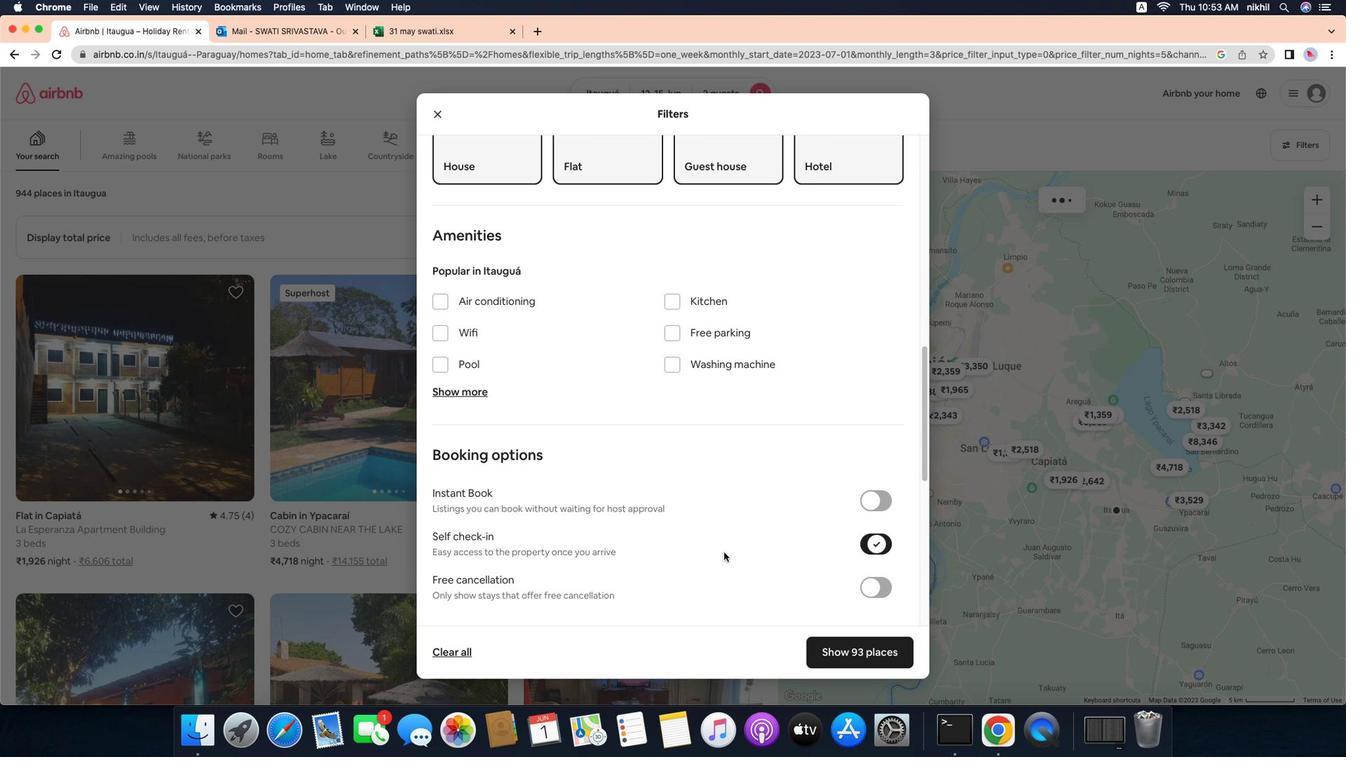
Action: Mouse scrolled (676, 606) with delta (133, 77)
Screenshot: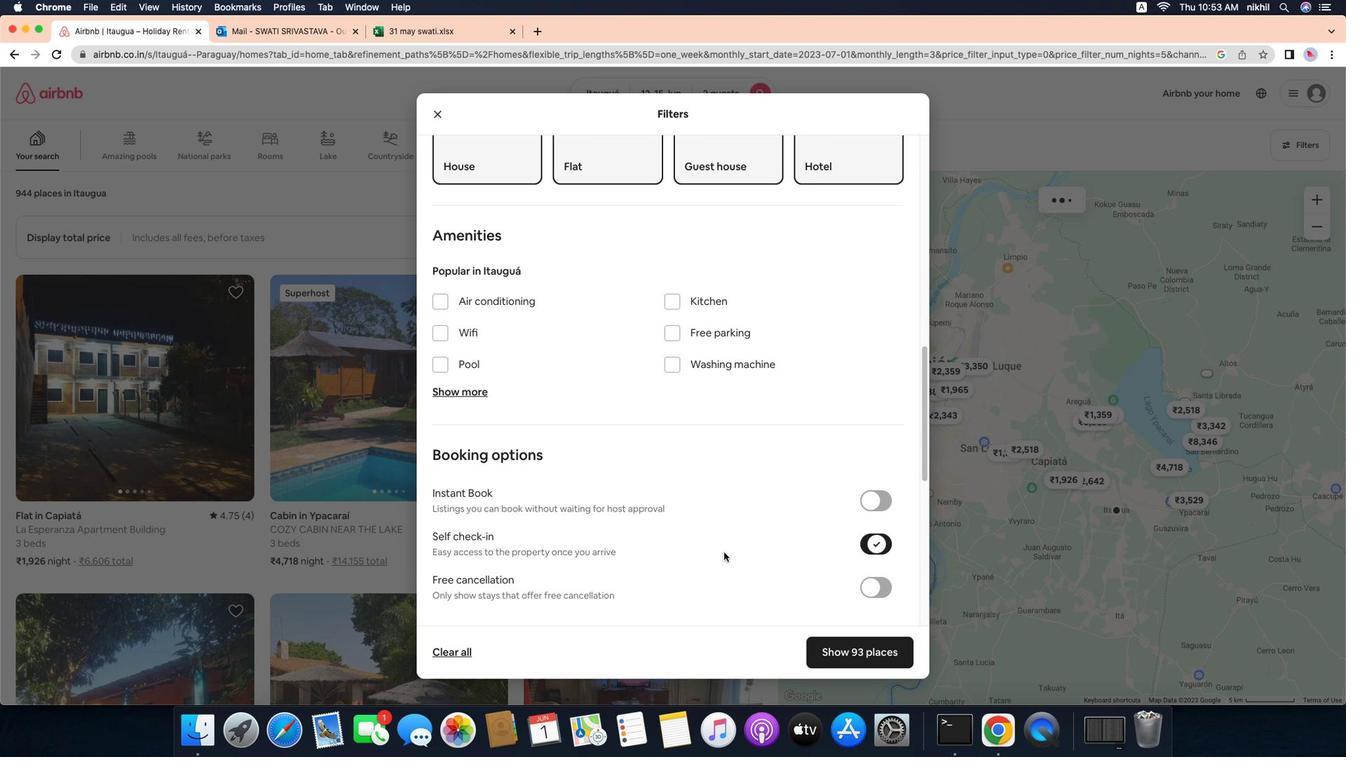 
Action: Mouse moved to (675, 606)
Screenshot: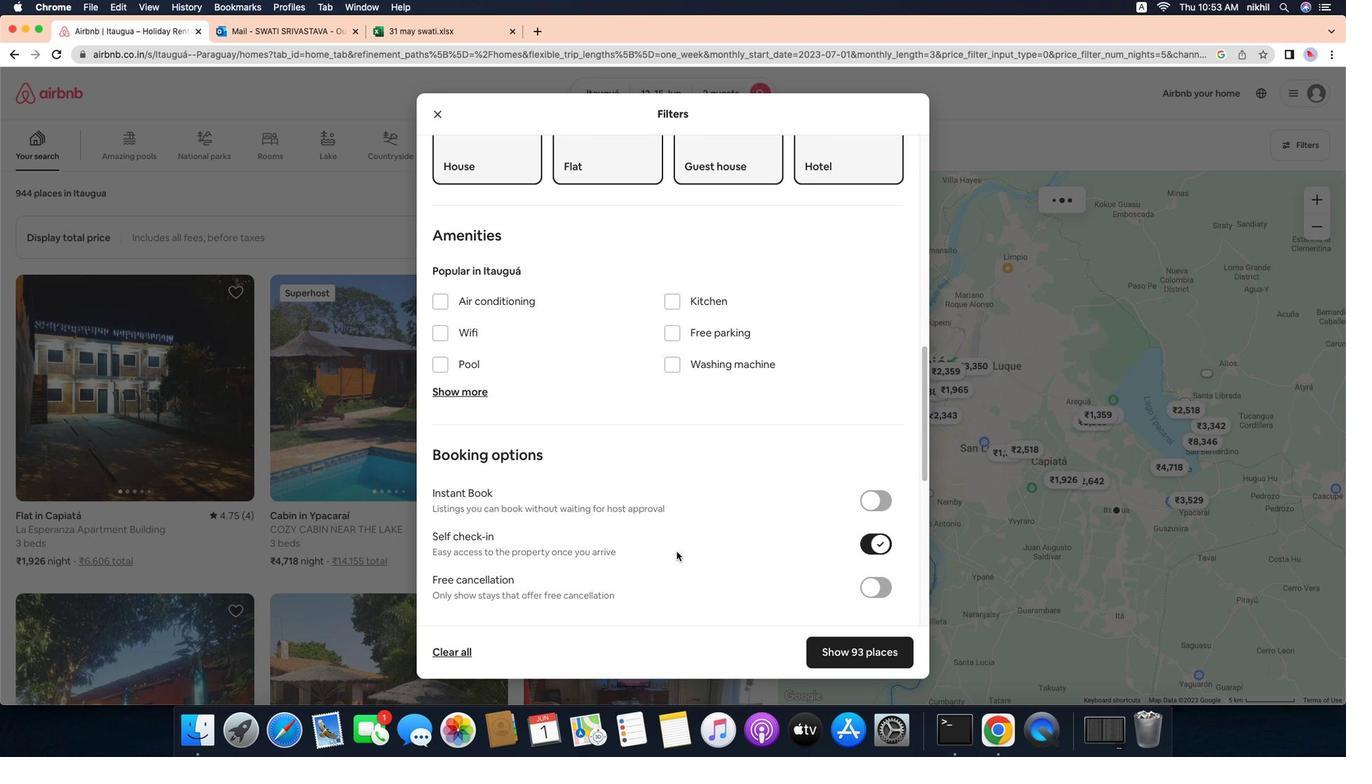 
Action: Mouse scrolled (675, 606) with delta (133, 78)
Screenshot: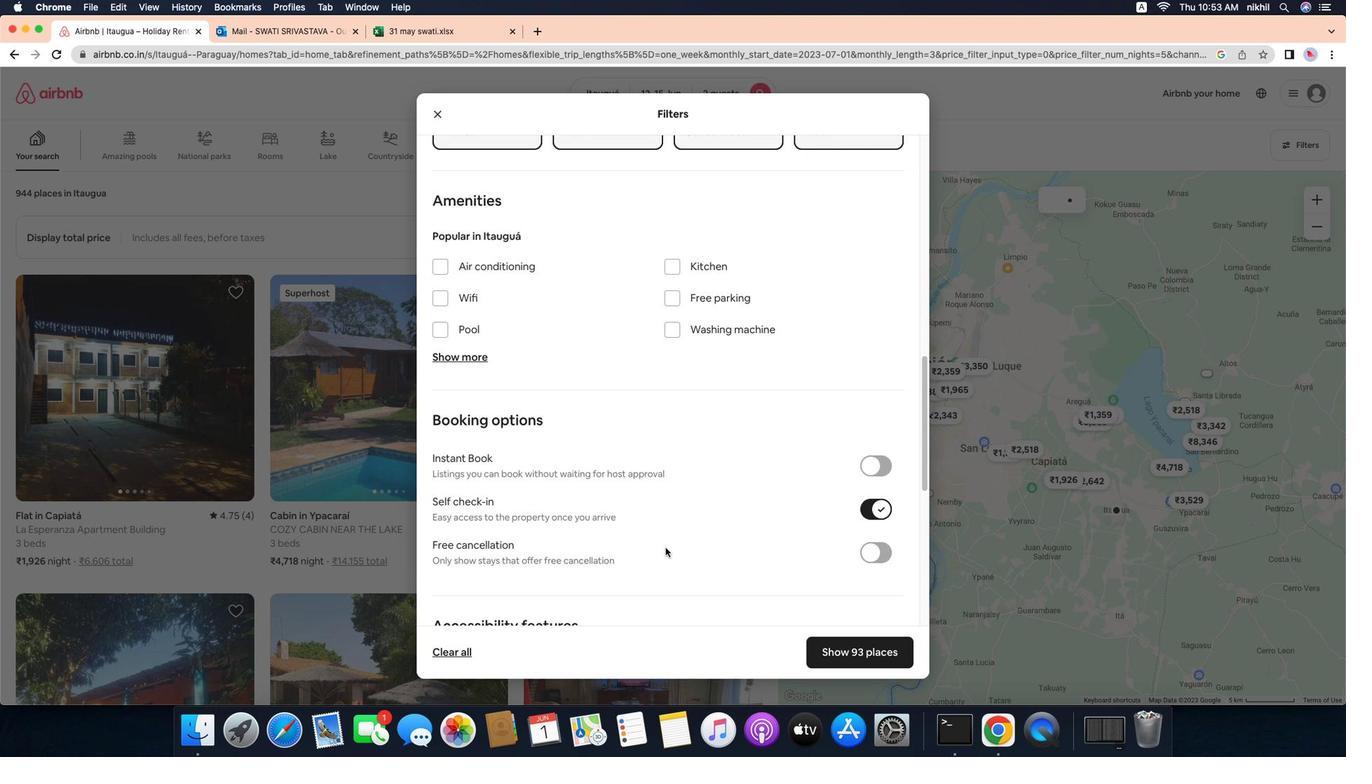 
Action: Mouse moved to (675, 604)
Screenshot: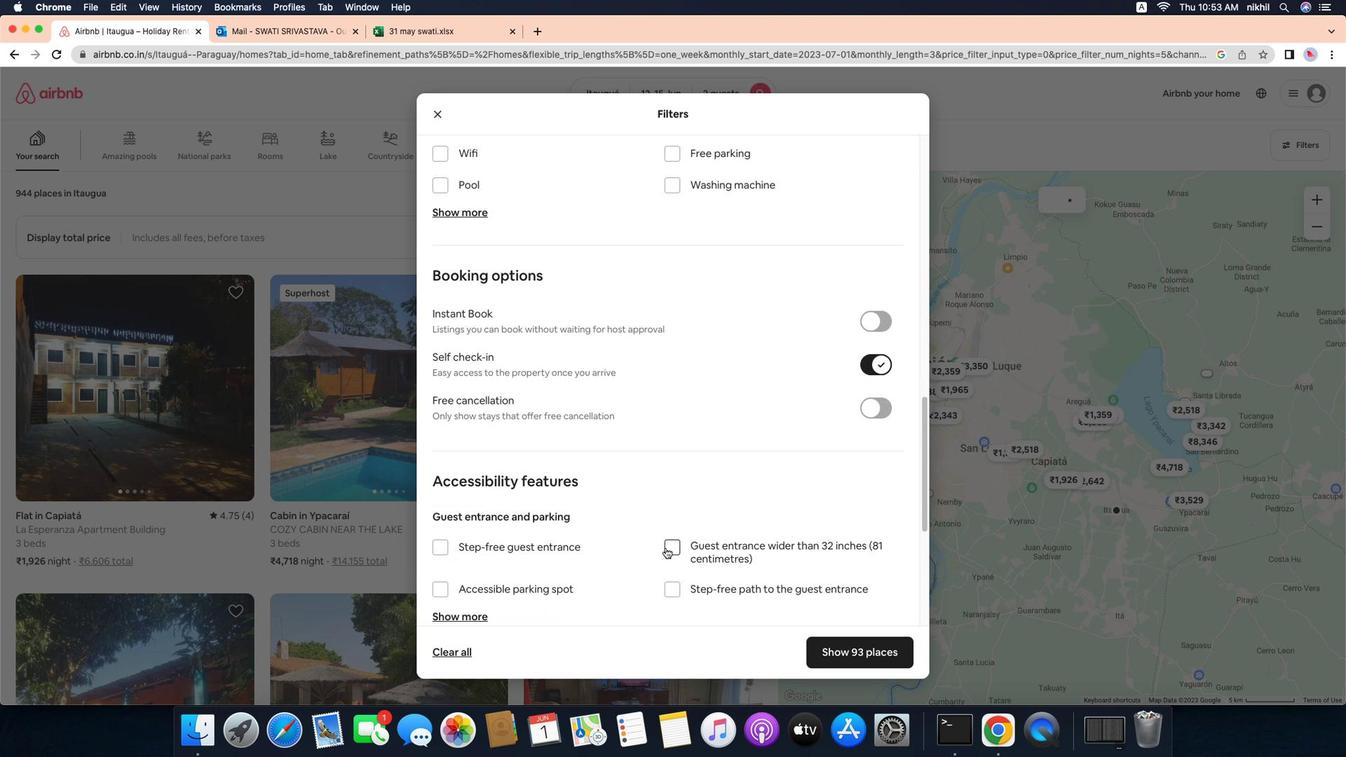 
Action: Mouse scrolled (675, 604) with delta (133, 78)
Screenshot: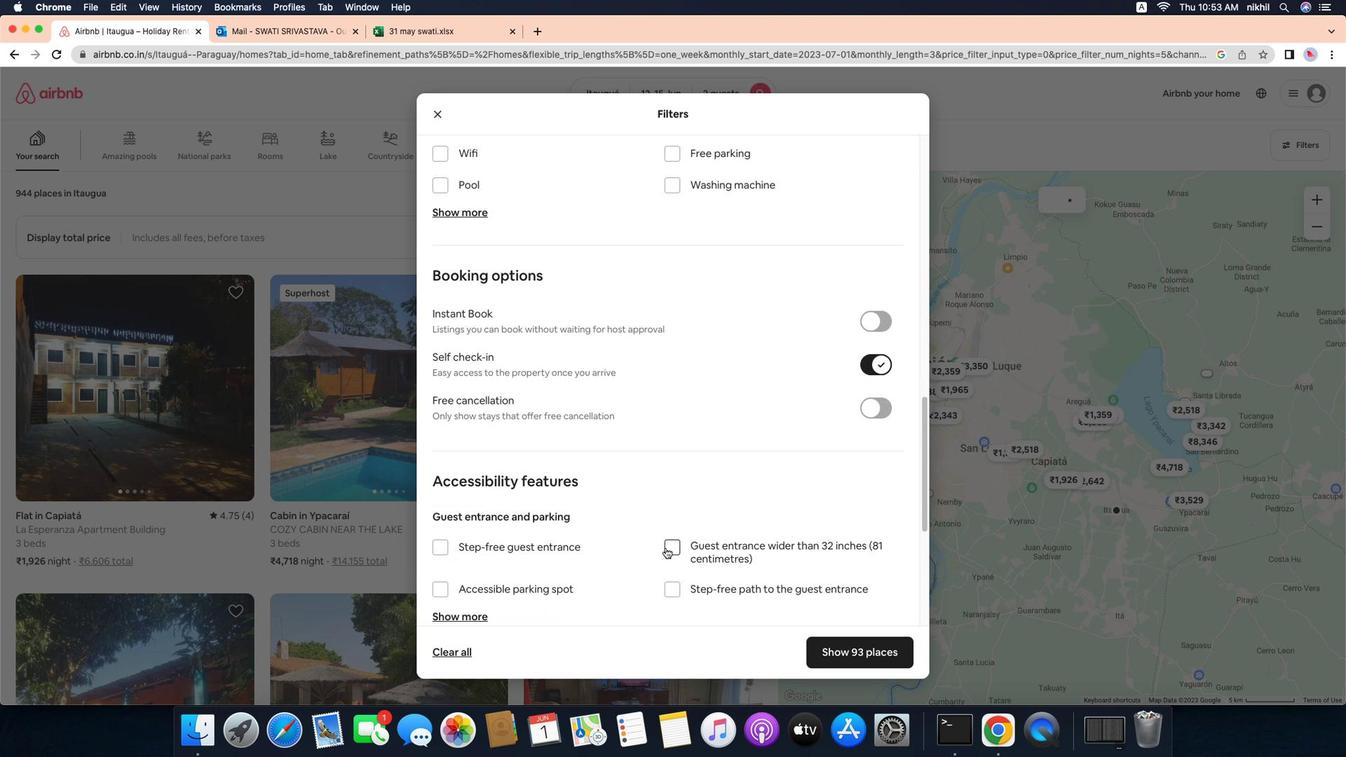 
Action: Mouse moved to (674, 603)
Screenshot: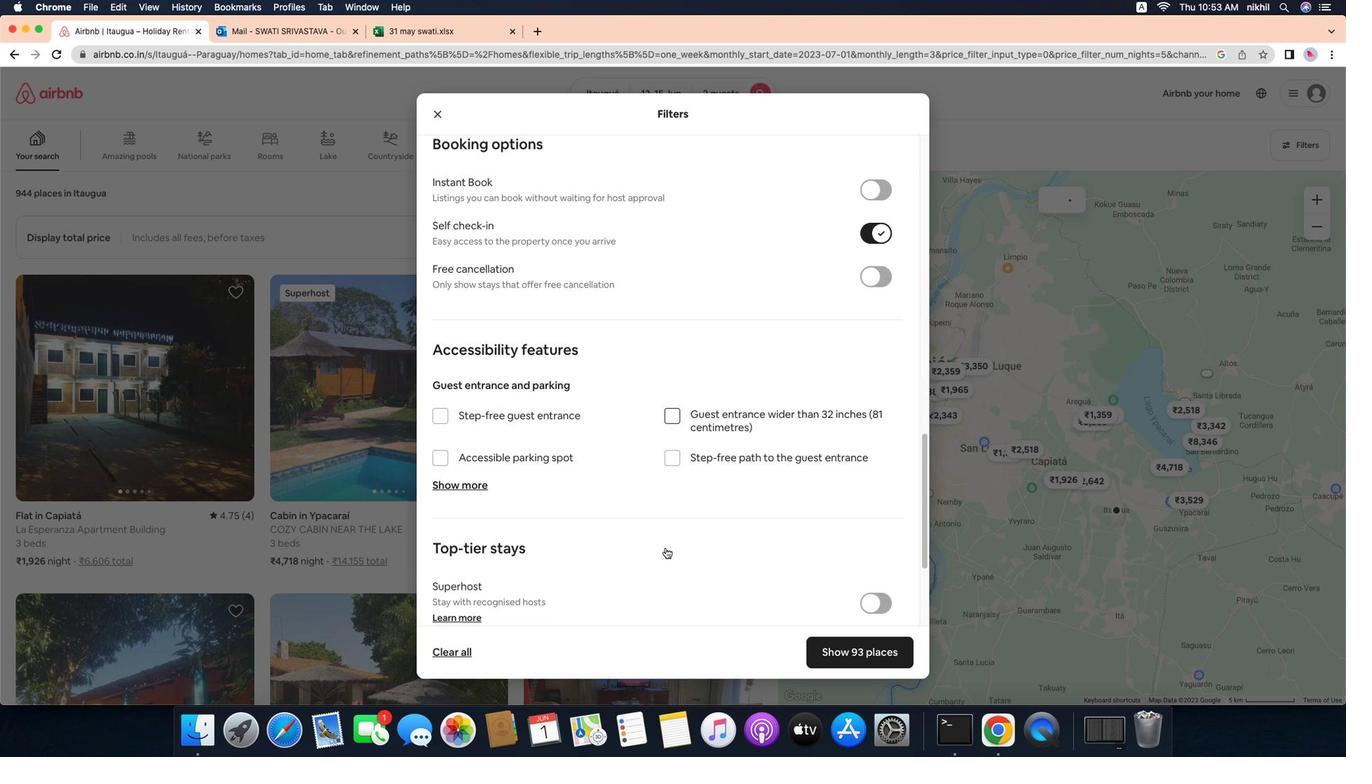 
Action: Mouse scrolled (674, 603) with delta (133, 77)
Screenshot: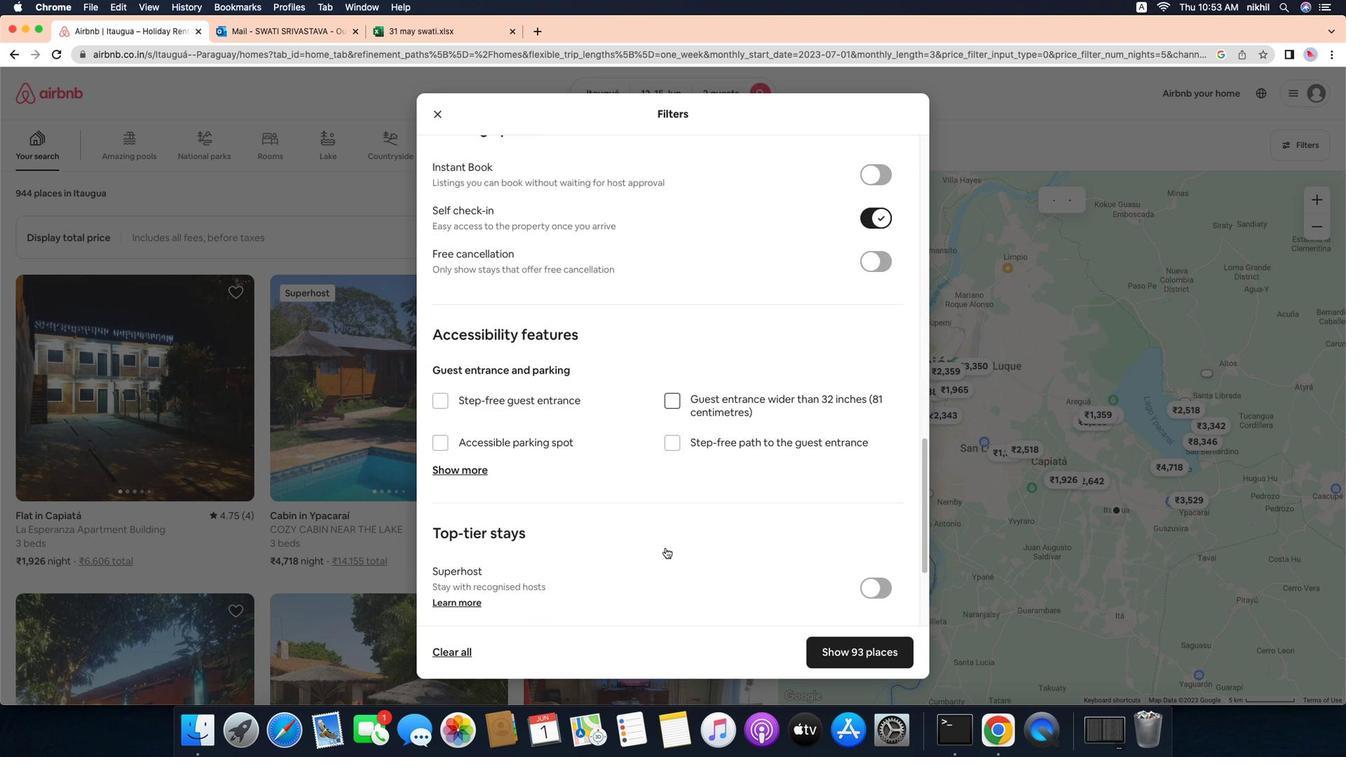 
Action: Mouse scrolled (674, 603) with delta (133, 78)
Screenshot: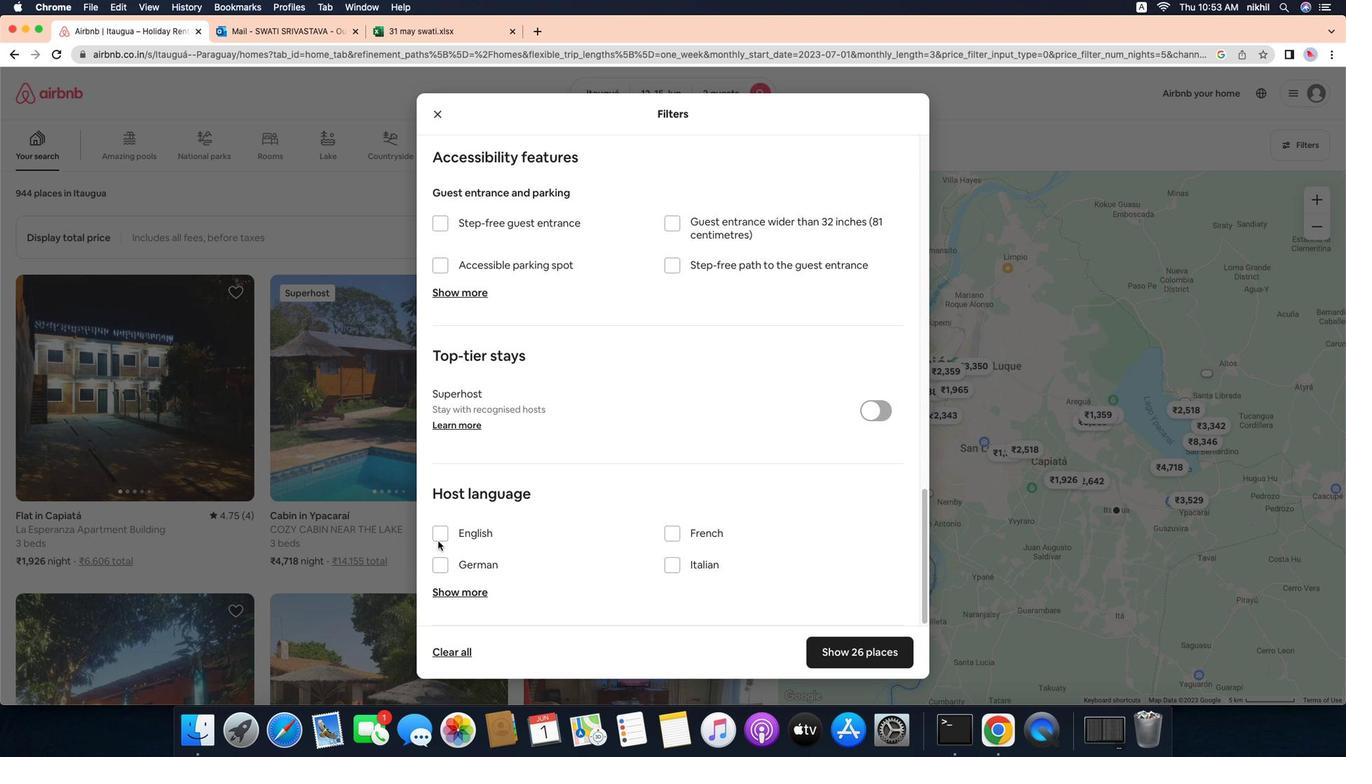 
Action: Mouse scrolled (674, 603) with delta (133, 78)
Screenshot: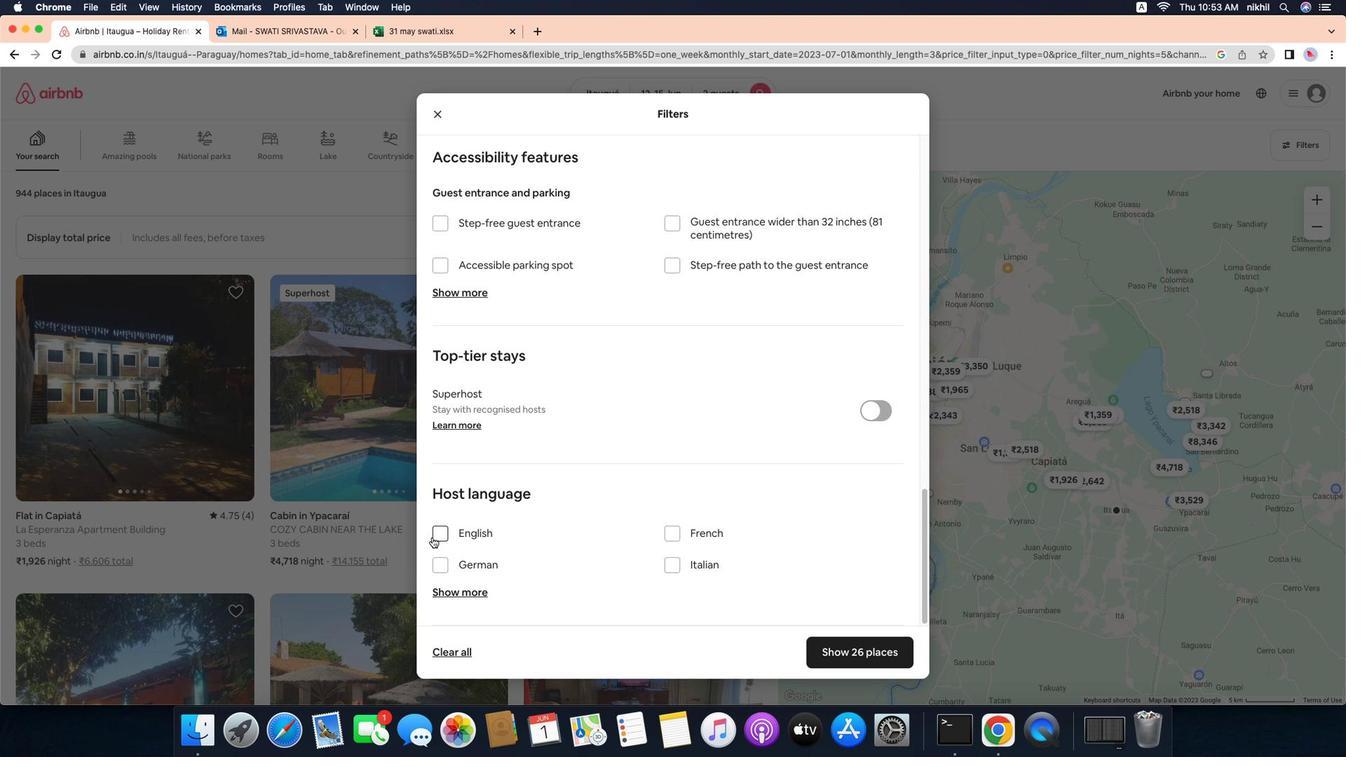 
Action: Mouse moved to (843, 660)
Screenshot: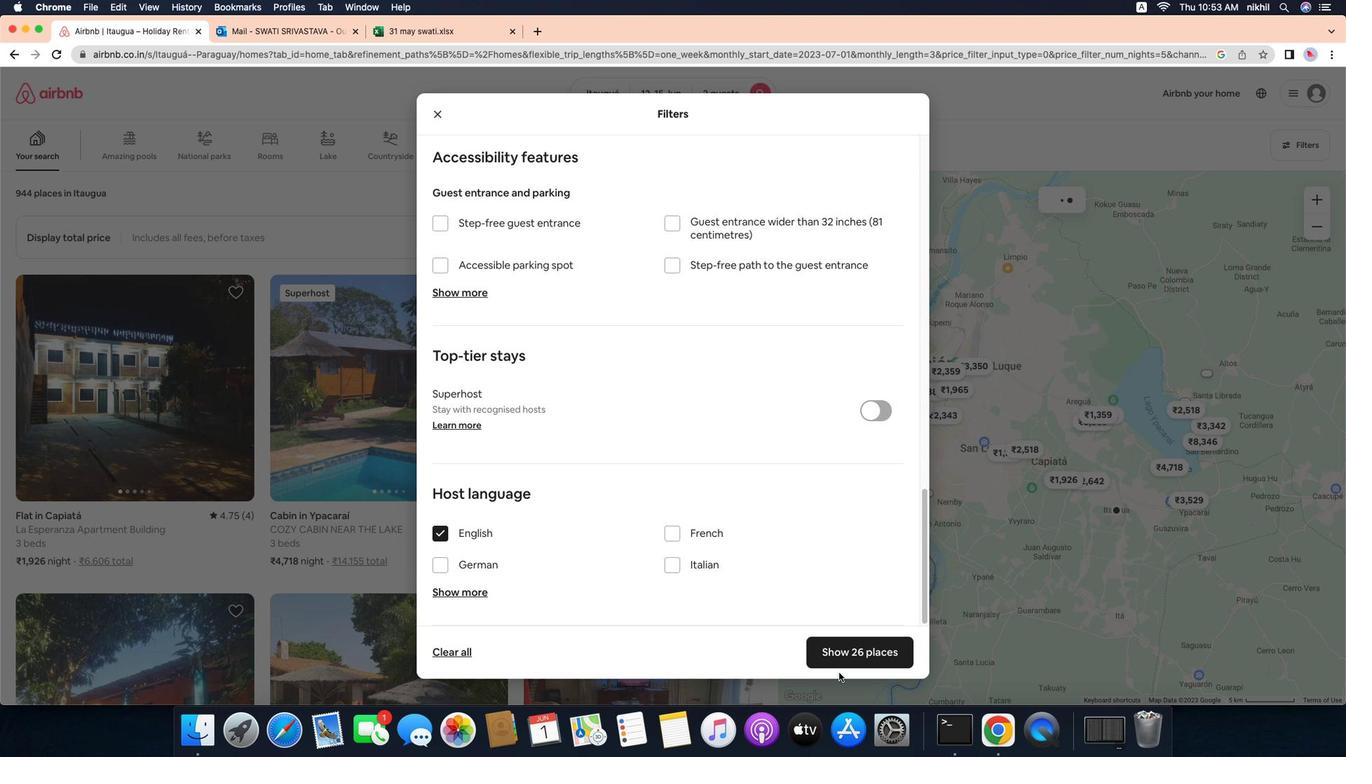
Action: Mouse pressed left at (843, 660)
Screenshot: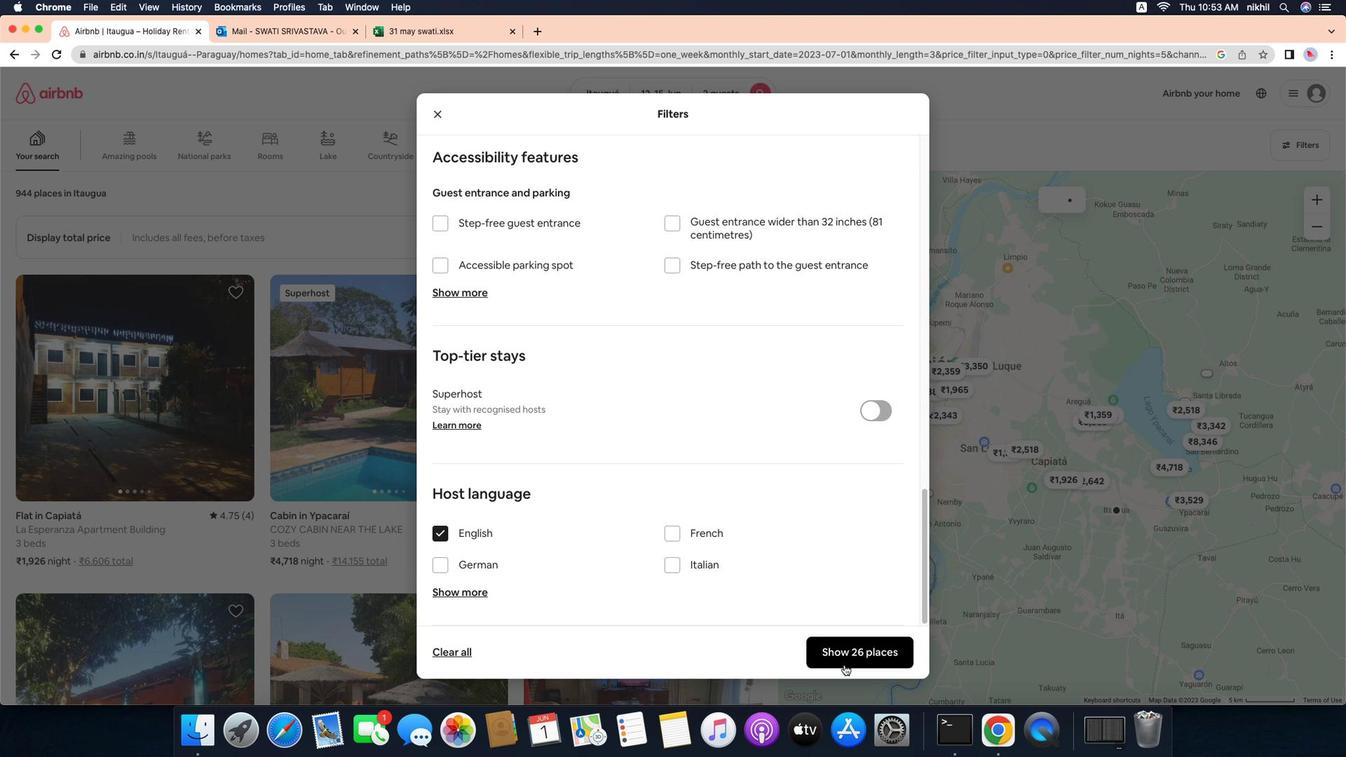 
Action: Mouse moved to (672, 667)
Screenshot: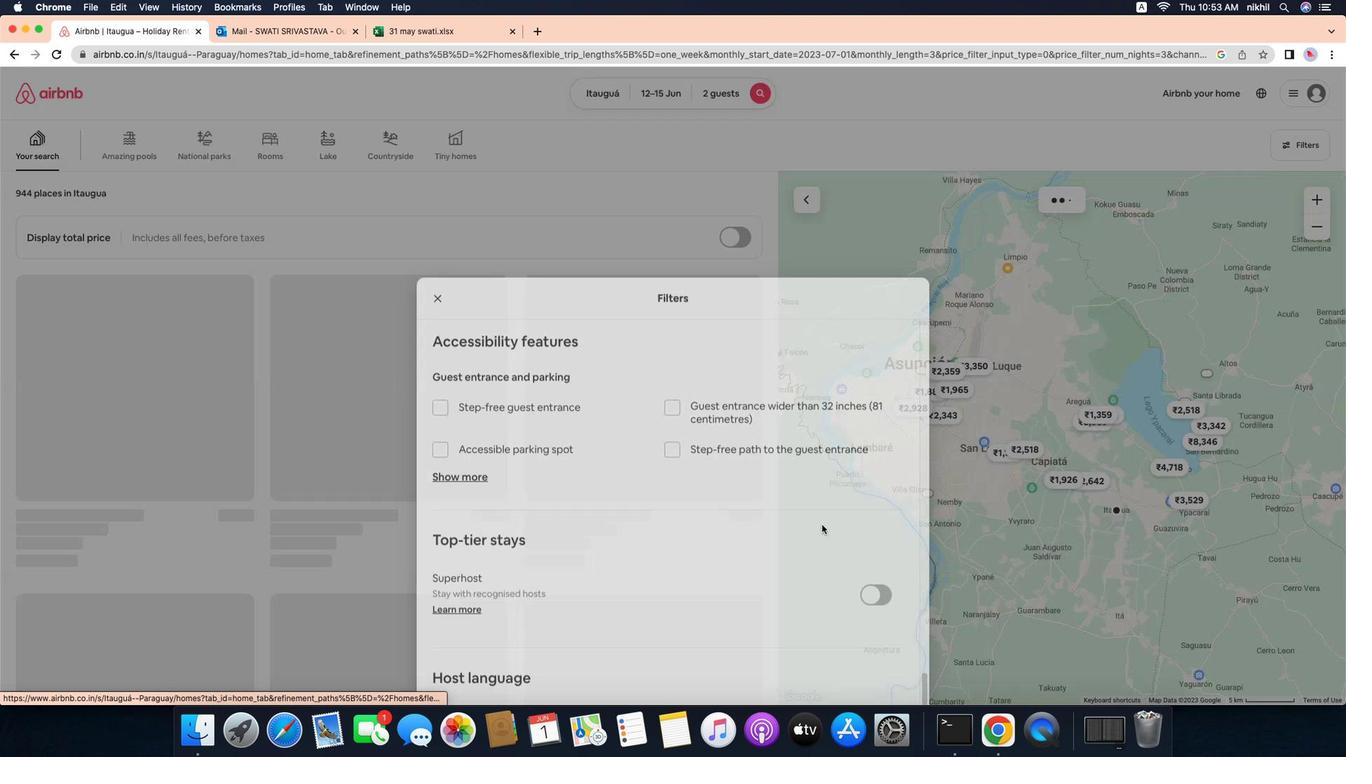 
Action: Mouse scrolled (672, 667) with delta (133, 78)
Screenshot: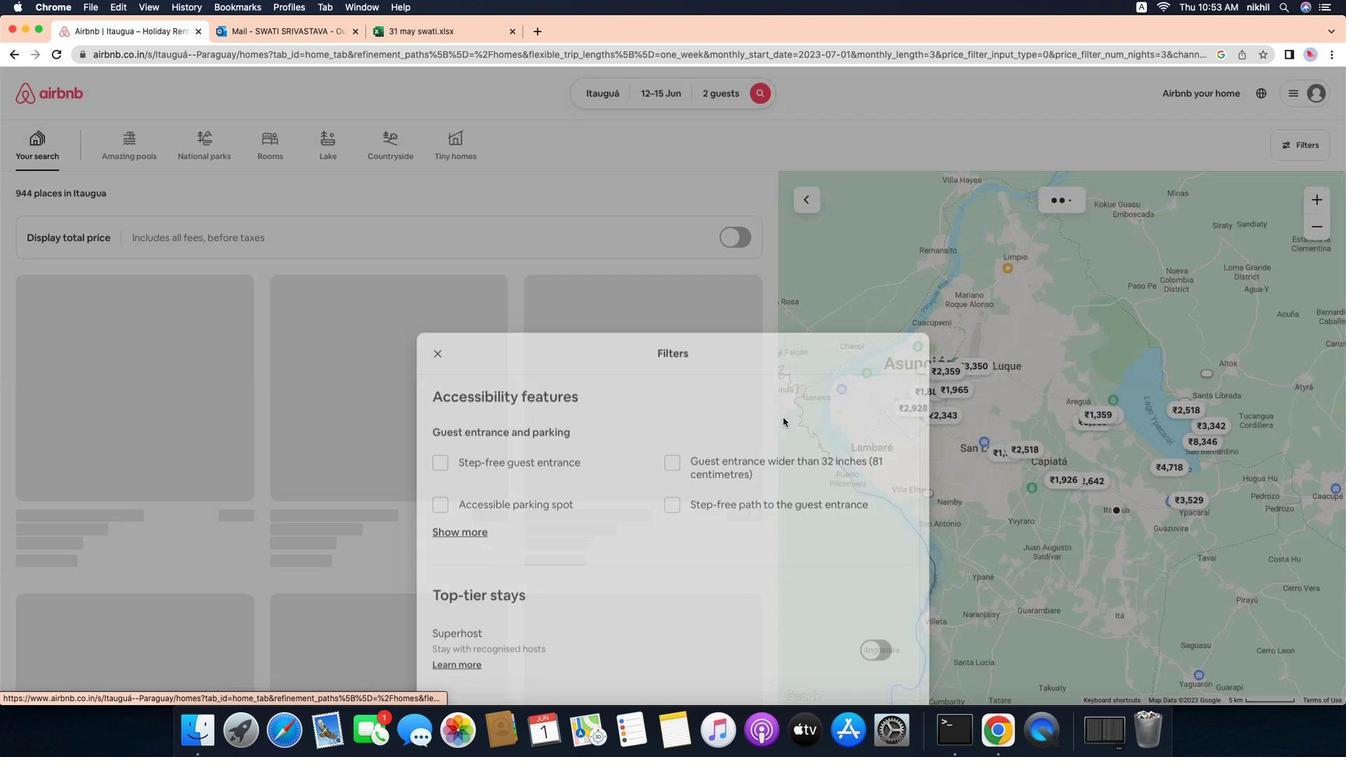 
Action: Mouse moved to (672, 667)
Screenshot: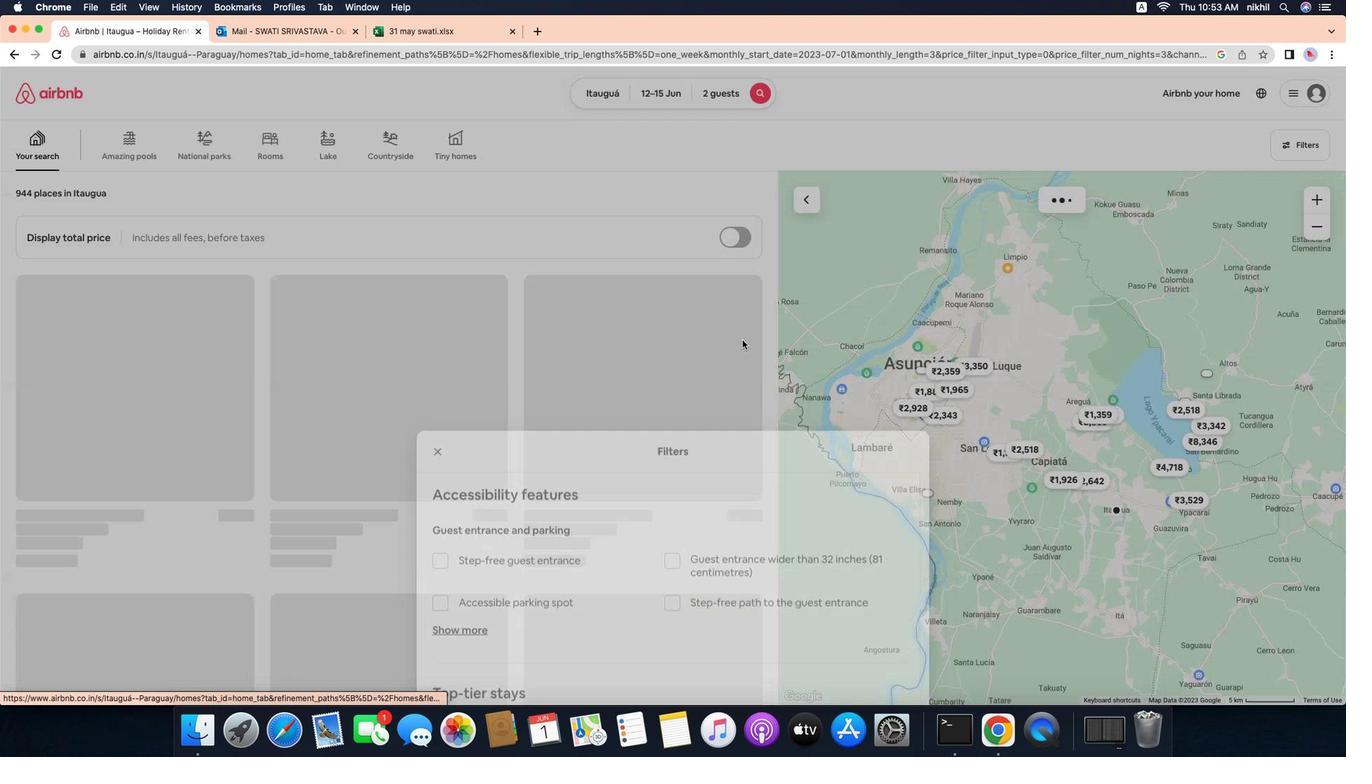 
Action: Mouse scrolled (672, 667) with delta (133, 78)
Screenshot: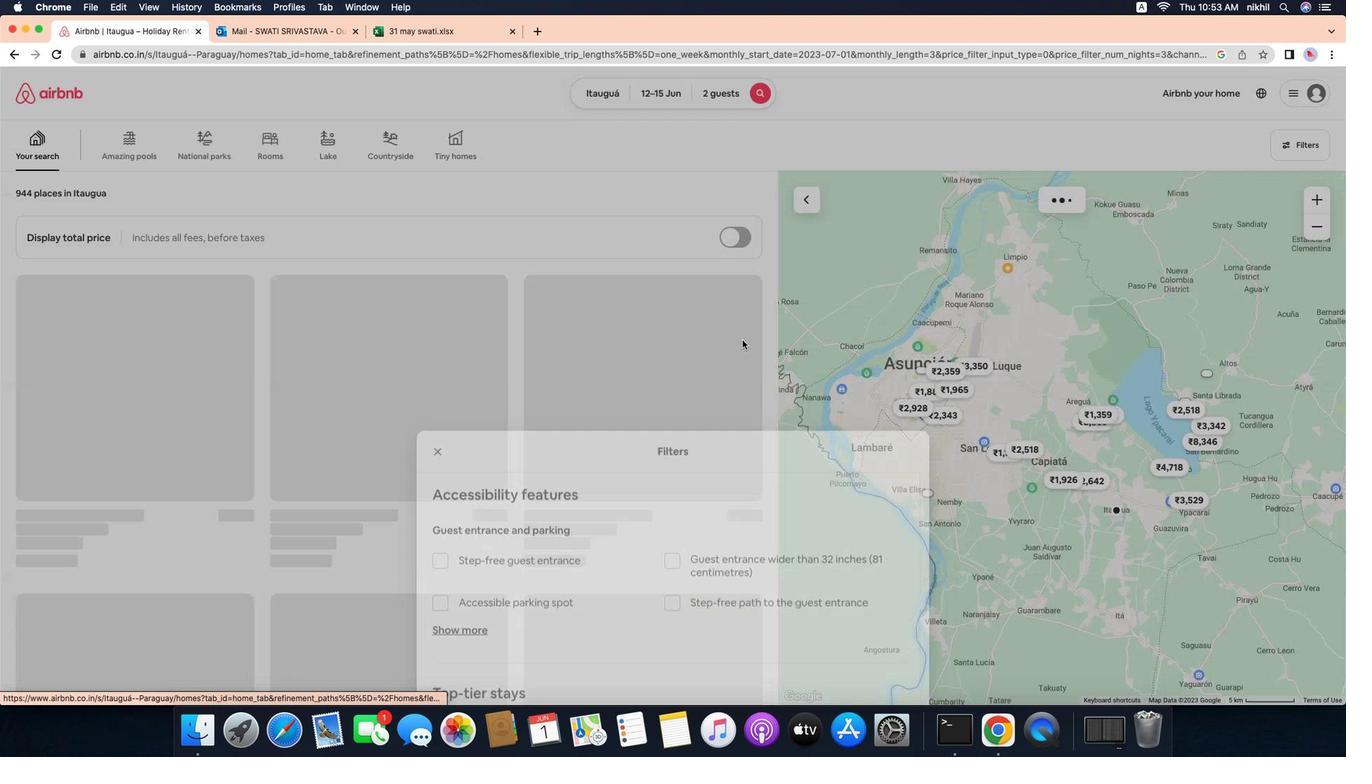 
Action: Mouse moved to (672, 665)
Screenshot: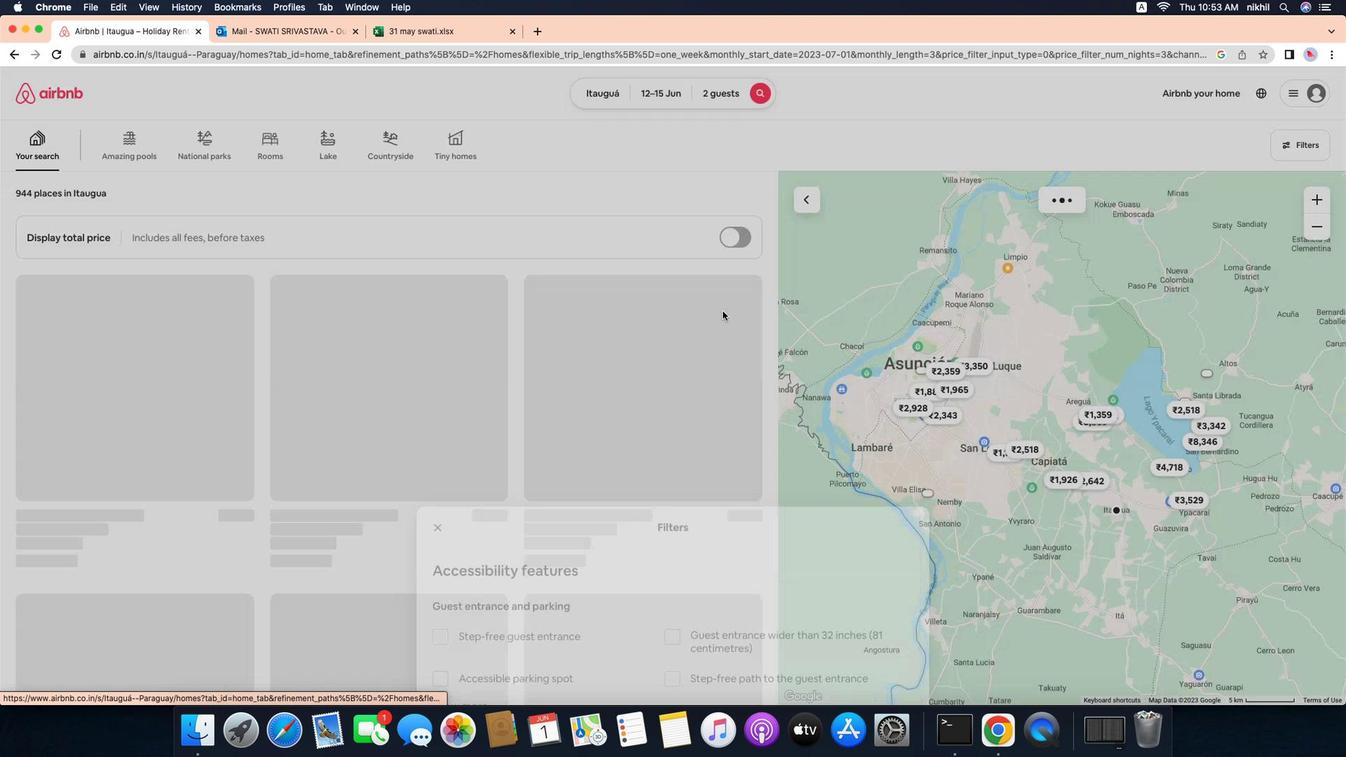 
Action: Mouse scrolled (672, 665) with delta (133, 76)
Screenshot: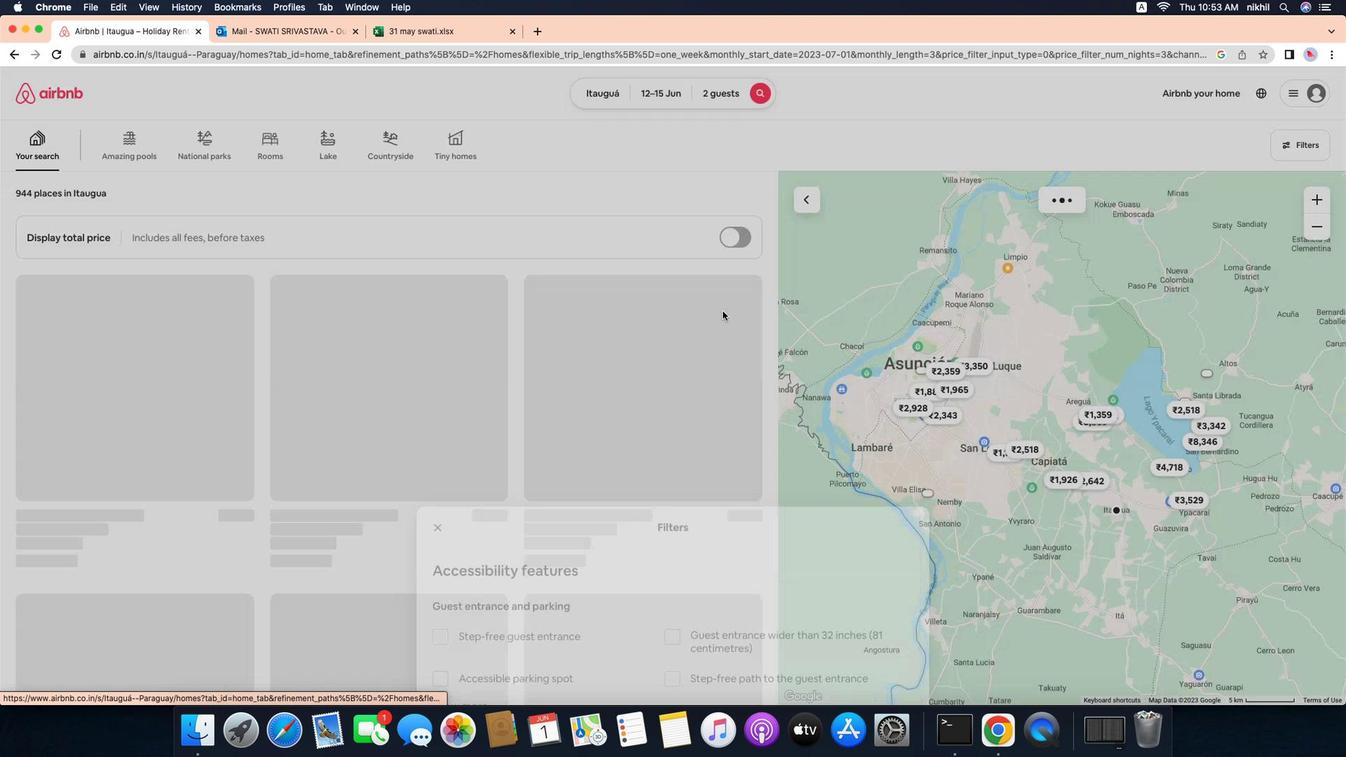 
Action: Mouse moved to (671, 665)
Screenshot: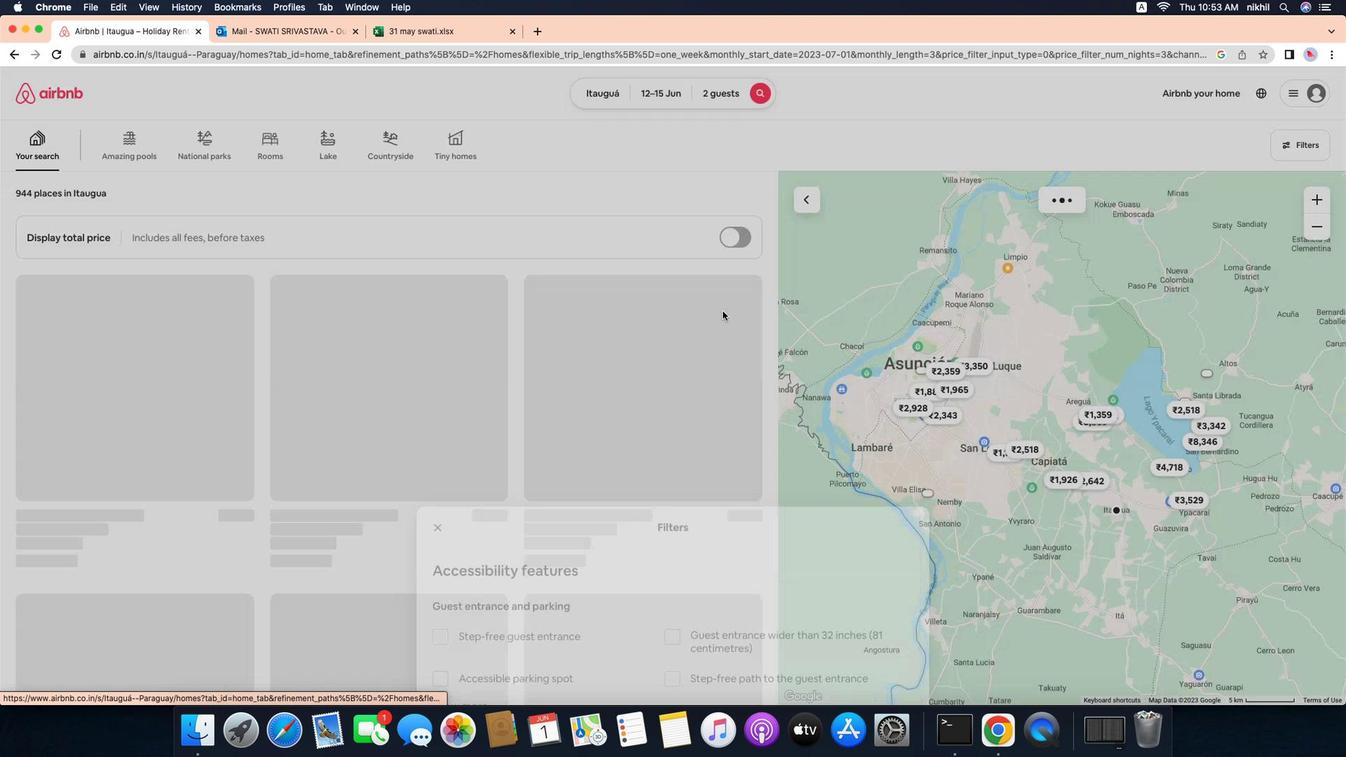 
Action: Mouse scrolled (671, 665) with delta (133, 75)
Screenshot: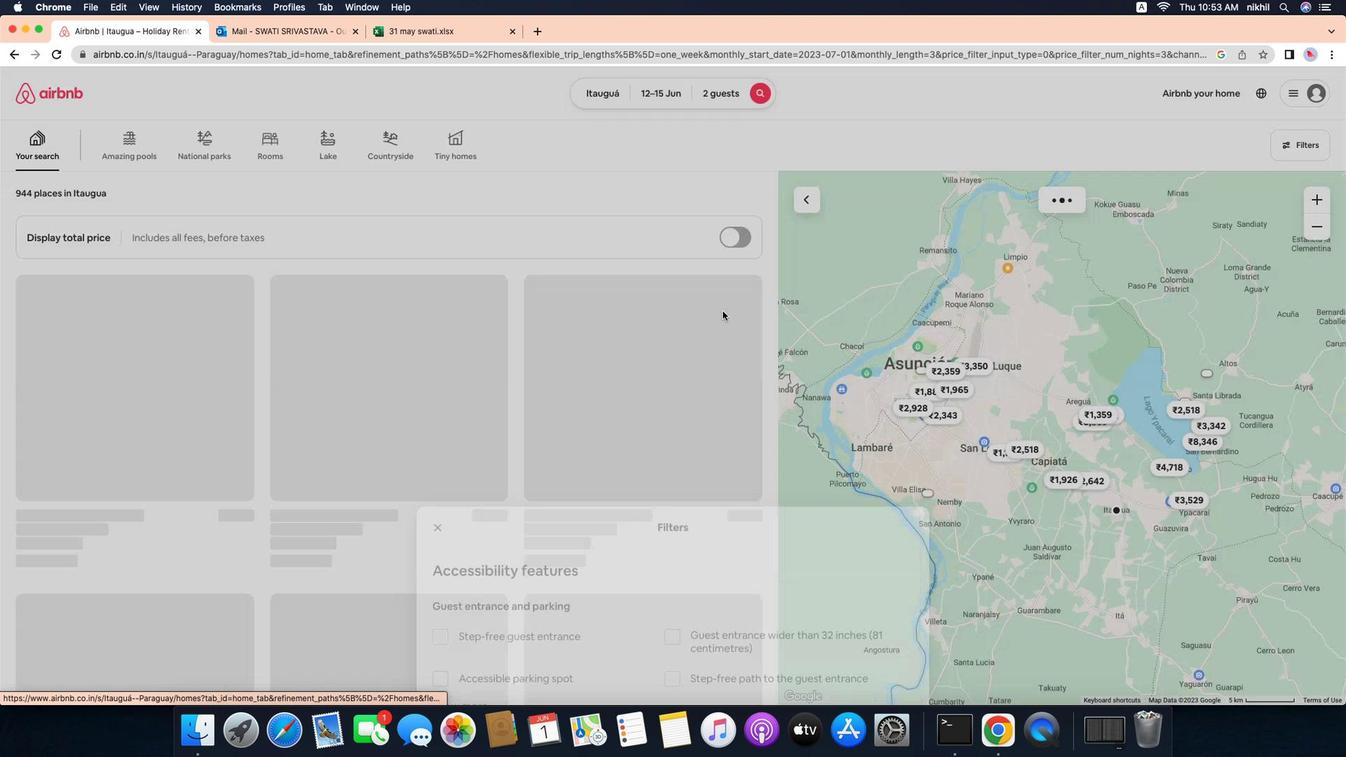
Action: Mouse moved to (671, 663)
Screenshot: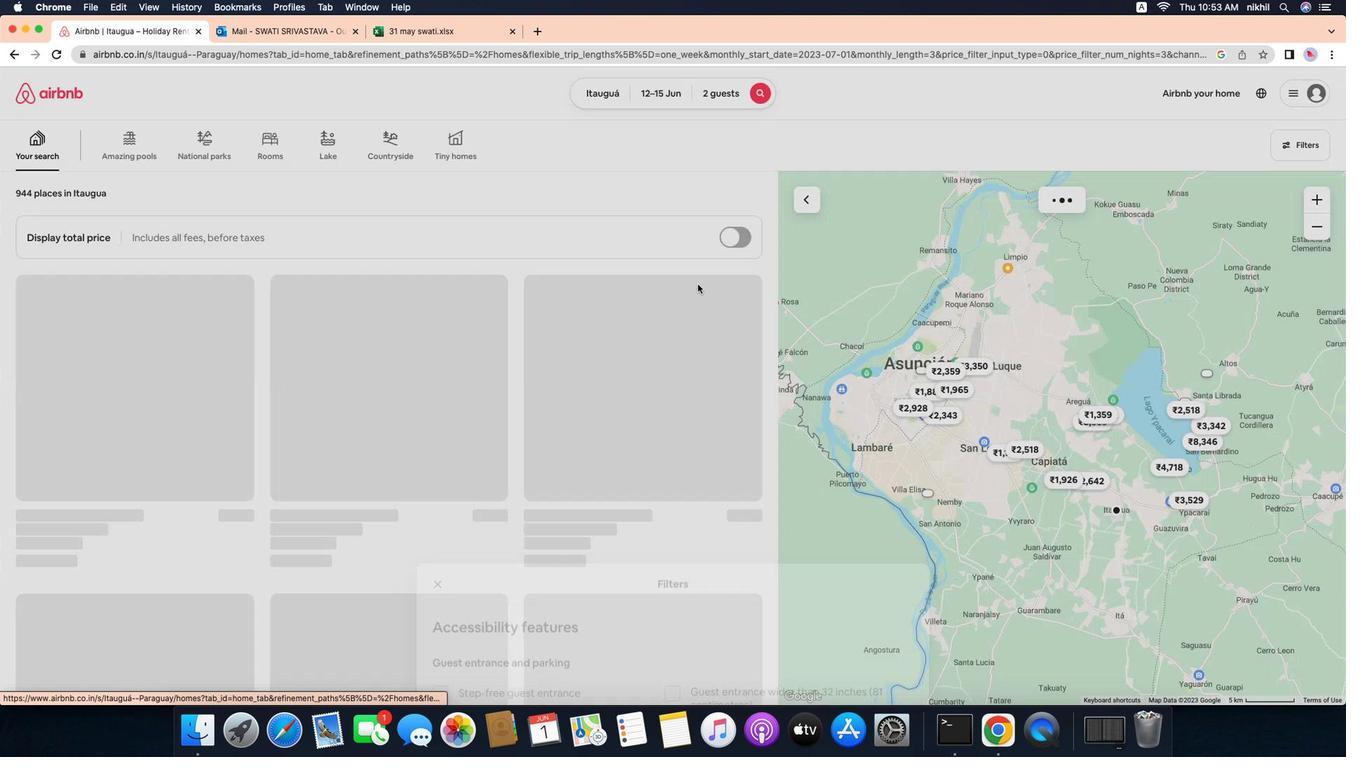 
Action: Mouse scrolled (671, 663) with delta (133, 78)
Screenshot: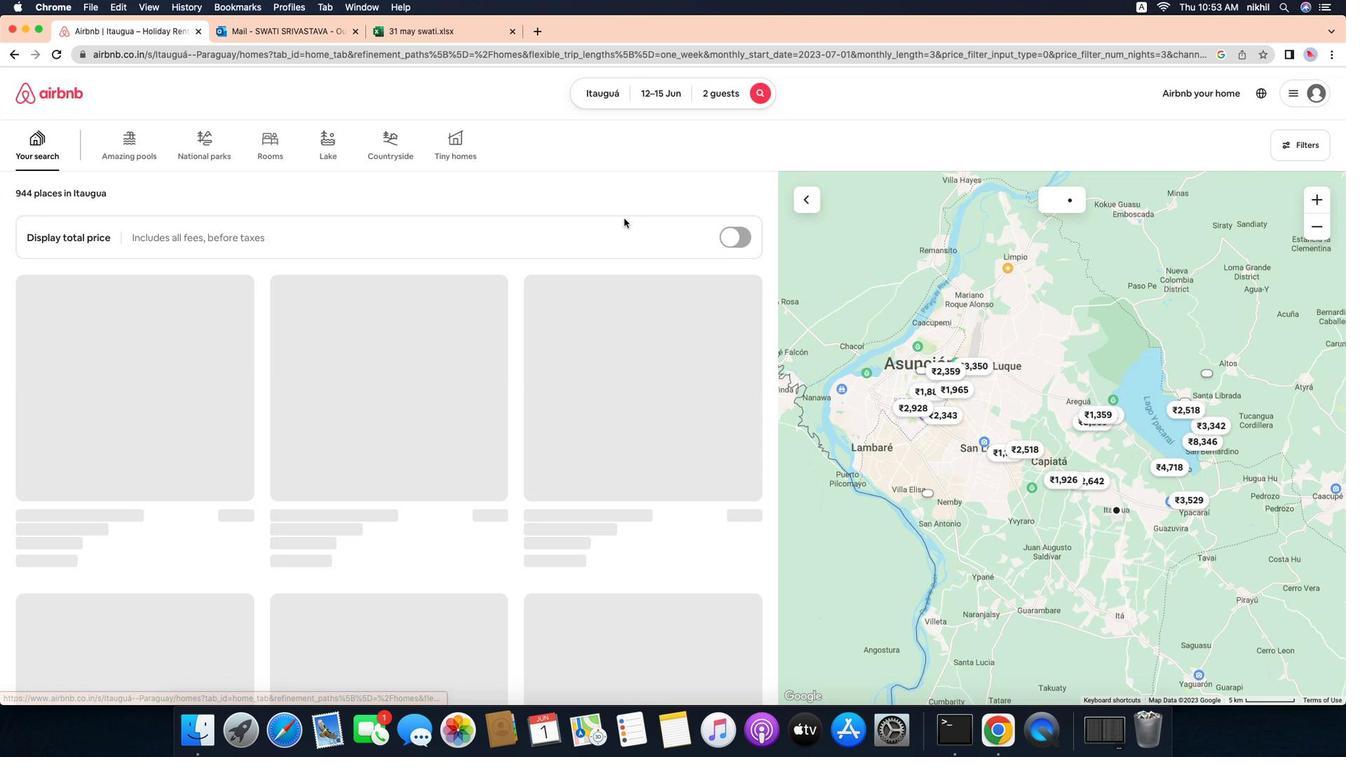 
Action: Mouse scrolled (671, 663) with delta (133, 78)
Screenshot: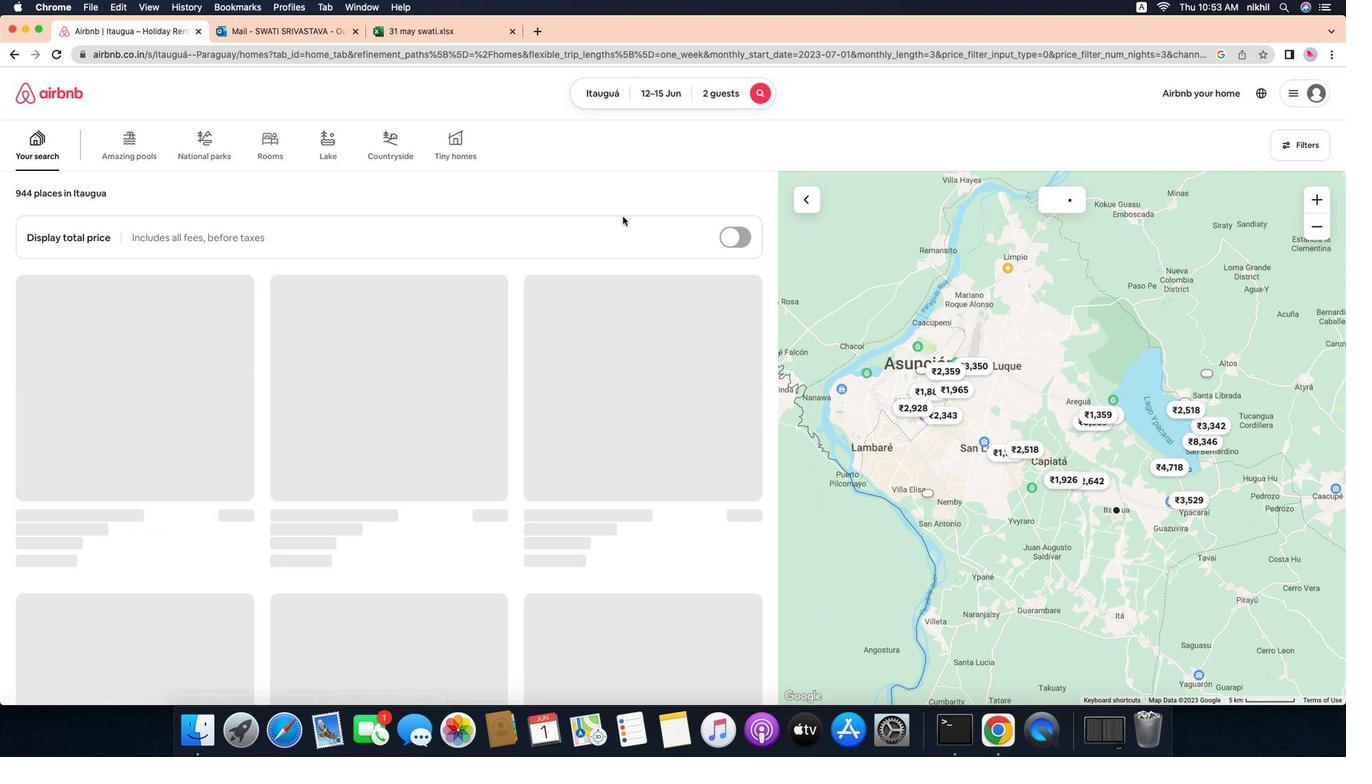 
Action: Mouse scrolled (671, 663) with delta (133, 76)
Screenshot: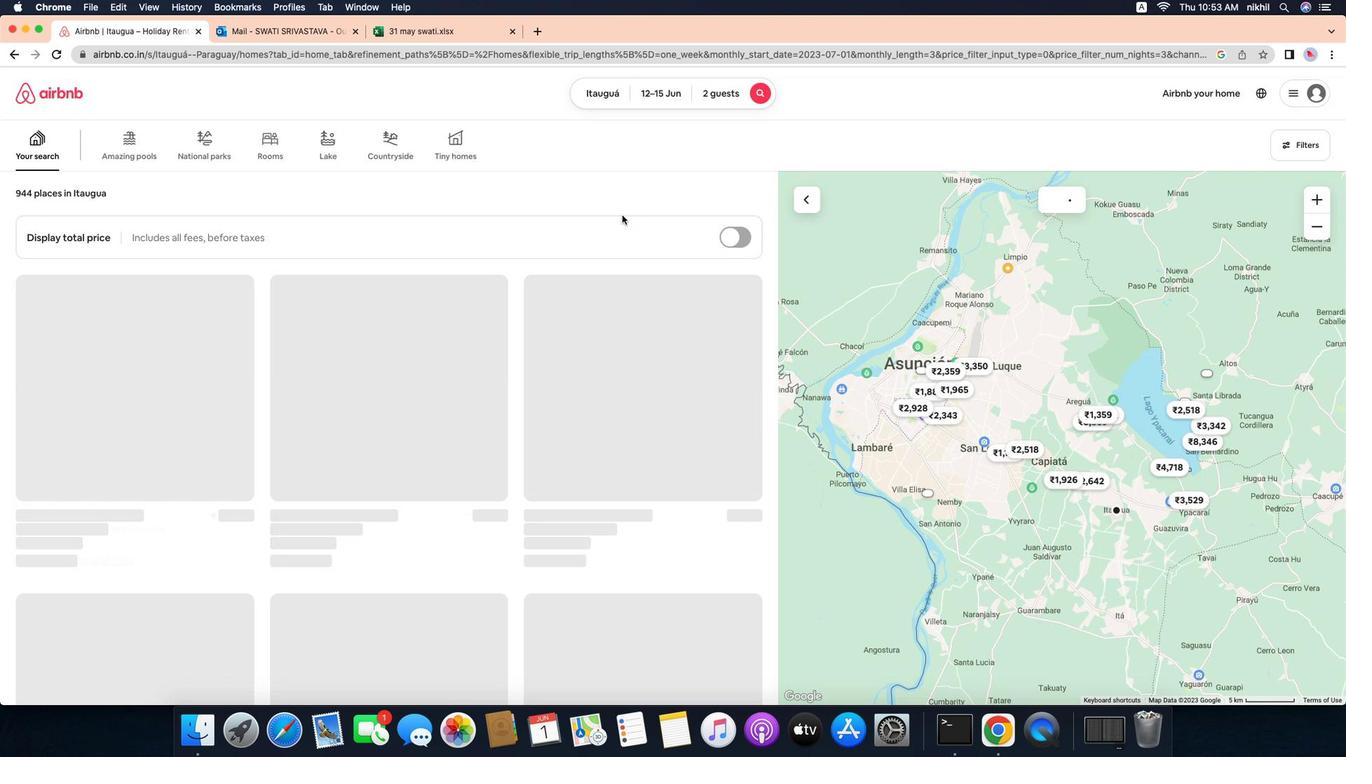 
Action: Mouse scrolled (671, 663) with delta (133, 75)
Screenshot: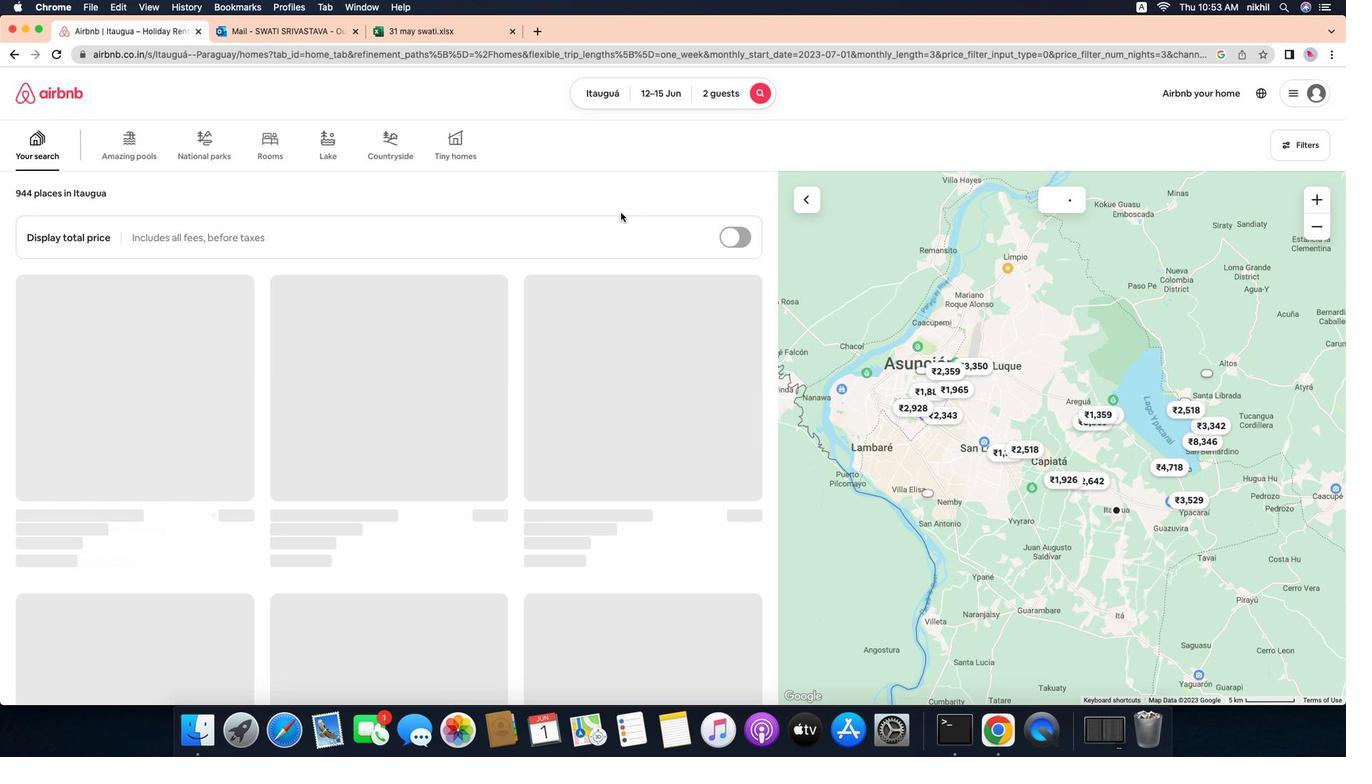 
Action: Mouse moved to (484, 648)
Screenshot: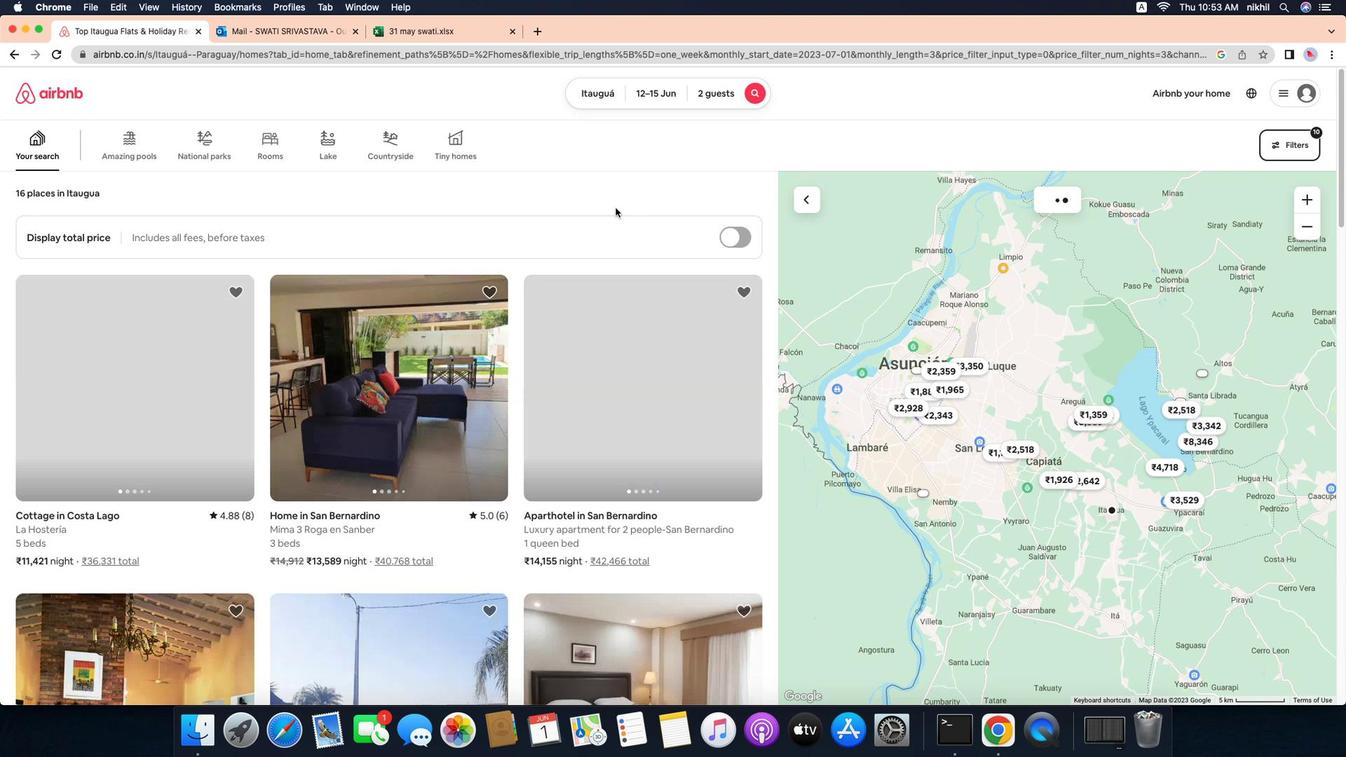 
Action: Mouse pressed left at (484, 648)
Screenshot: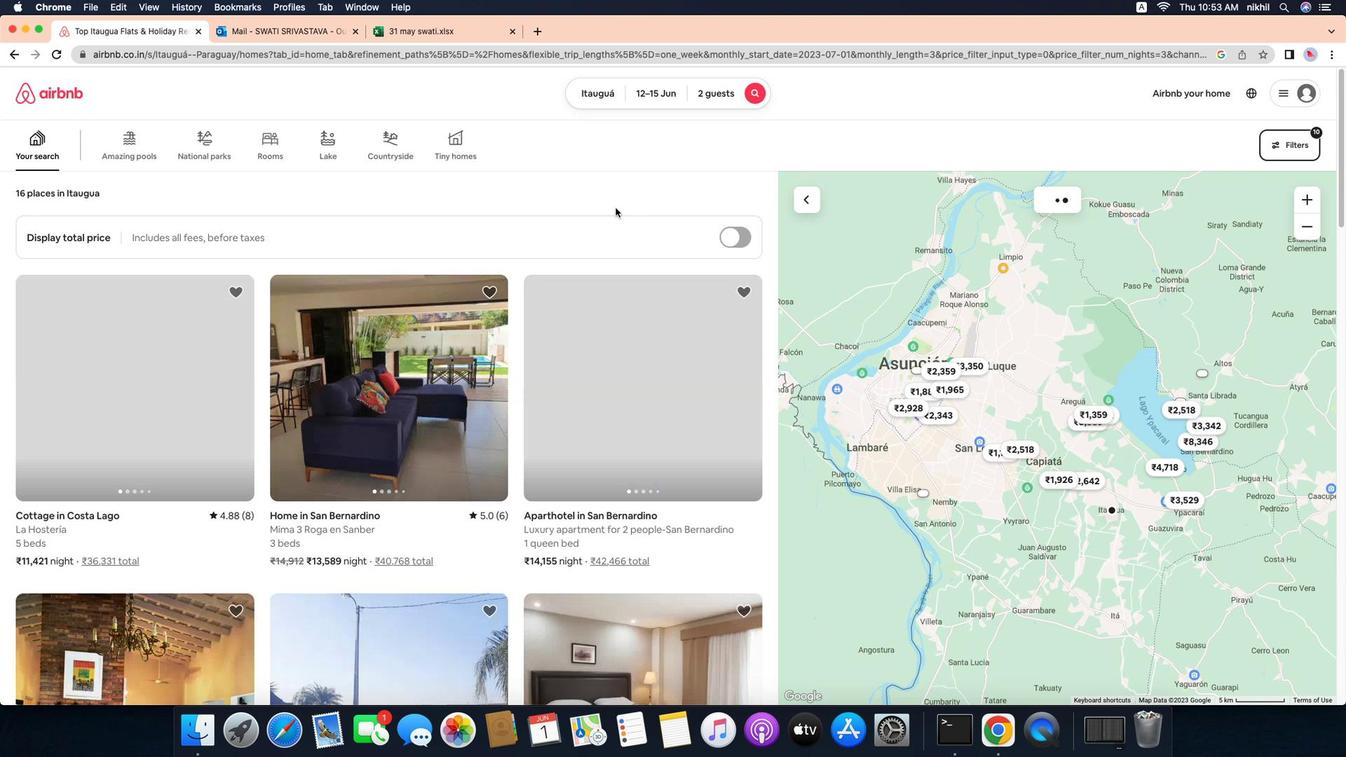
Action: Mouse moved to (816, 784)
Screenshot: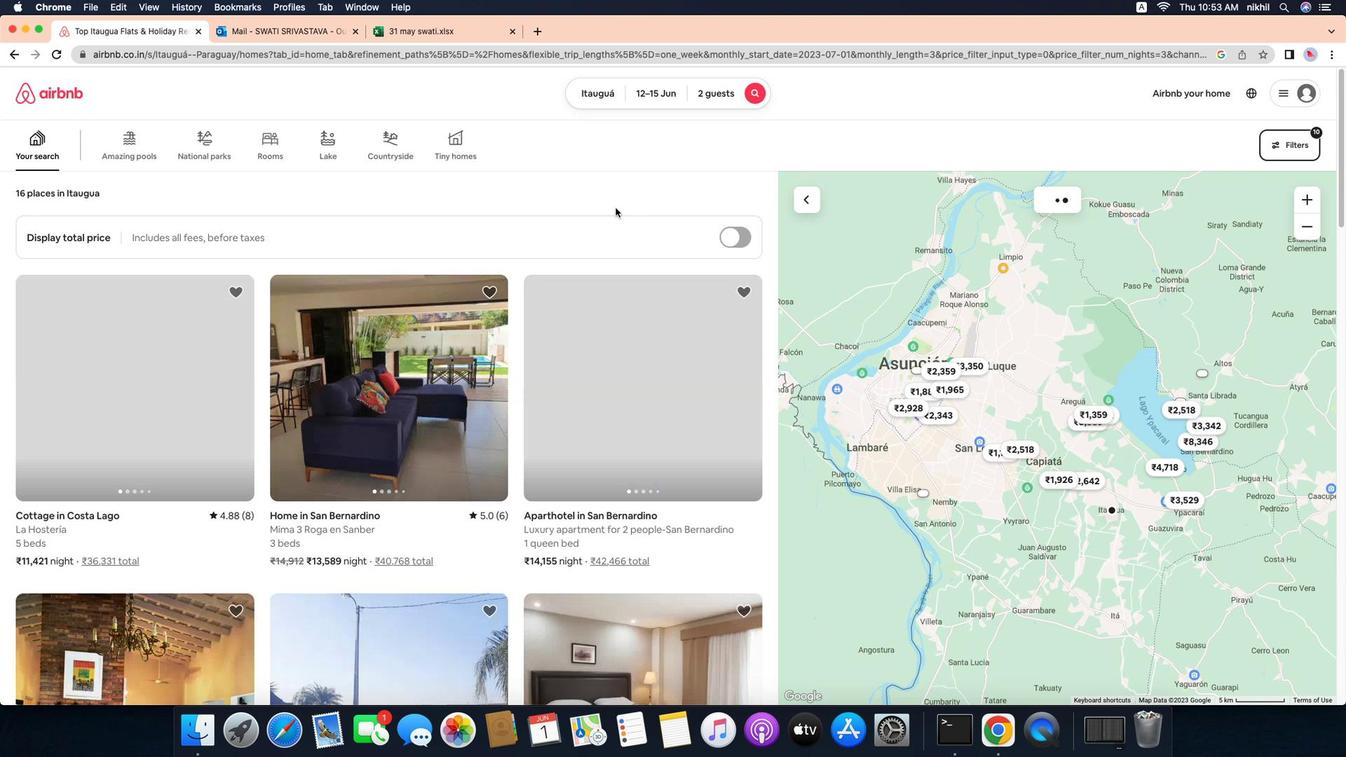 
Action: Mouse pressed left at (816, 784)
Screenshot: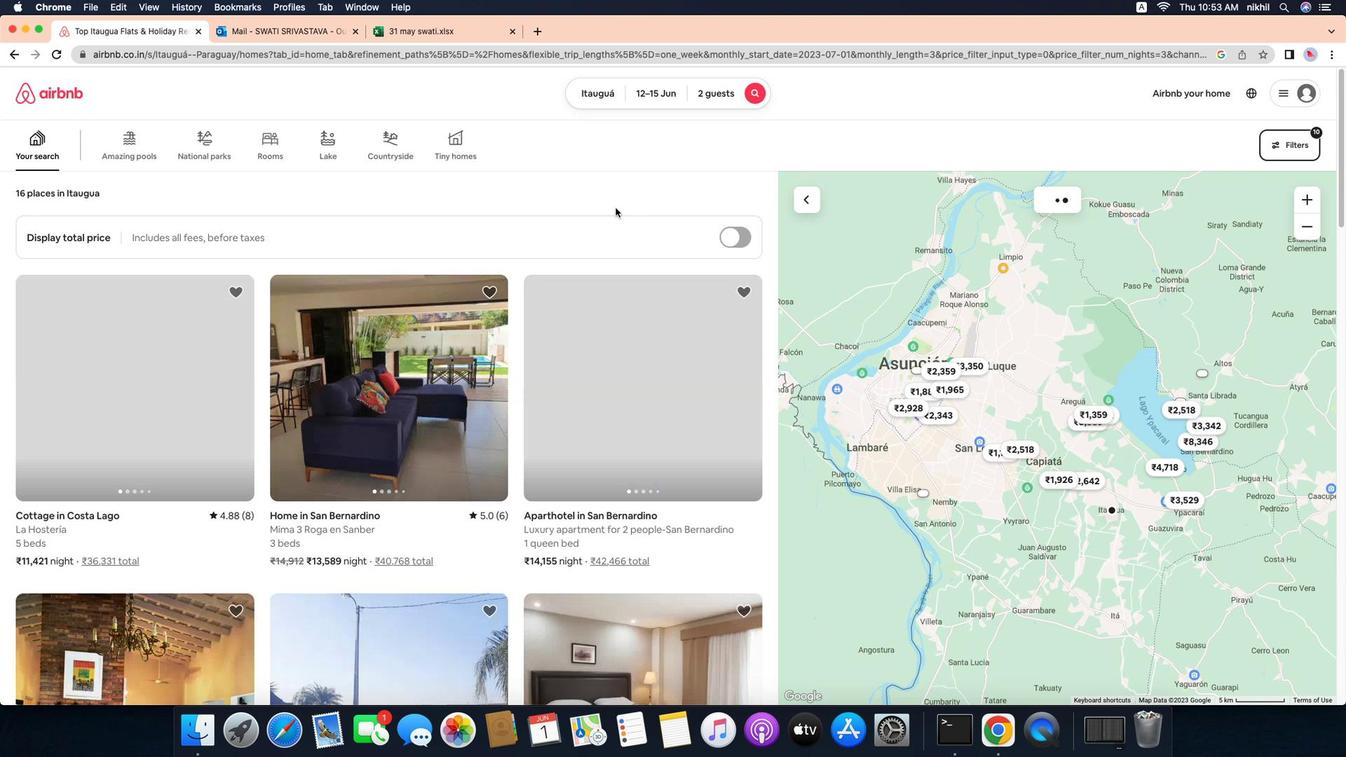 
Action: Mouse moved to (630, 301)
Screenshot: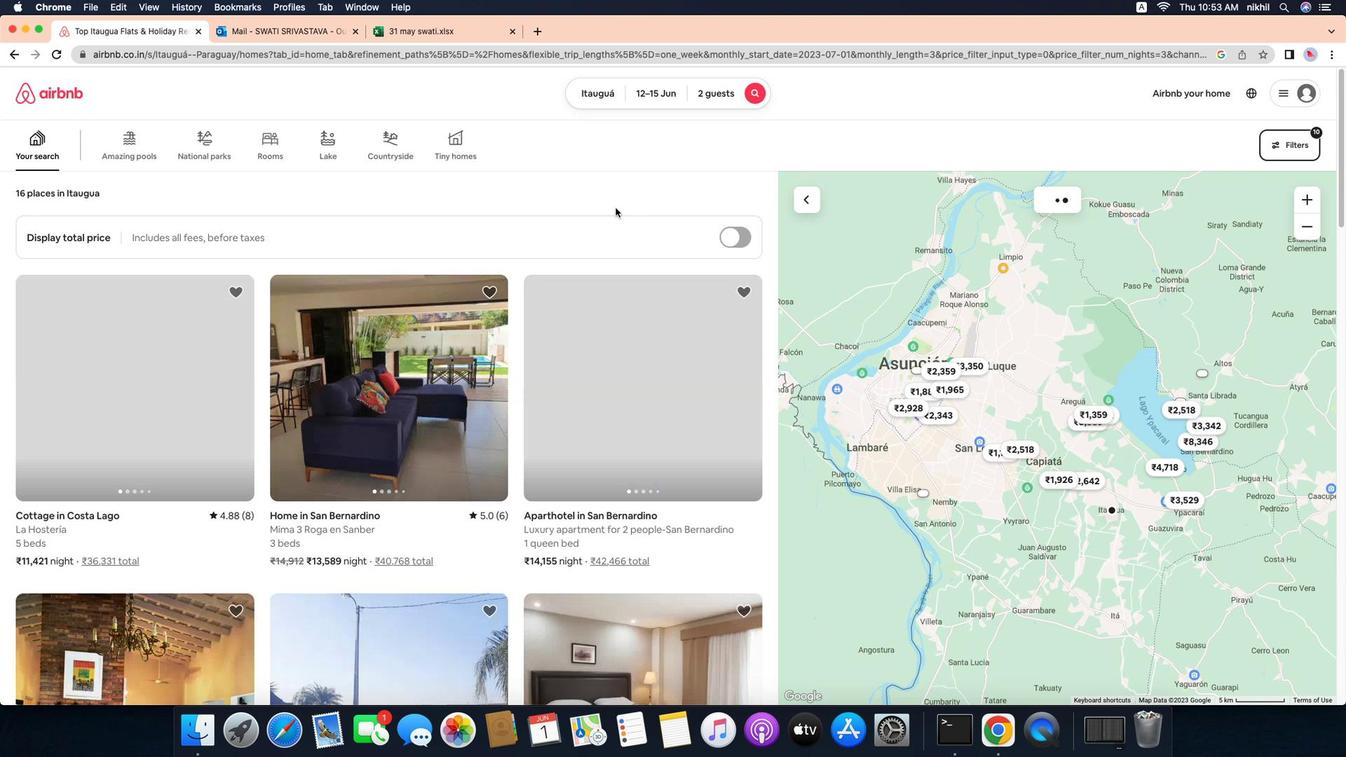 
